 Task: Search one way flight ticket for 4 adults, 2 children, 2 infants in seat and 1 infant on lap in premium economy from Wrangell: Wrangell Airport (also See Wrangell Seaplane Base) to Jackson: Jackson Hole Airport on 5-2-2023. Choice of flights is JetBlue. Number of bags: 9 checked bags. Price is upto 84000. Outbound departure time preference is 16:00.
Action: Mouse moved to (318, 191)
Screenshot: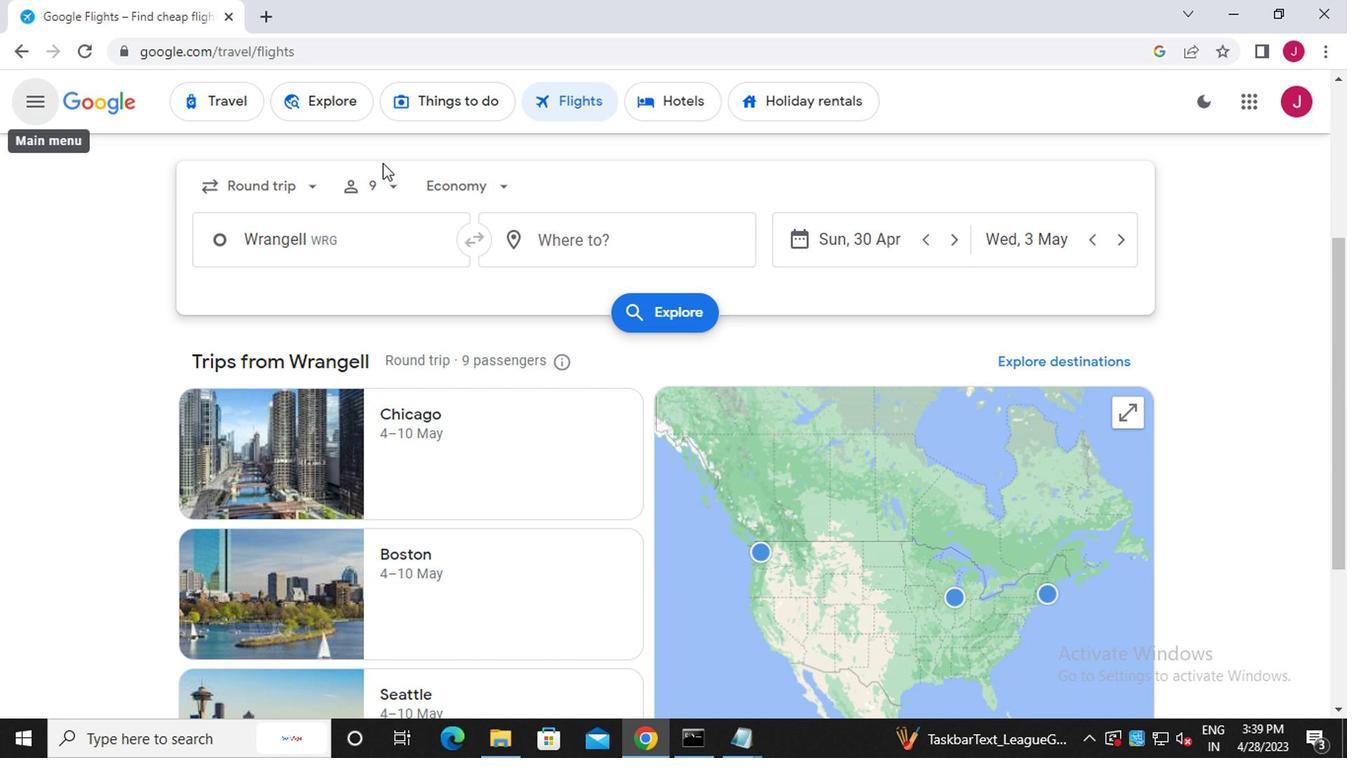 
Action: Mouse pressed left at (318, 191)
Screenshot: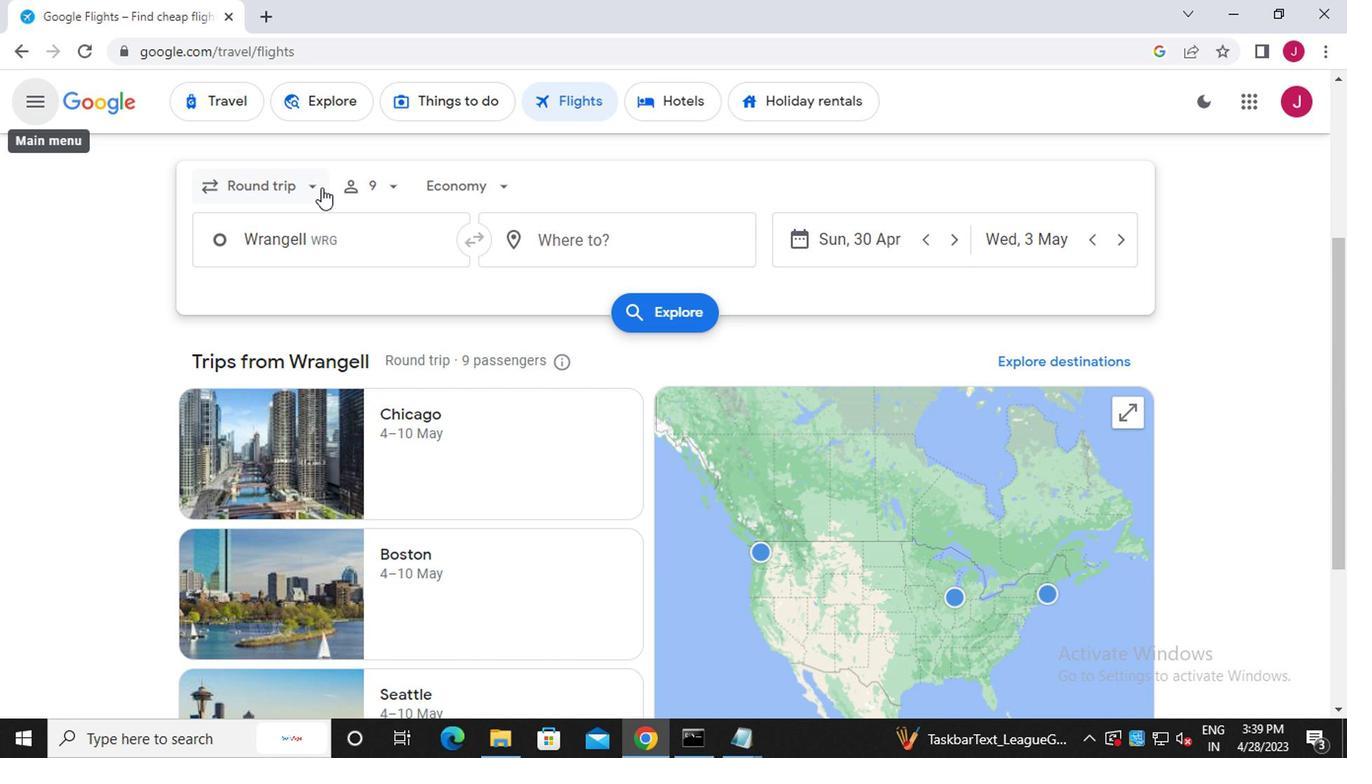
Action: Mouse moved to (294, 274)
Screenshot: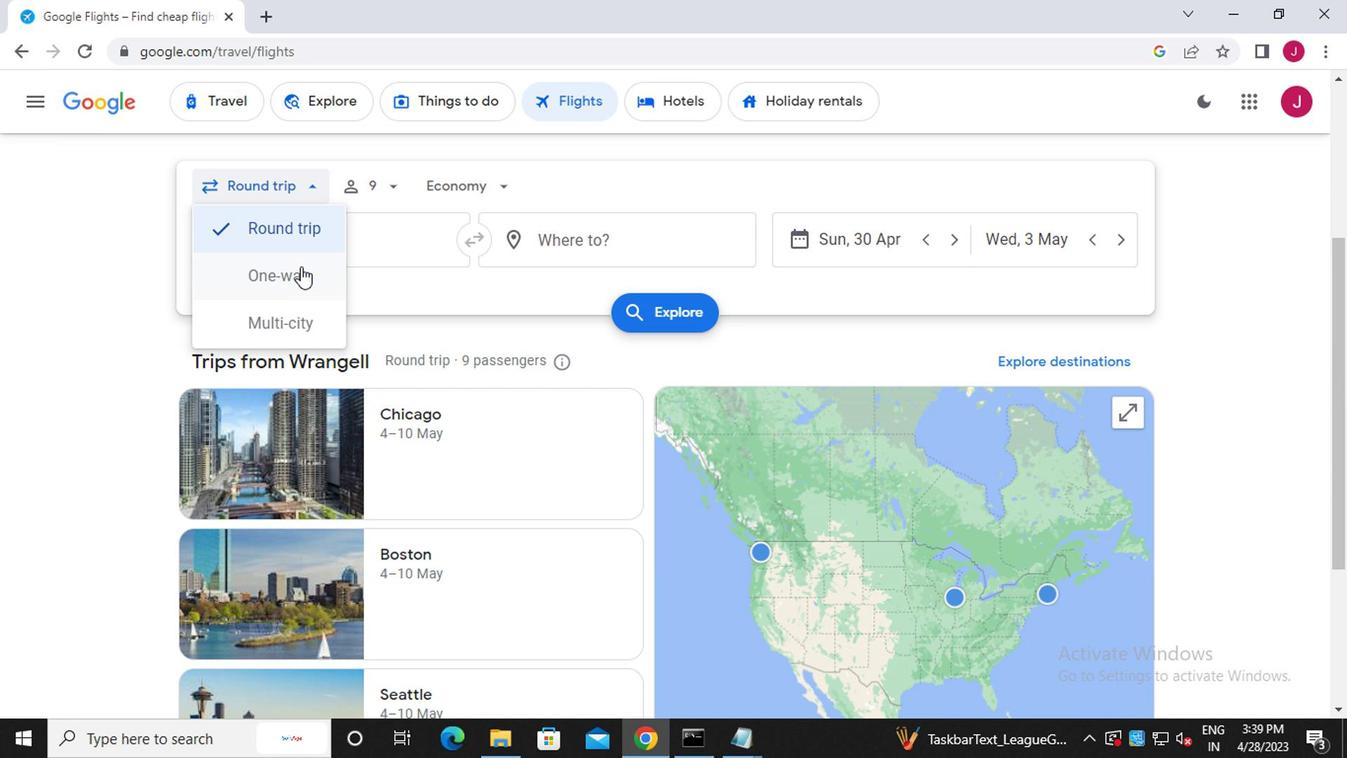 
Action: Mouse pressed left at (294, 274)
Screenshot: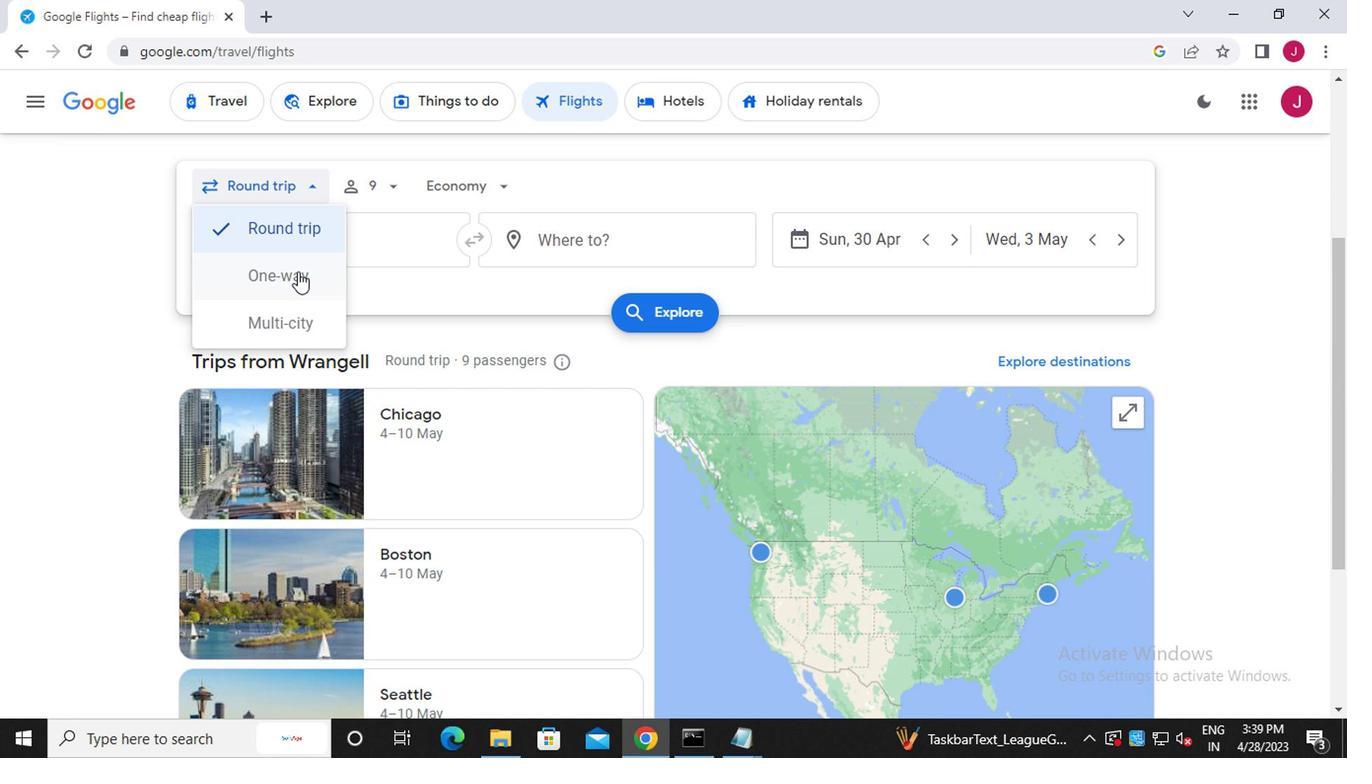 
Action: Mouse moved to (375, 195)
Screenshot: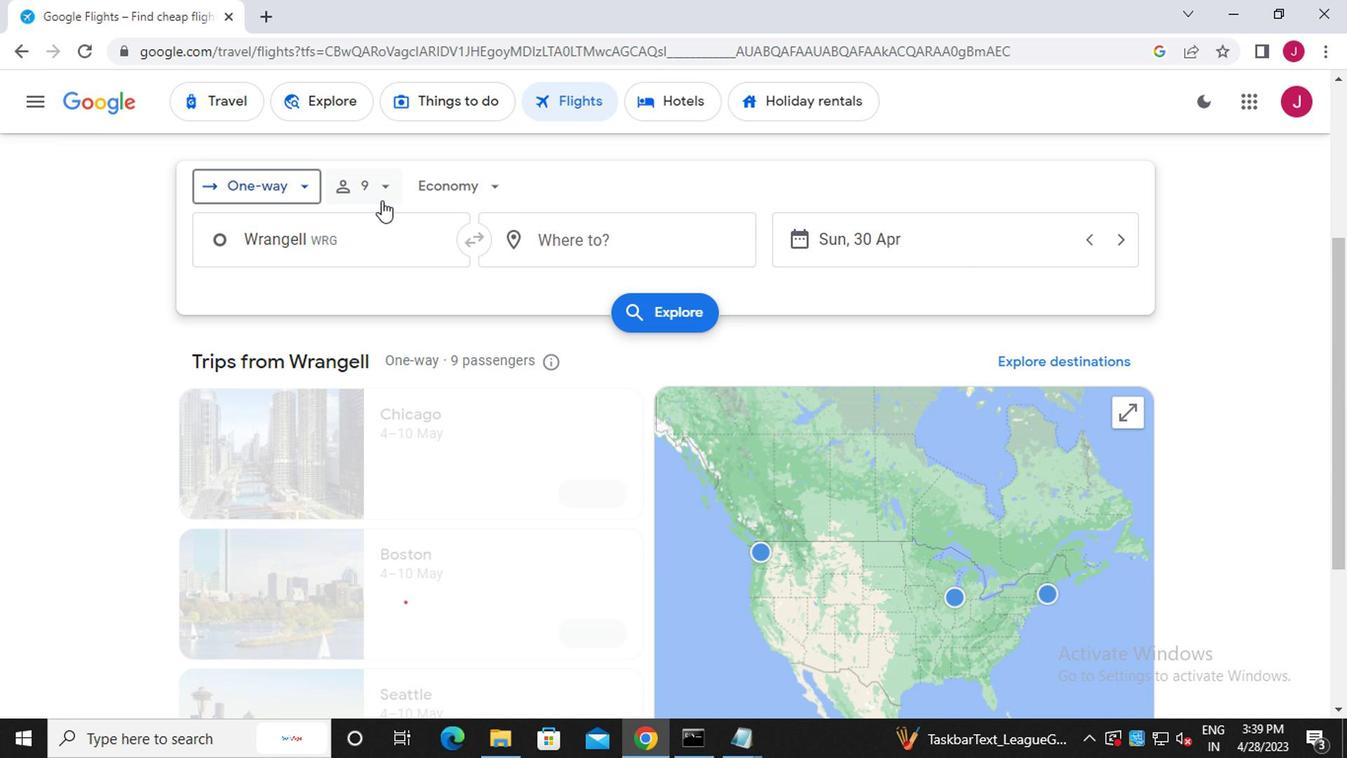 
Action: Mouse pressed left at (375, 195)
Screenshot: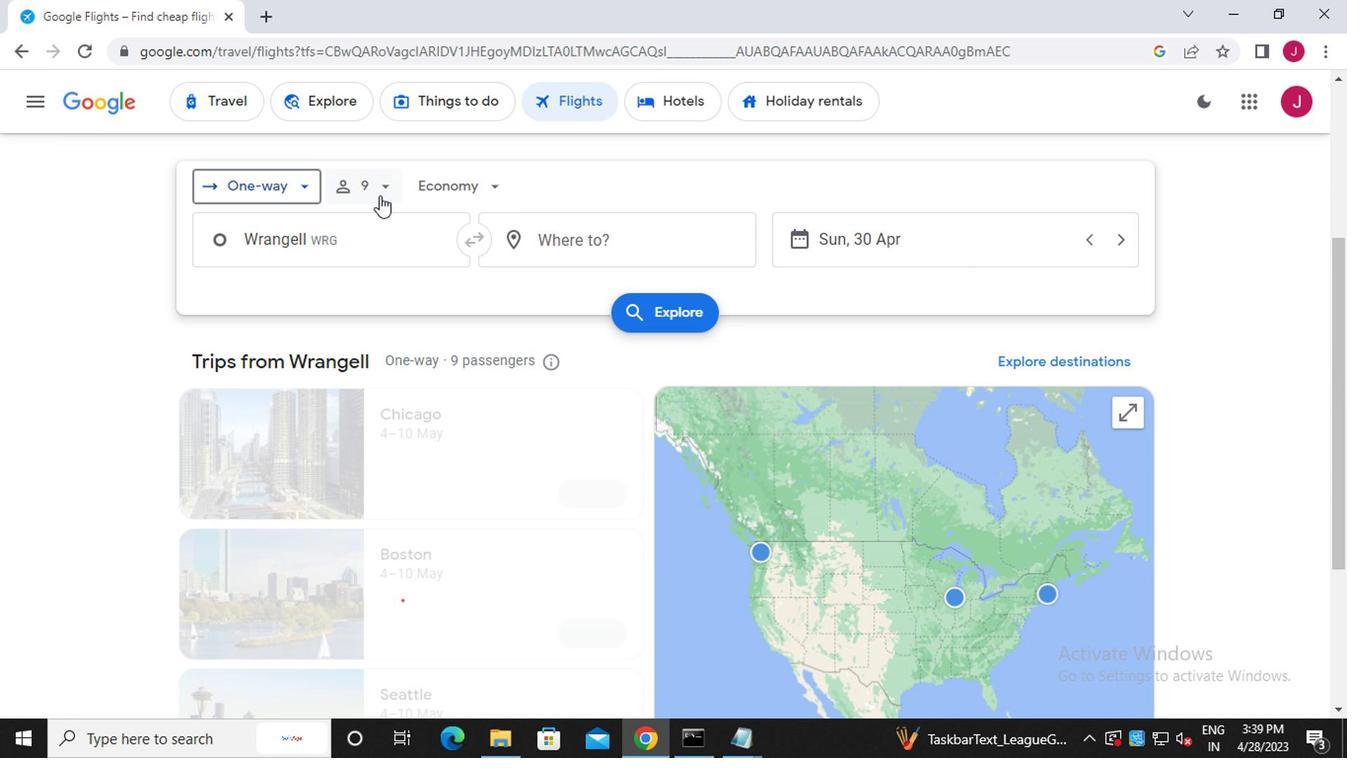 
Action: Mouse moved to (460, 244)
Screenshot: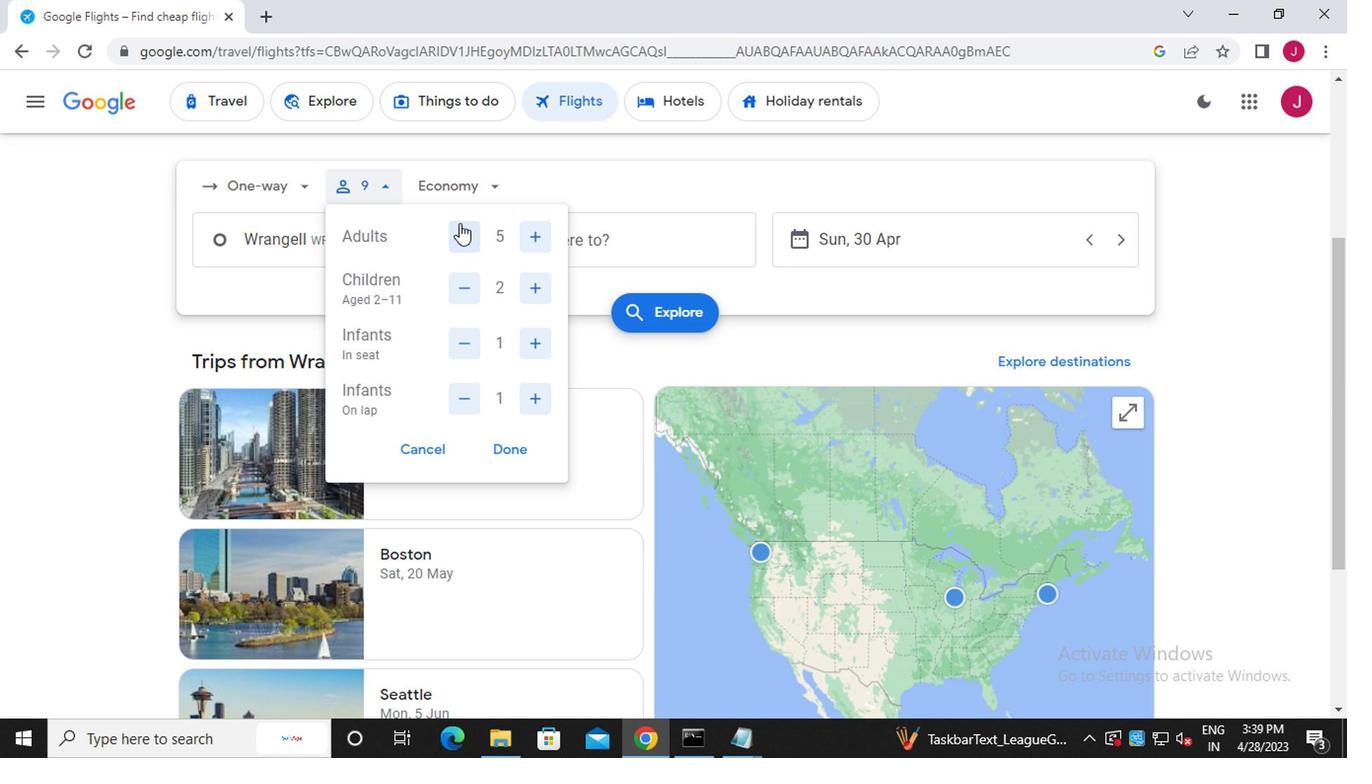 
Action: Mouse pressed left at (460, 244)
Screenshot: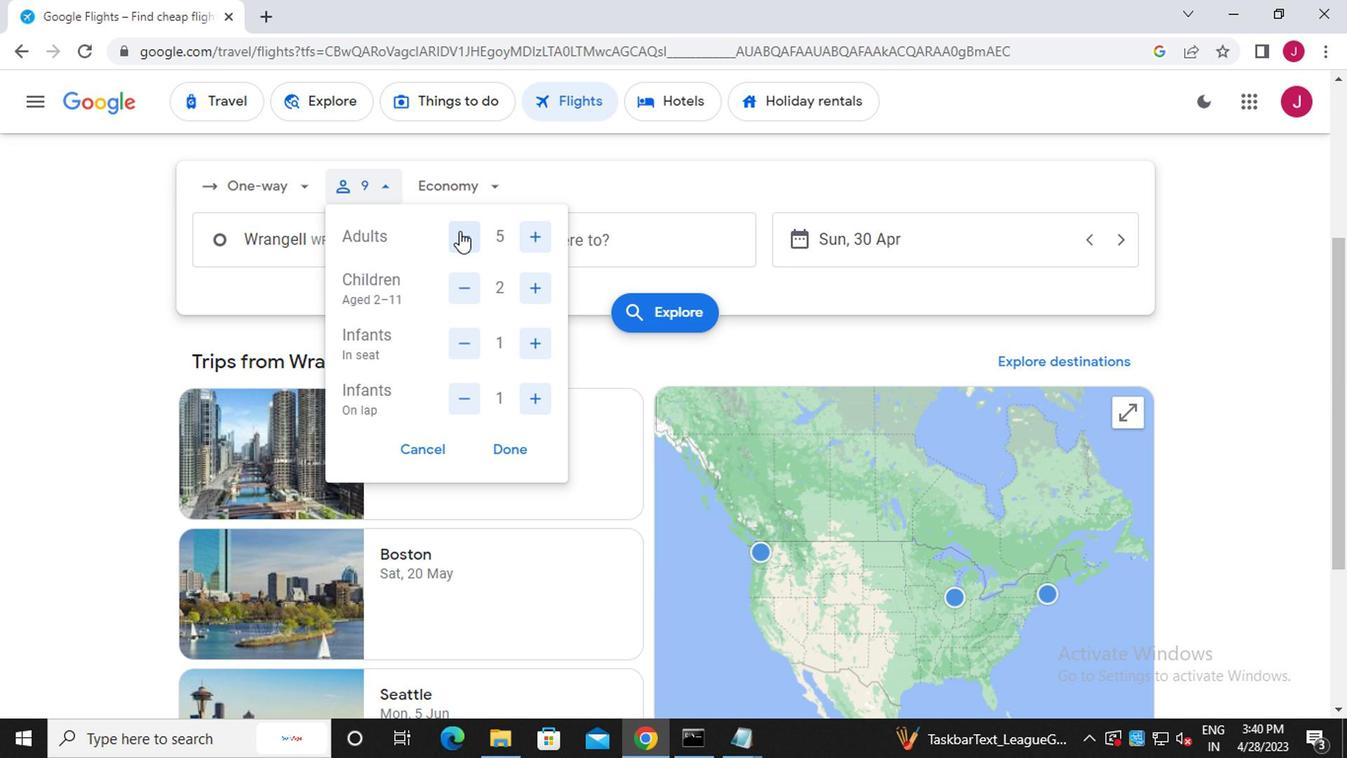 
Action: Mouse pressed left at (460, 244)
Screenshot: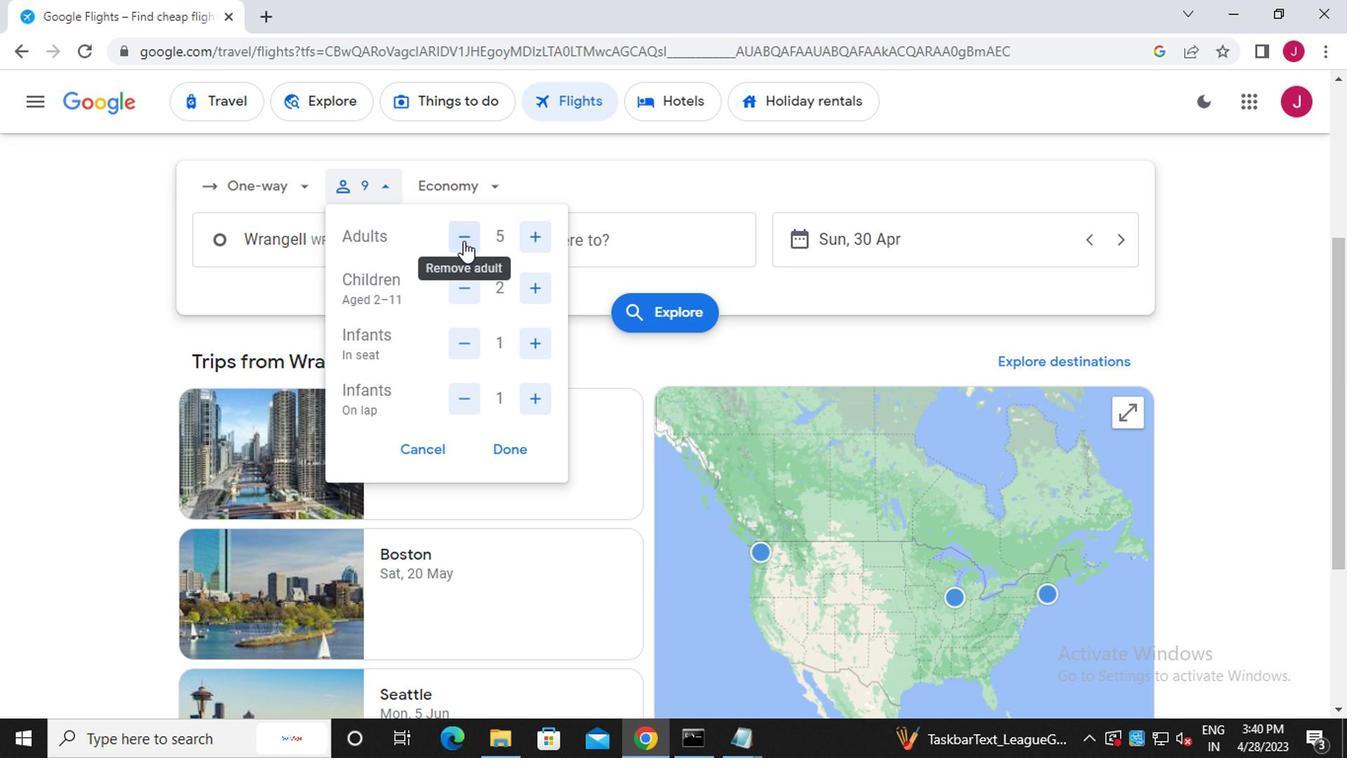 
Action: Mouse moved to (534, 241)
Screenshot: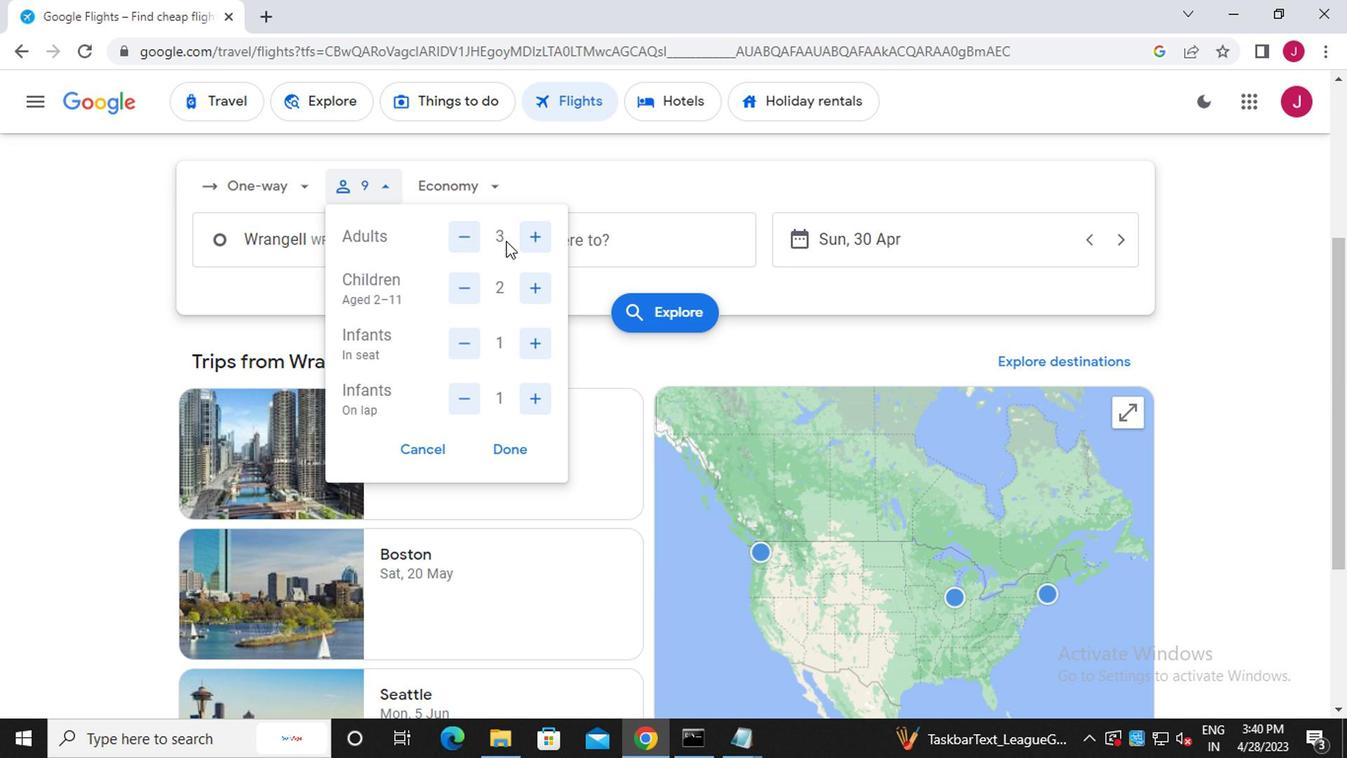 
Action: Mouse pressed left at (534, 241)
Screenshot: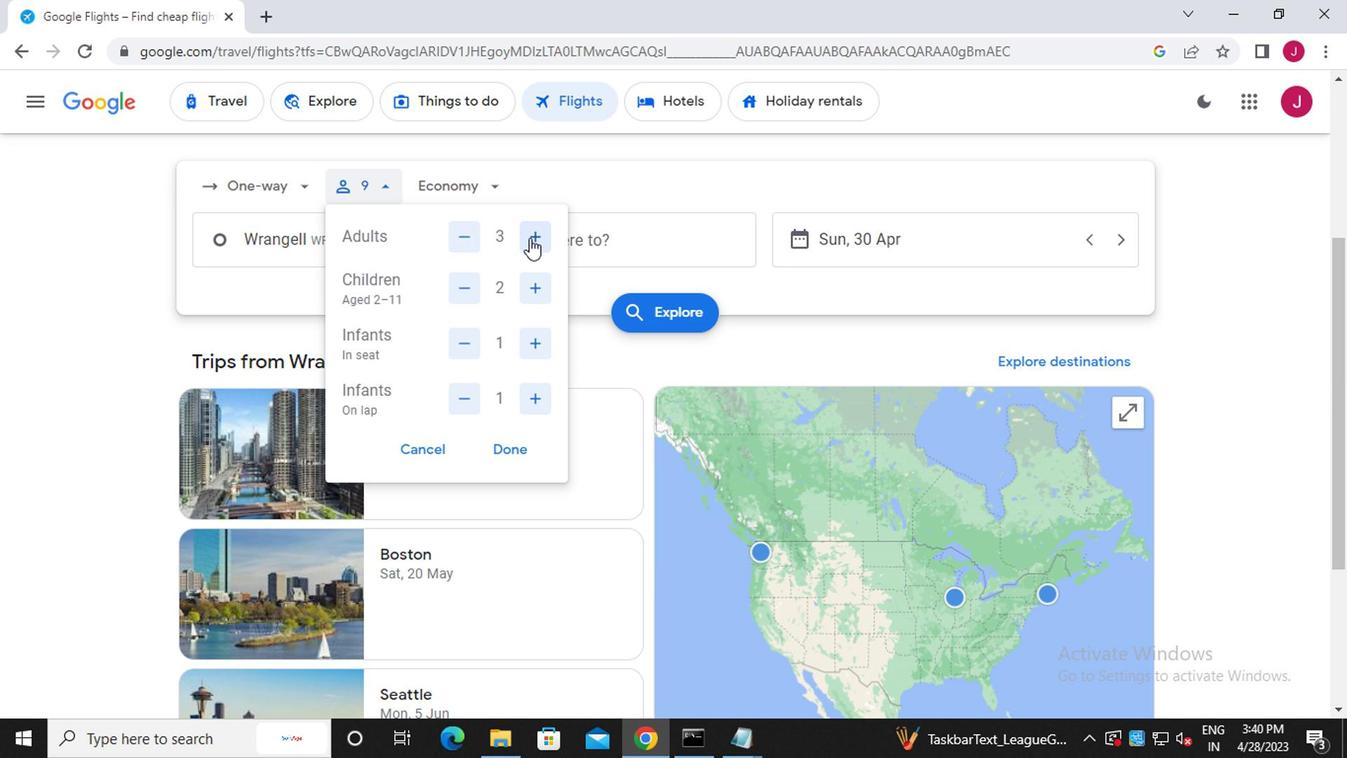 
Action: Mouse moved to (456, 292)
Screenshot: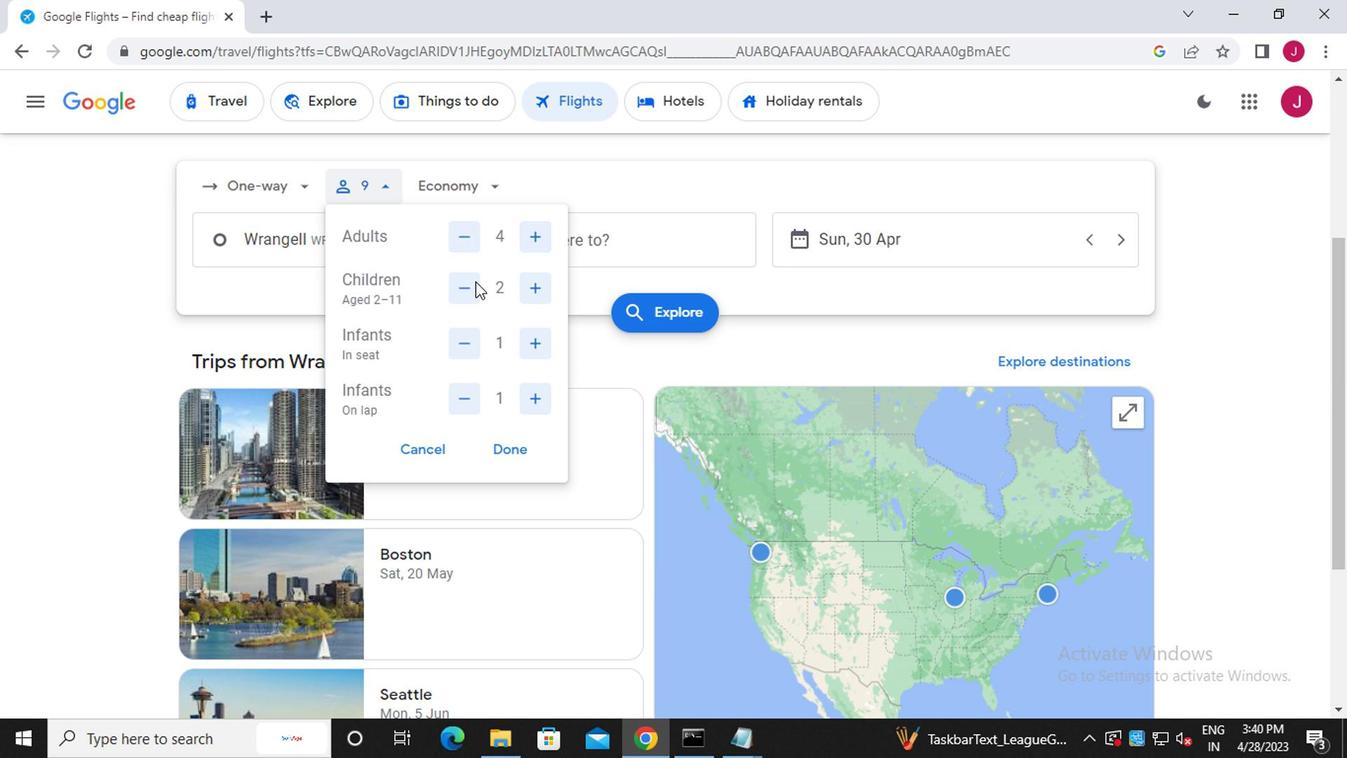
Action: Mouse pressed left at (456, 292)
Screenshot: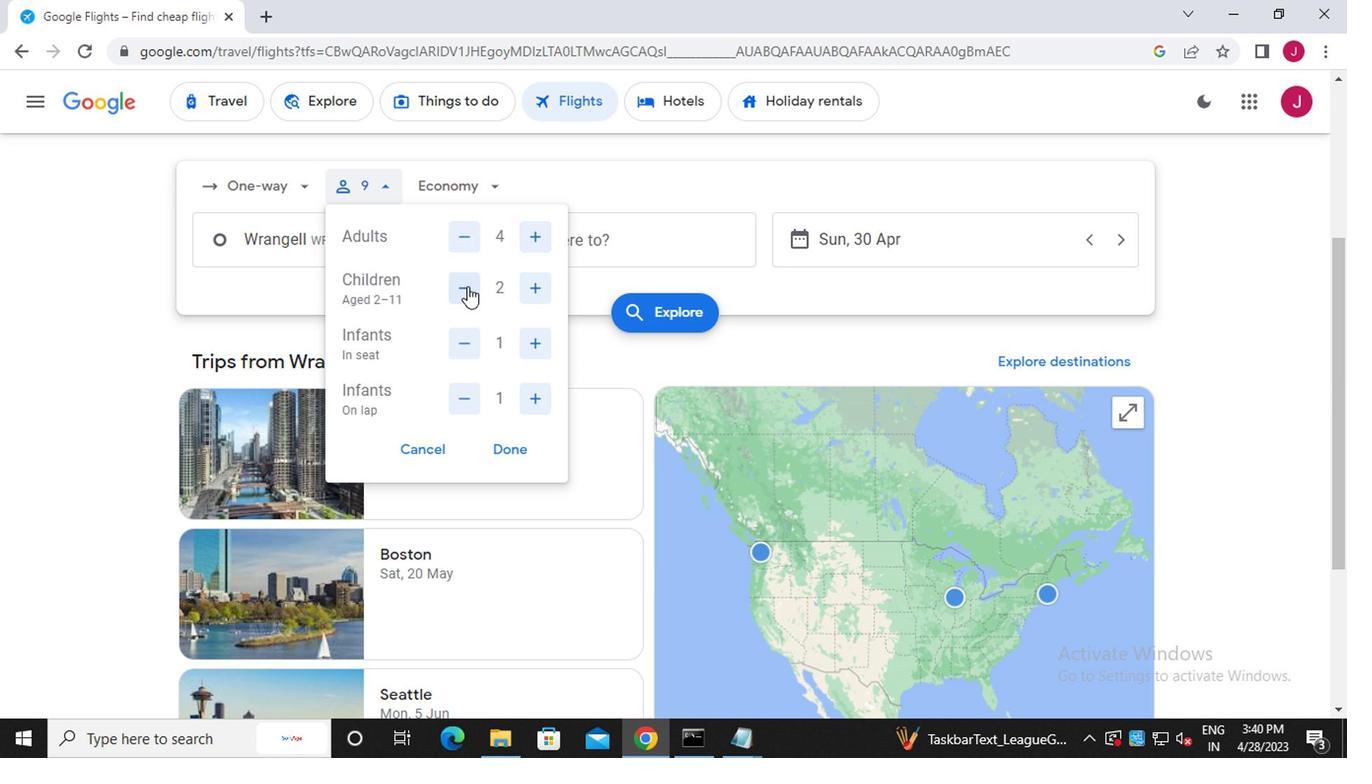 
Action: Mouse pressed left at (456, 292)
Screenshot: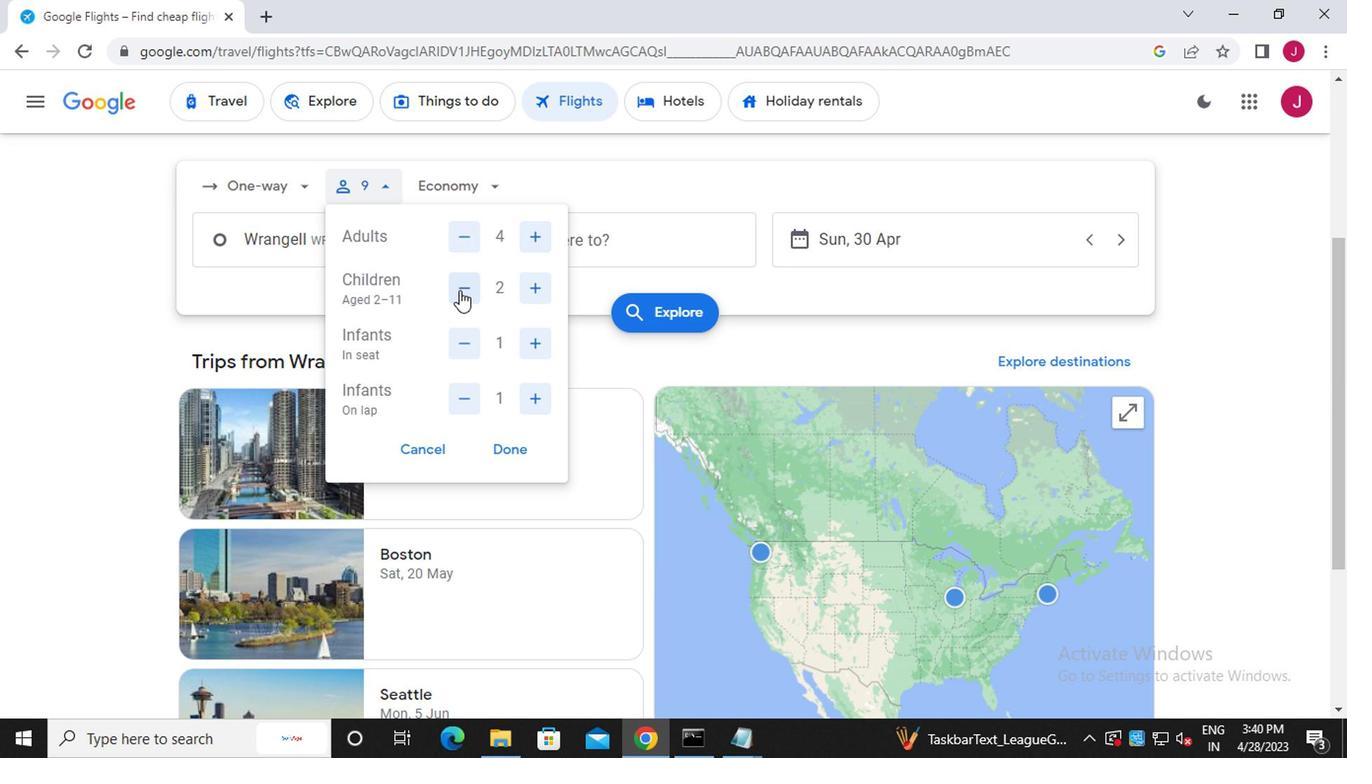 
Action: Mouse moved to (532, 292)
Screenshot: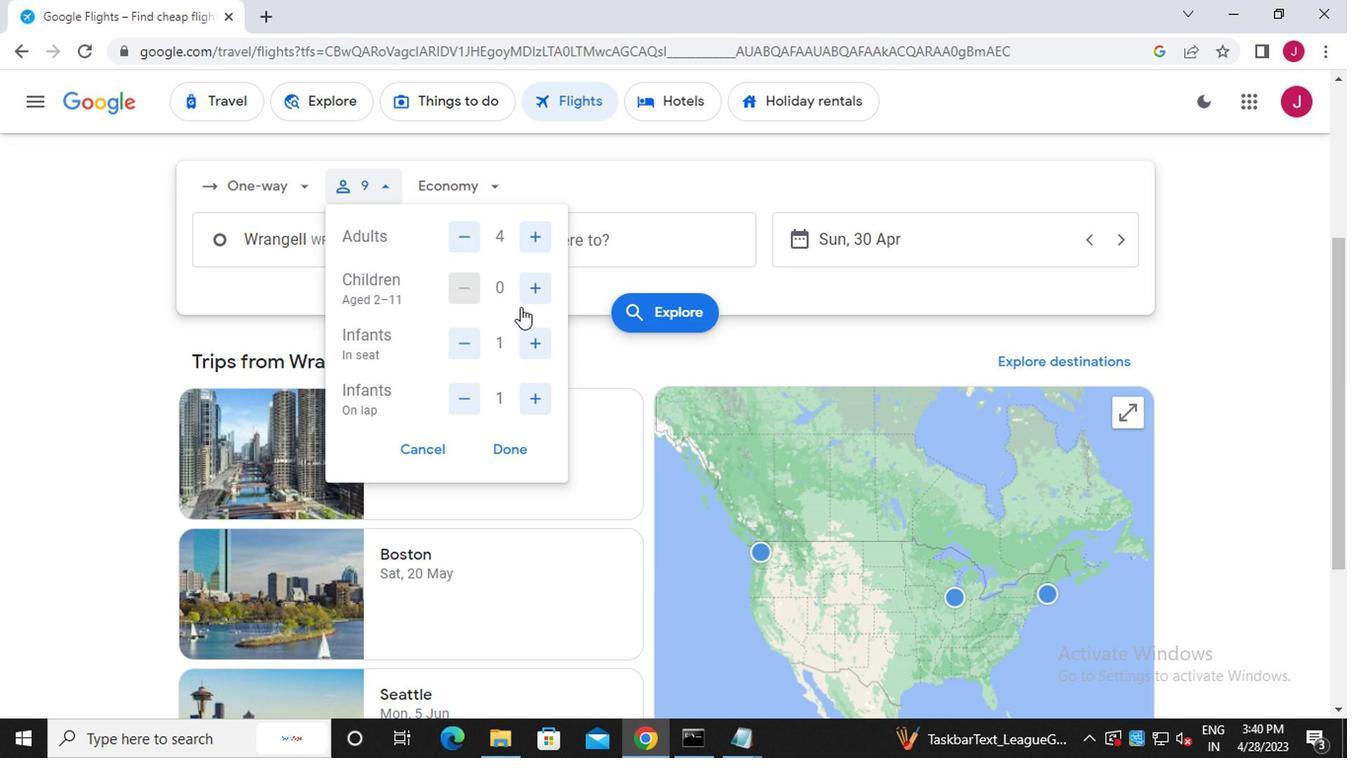 
Action: Mouse pressed left at (532, 292)
Screenshot: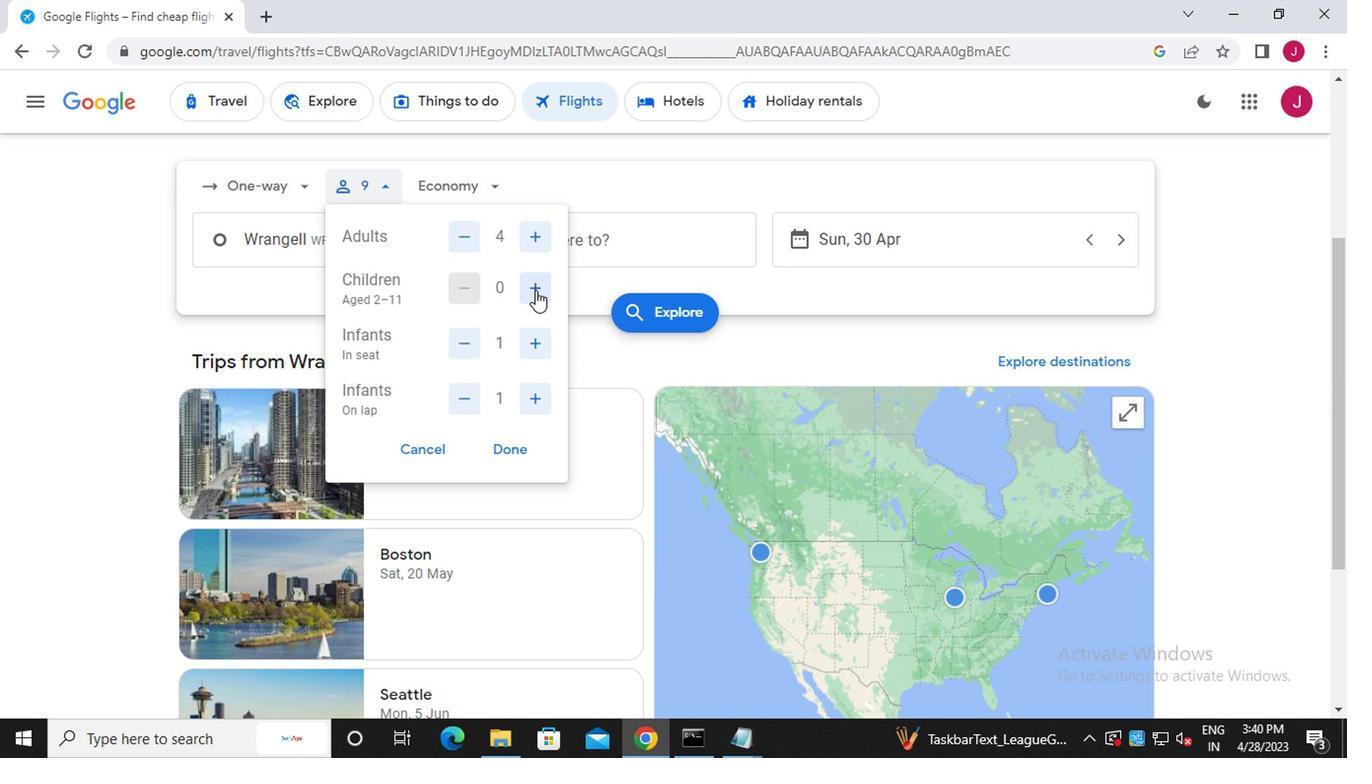
Action: Mouse pressed left at (532, 292)
Screenshot: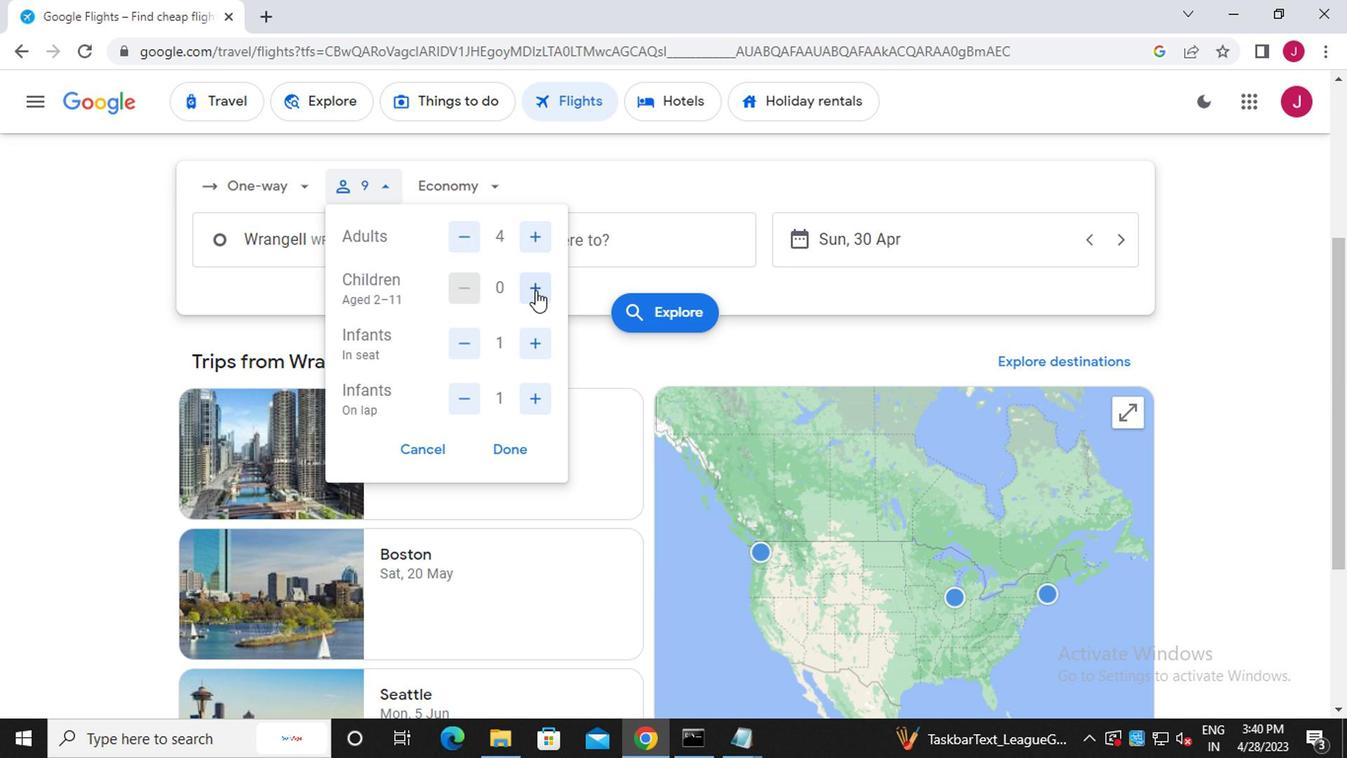 
Action: Mouse moved to (536, 344)
Screenshot: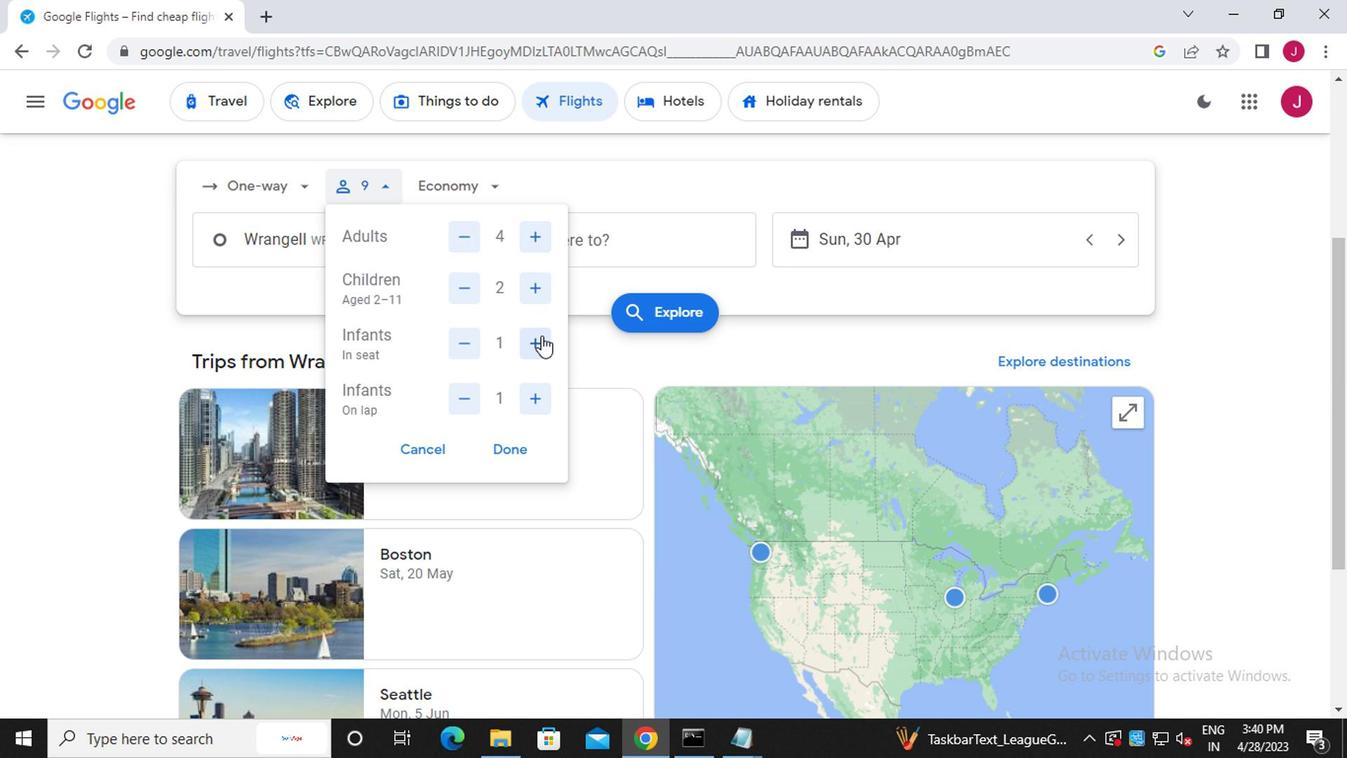 
Action: Mouse pressed left at (536, 344)
Screenshot: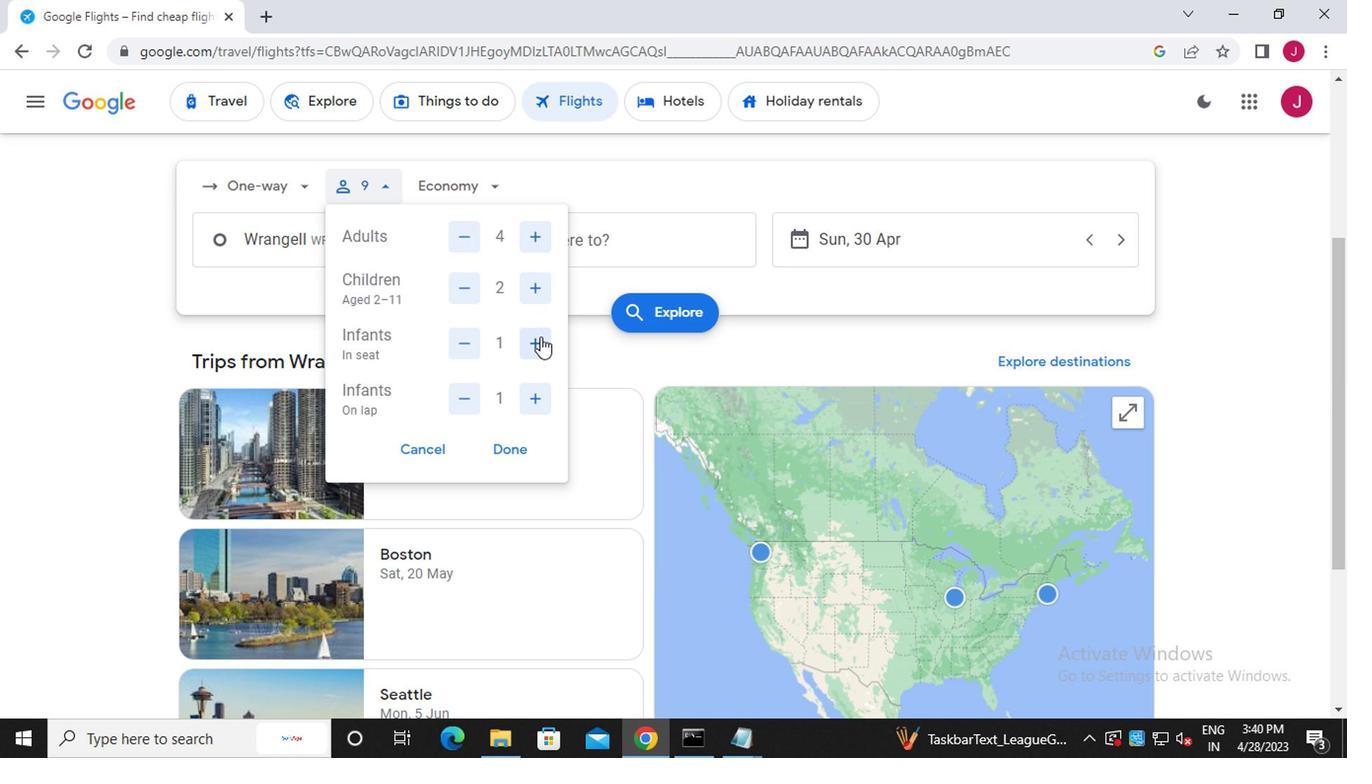 
Action: Mouse moved to (500, 448)
Screenshot: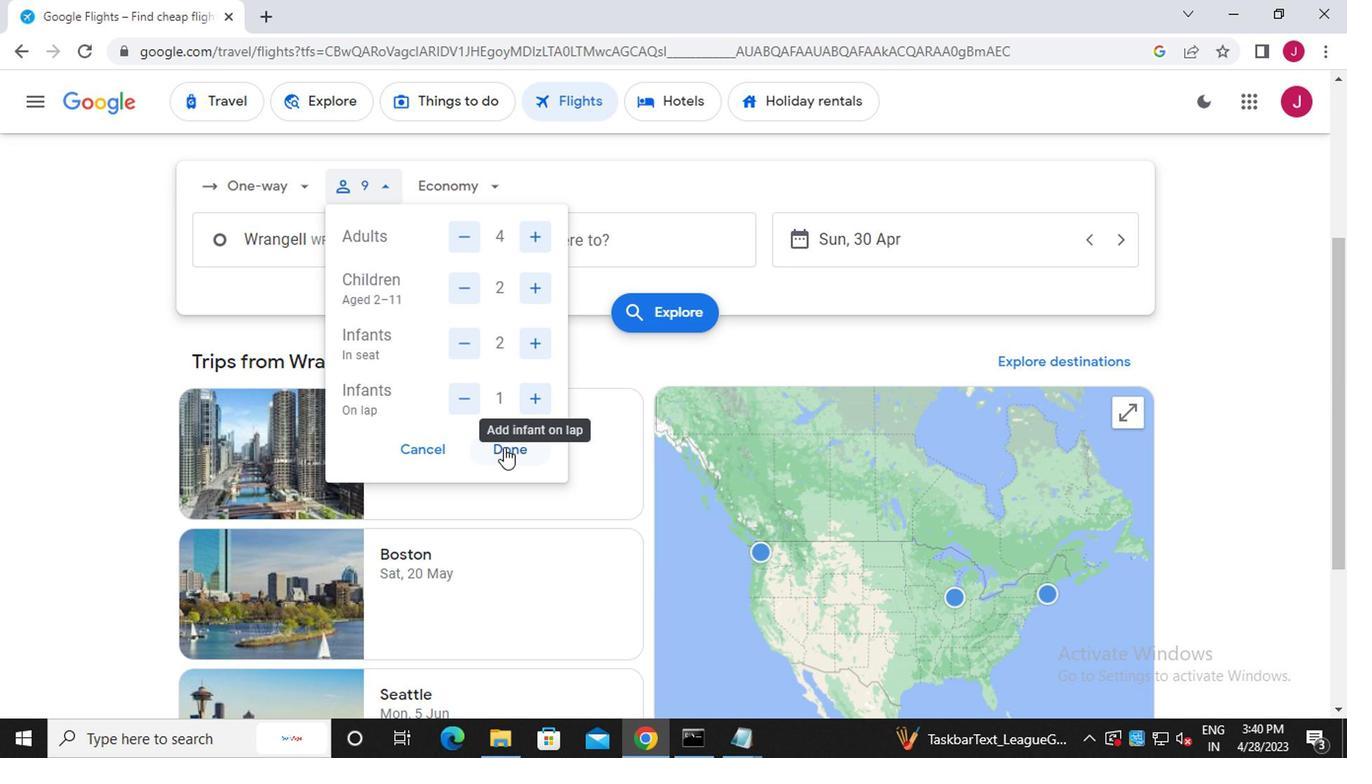 
Action: Mouse pressed left at (500, 448)
Screenshot: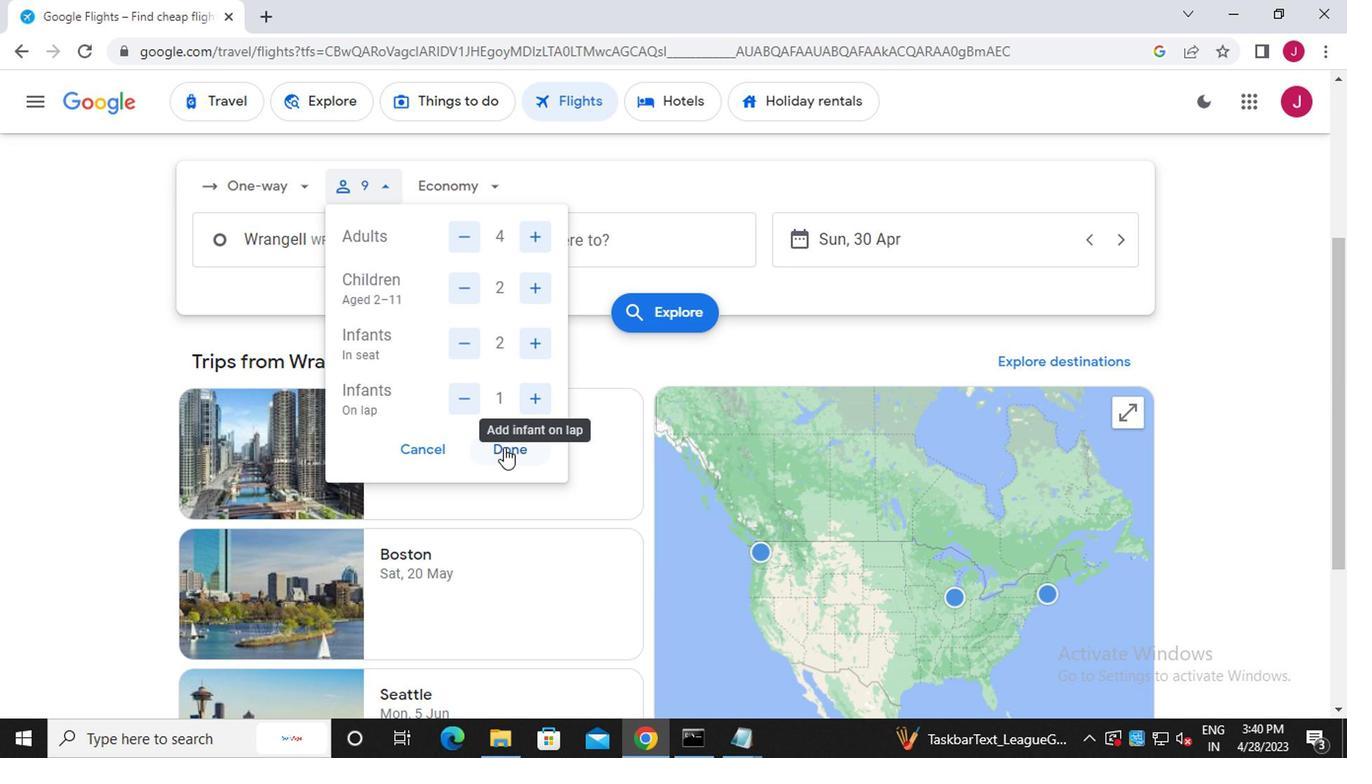 
Action: Mouse moved to (483, 193)
Screenshot: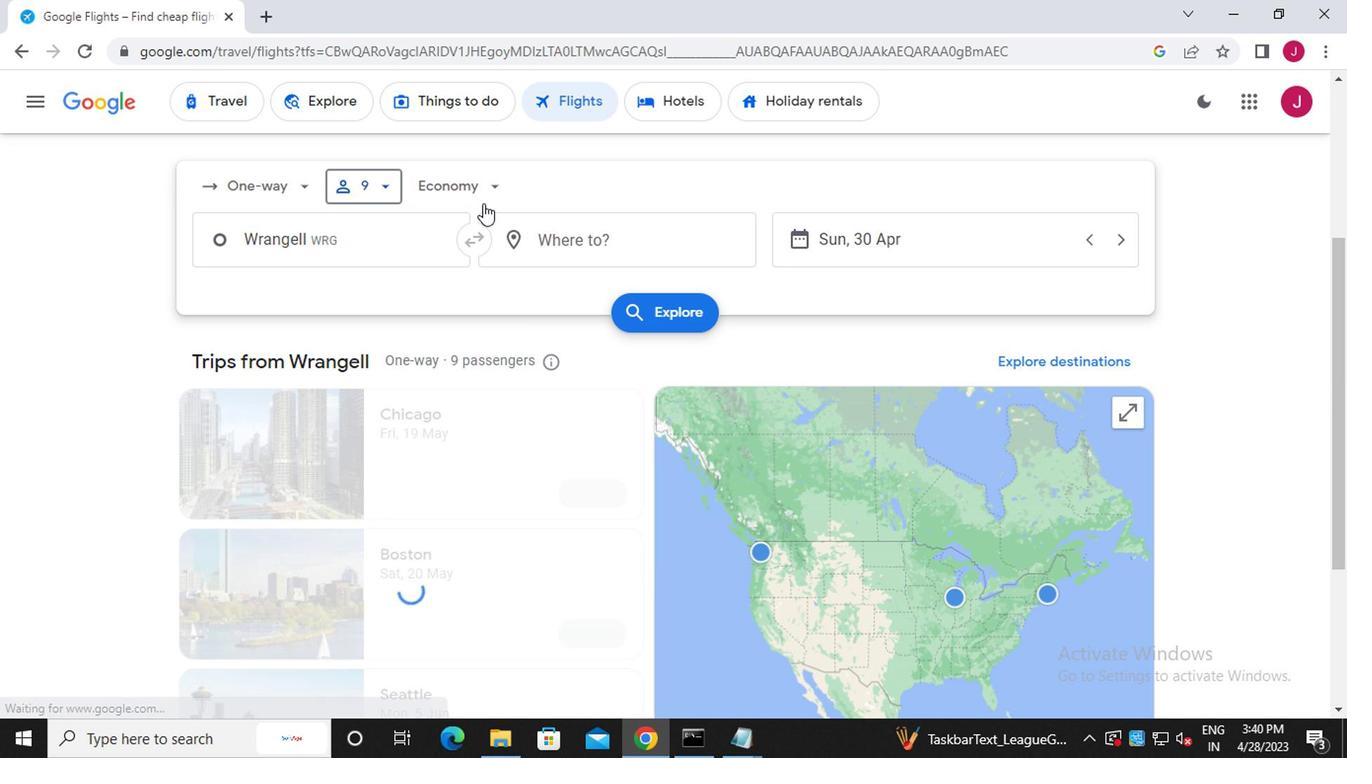 
Action: Mouse pressed left at (483, 193)
Screenshot: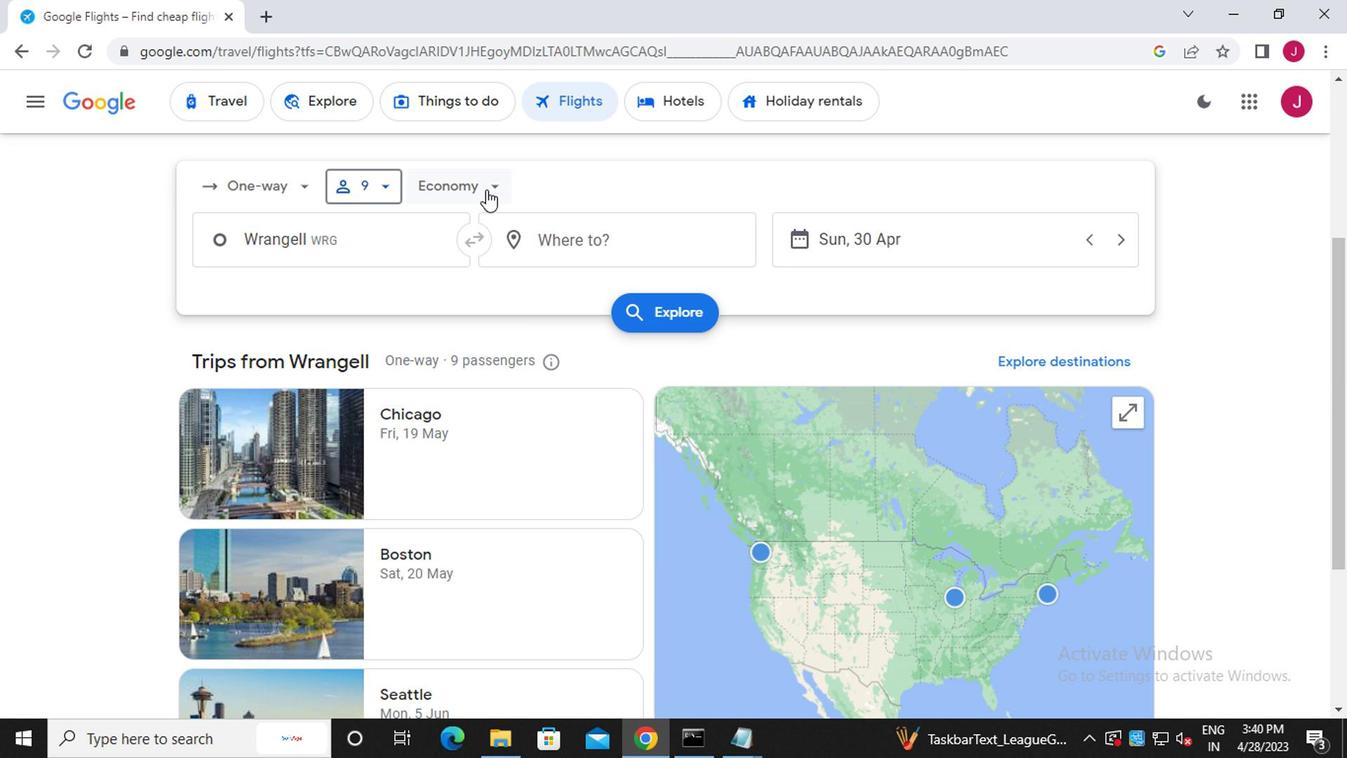 
Action: Mouse moved to (519, 275)
Screenshot: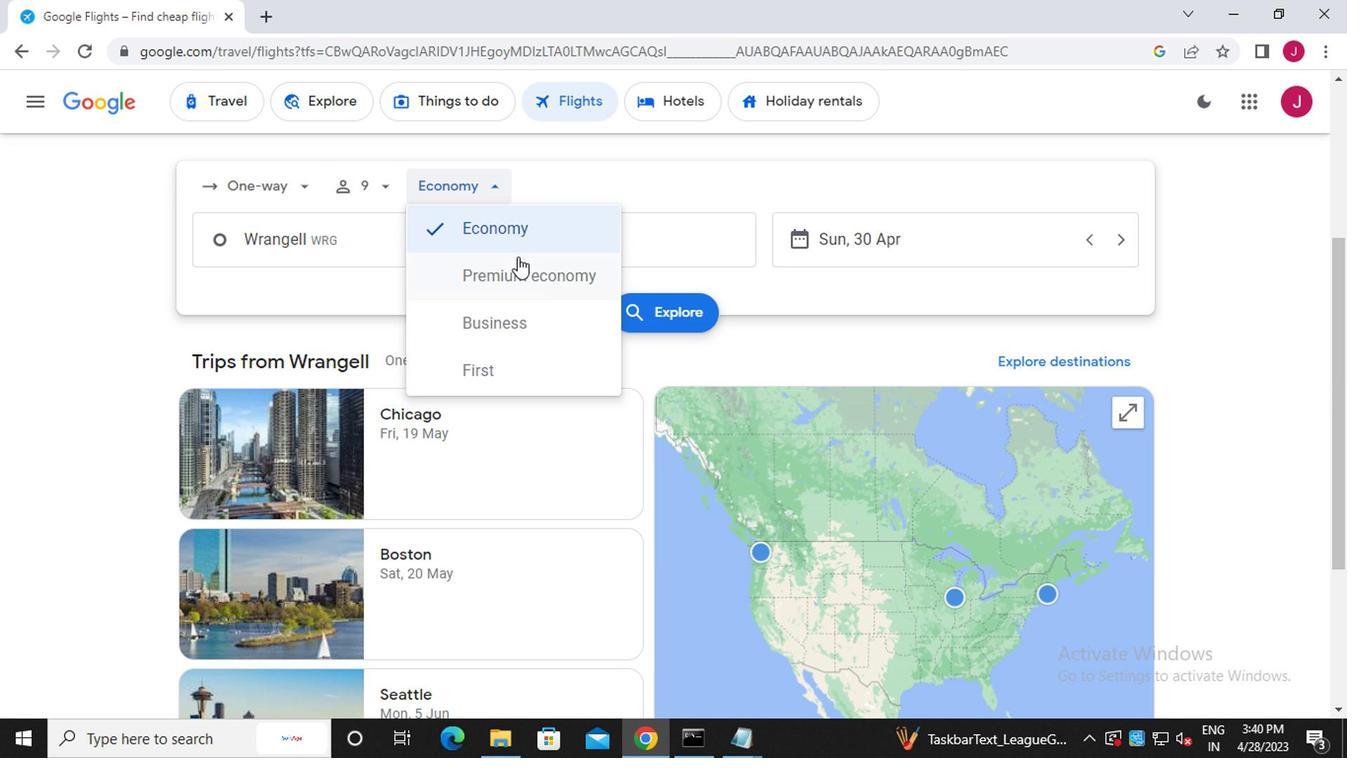 
Action: Mouse pressed left at (519, 275)
Screenshot: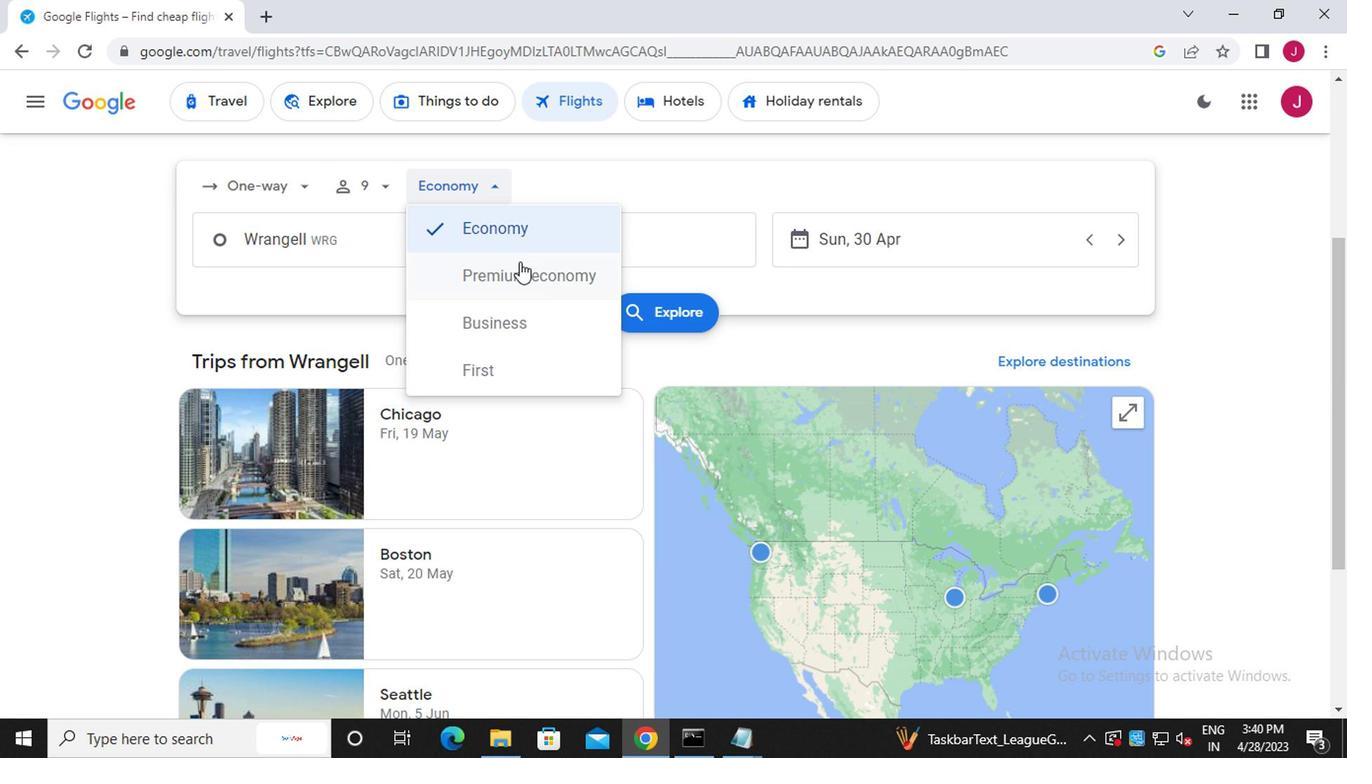 
Action: Mouse moved to (395, 246)
Screenshot: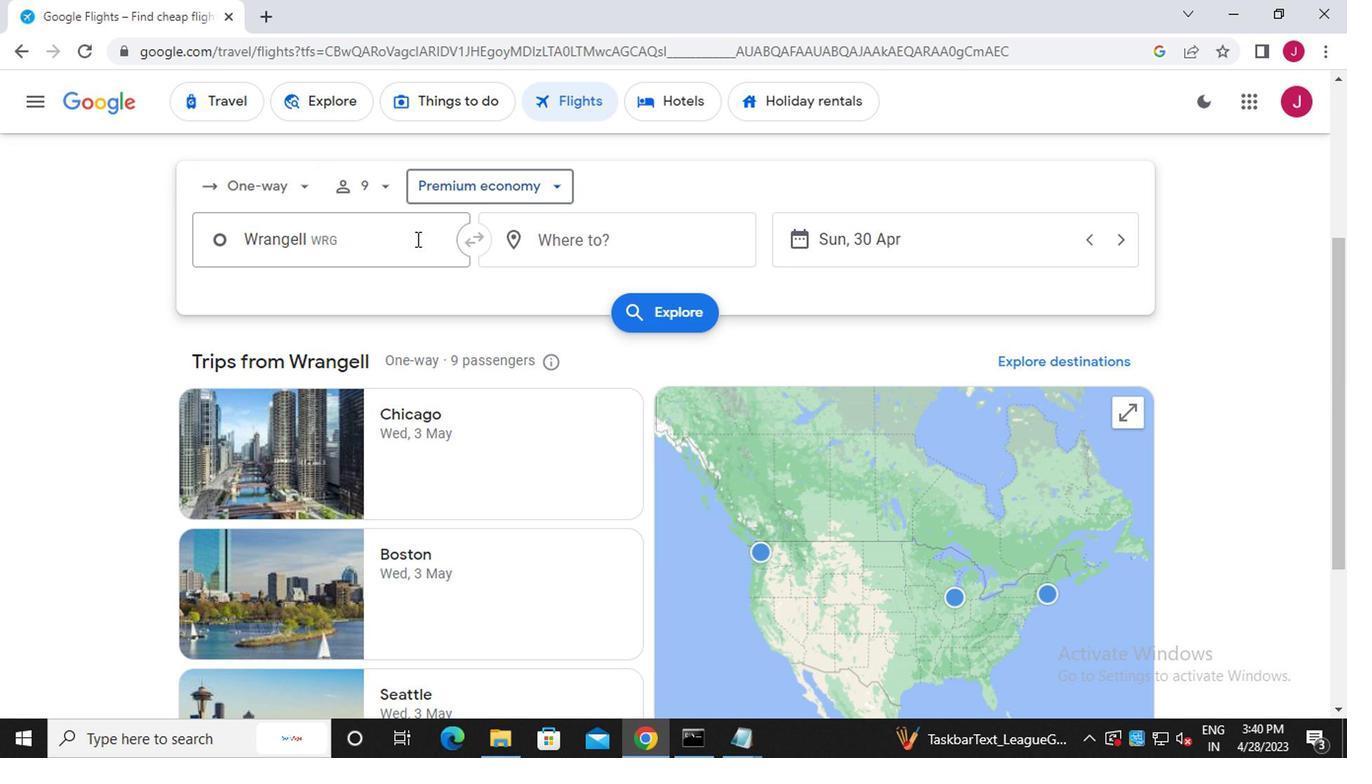 
Action: Mouse pressed left at (395, 246)
Screenshot: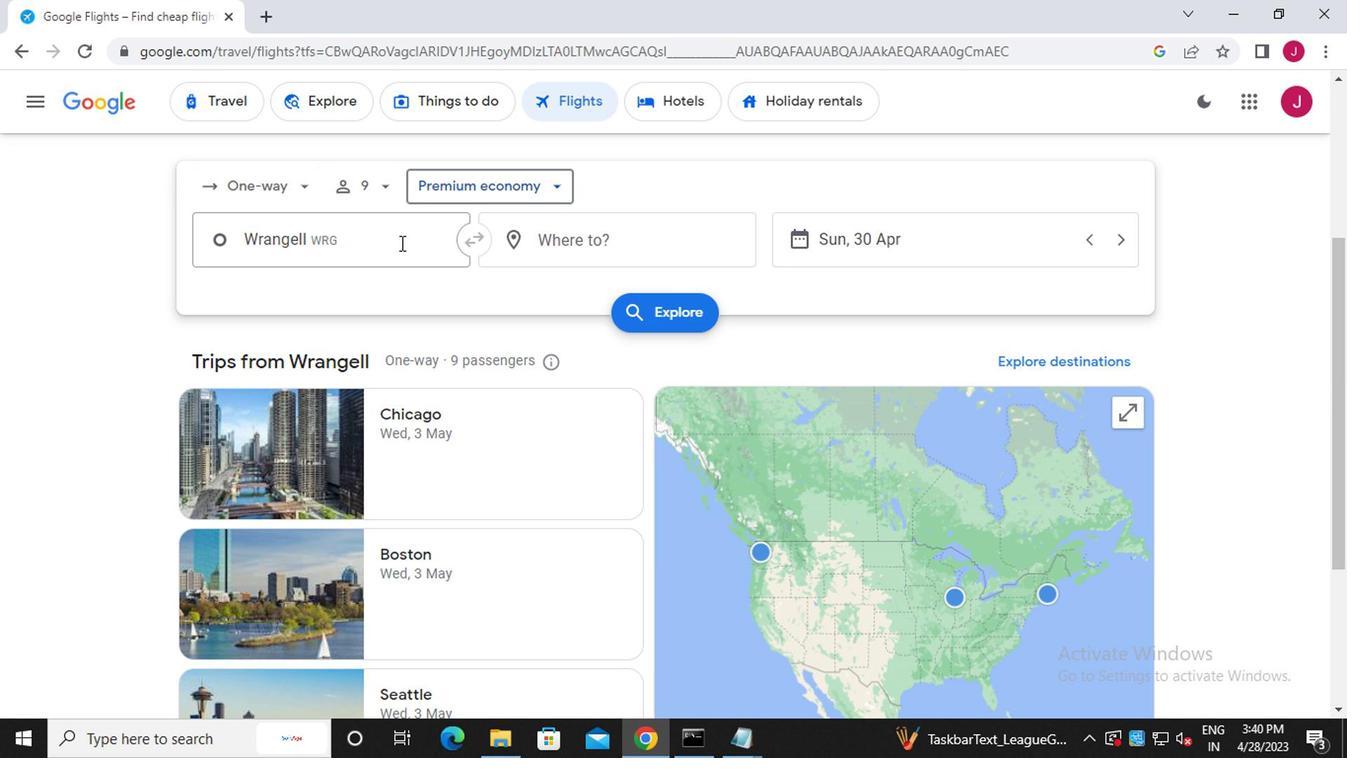 
Action: Mouse moved to (395, 247)
Screenshot: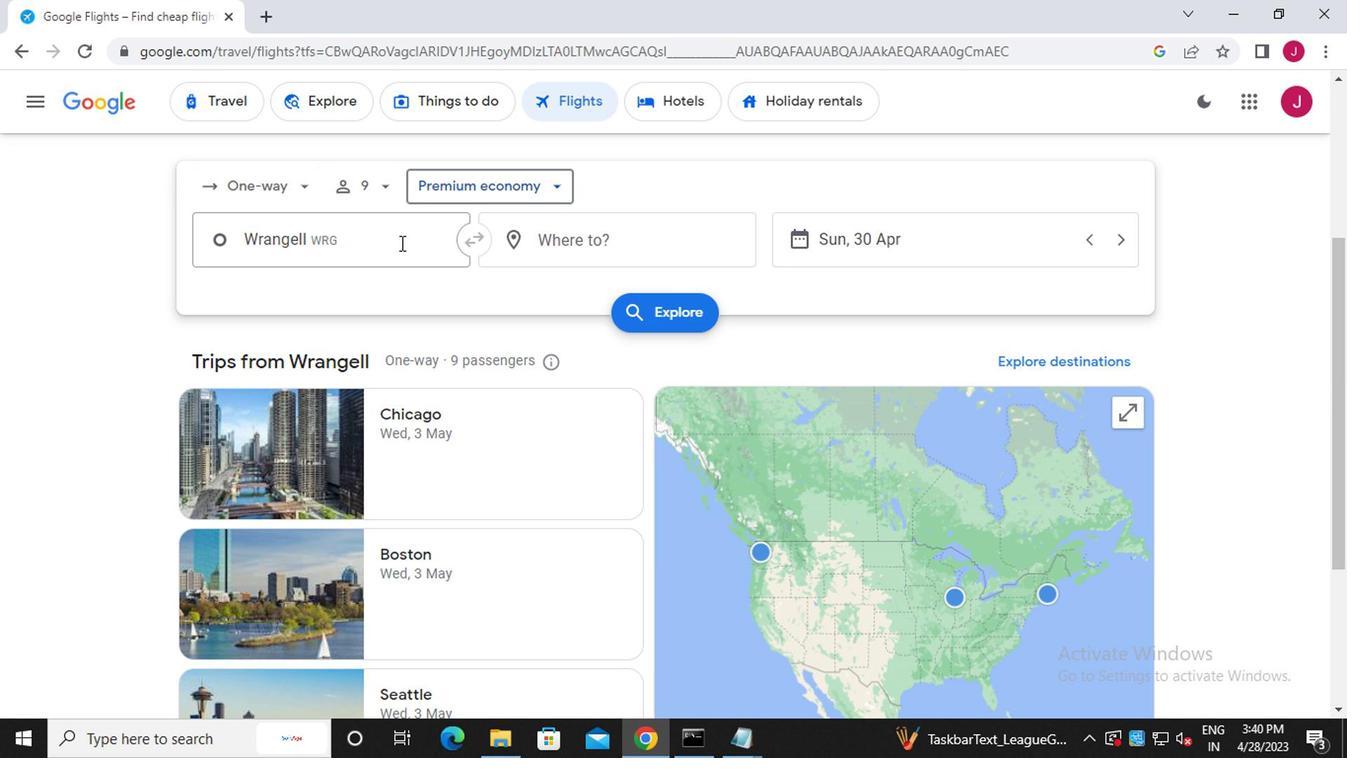 
Action: Key pressed wrangell<Key.space>airpot
Screenshot: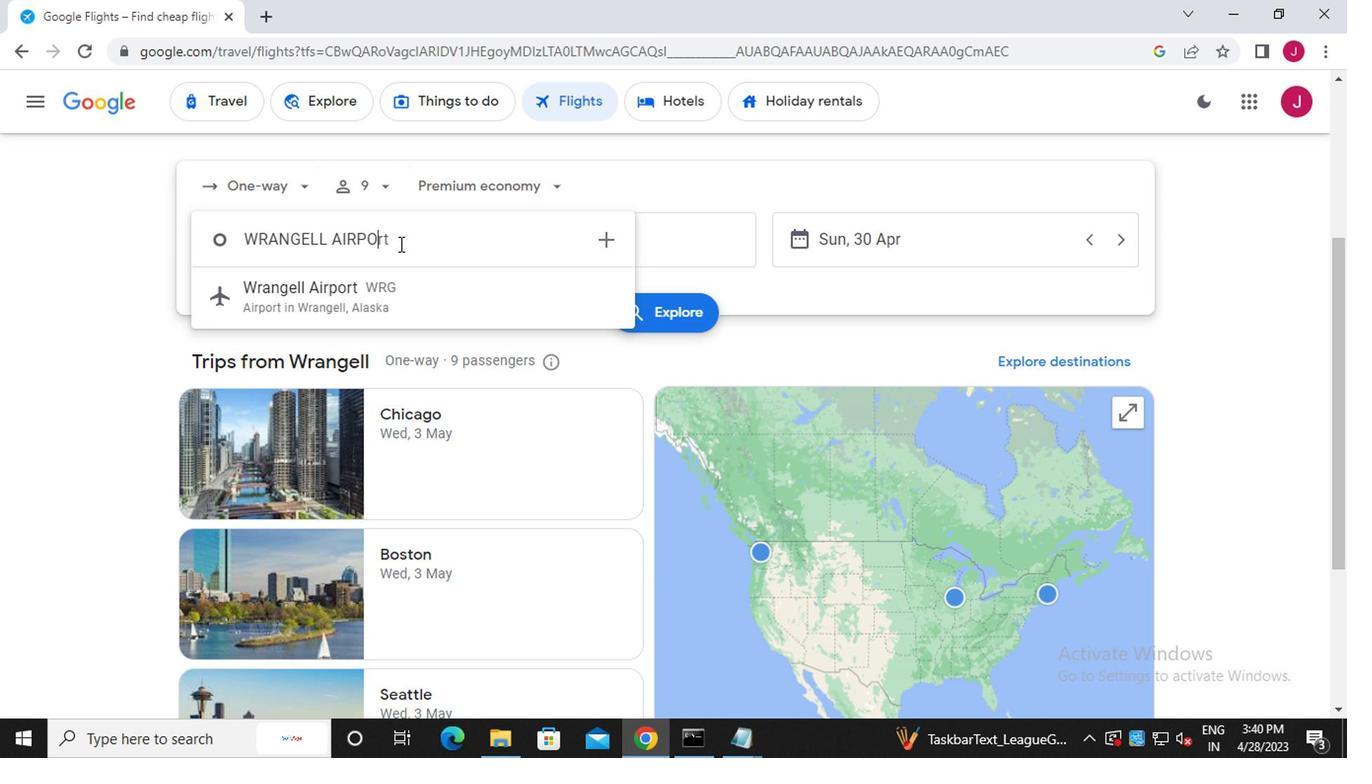 
Action: Mouse moved to (346, 299)
Screenshot: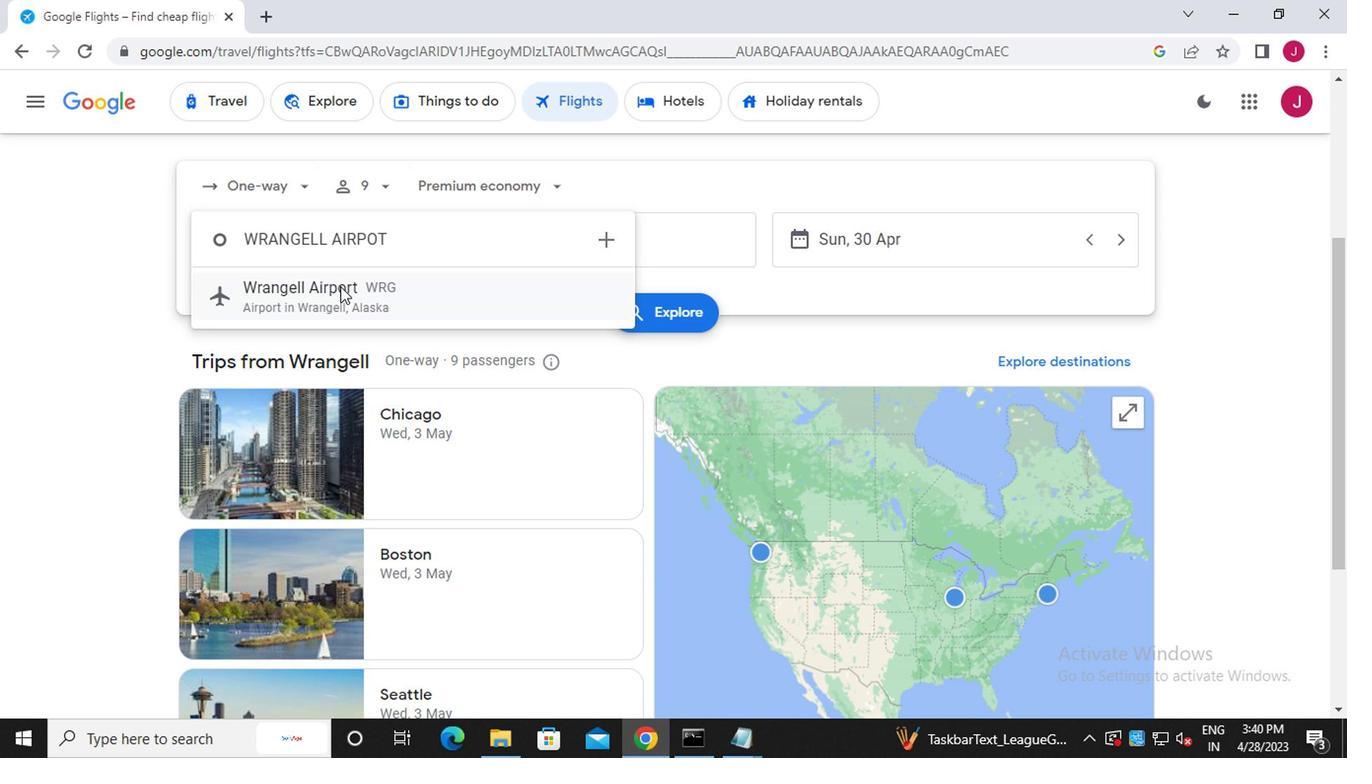 
Action: Mouse pressed left at (346, 299)
Screenshot: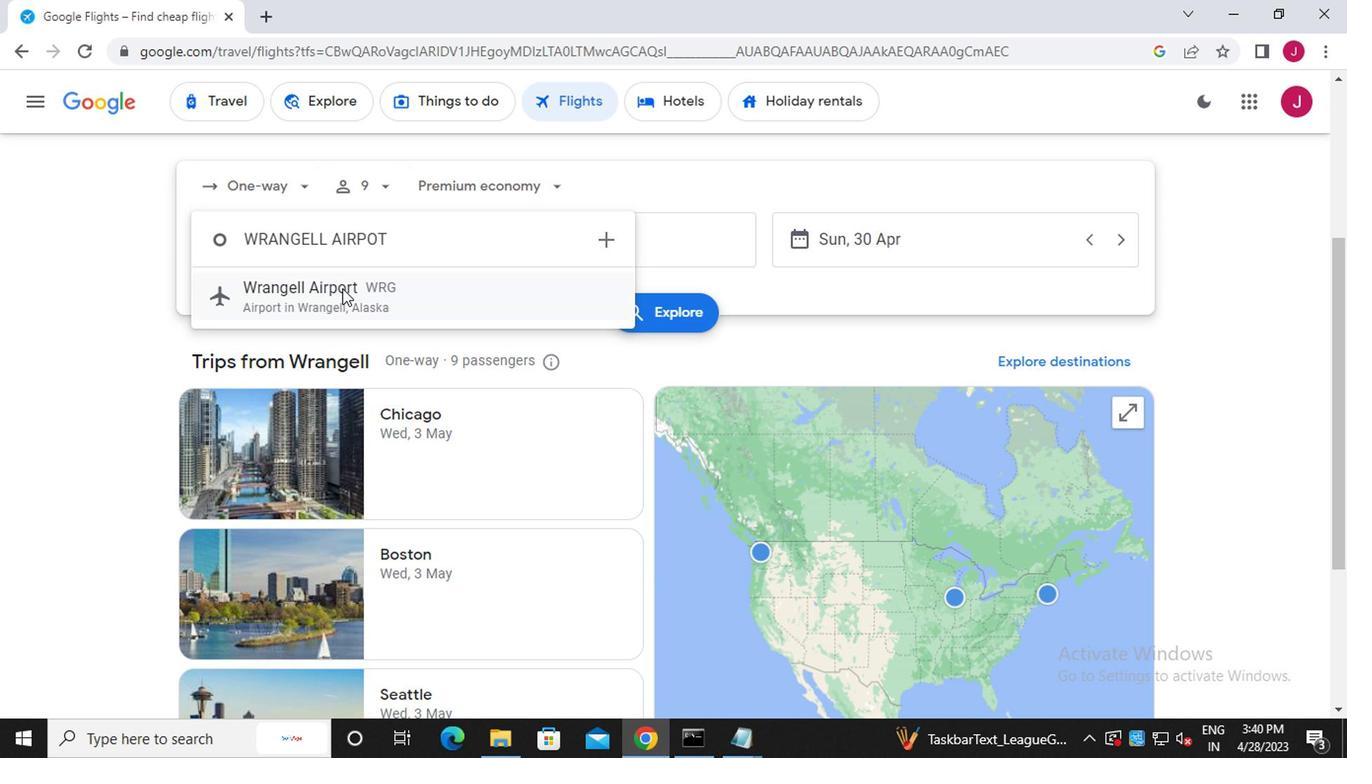 
Action: Mouse moved to (573, 247)
Screenshot: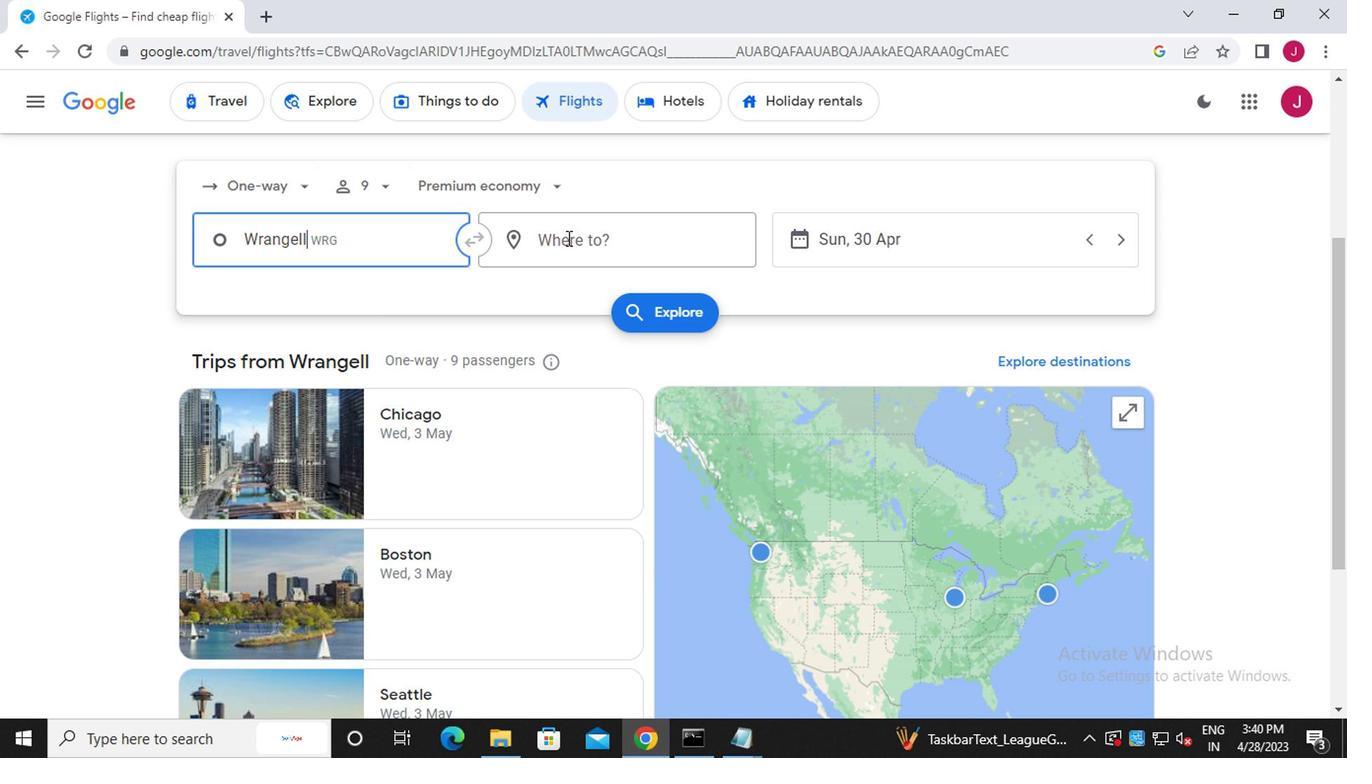 
Action: Mouse pressed left at (573, 247)
Screenshot: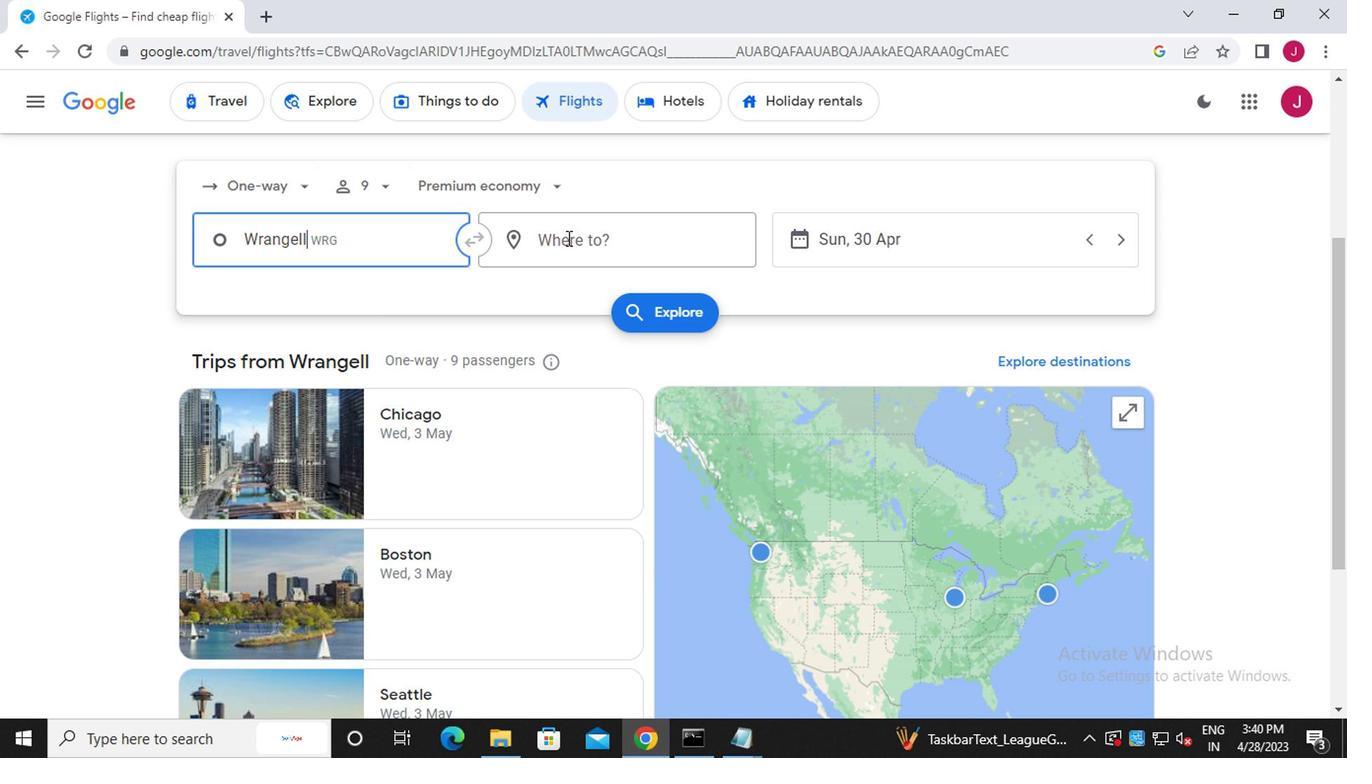 
Action: Mouse moved to (578, 247)
Screenshot: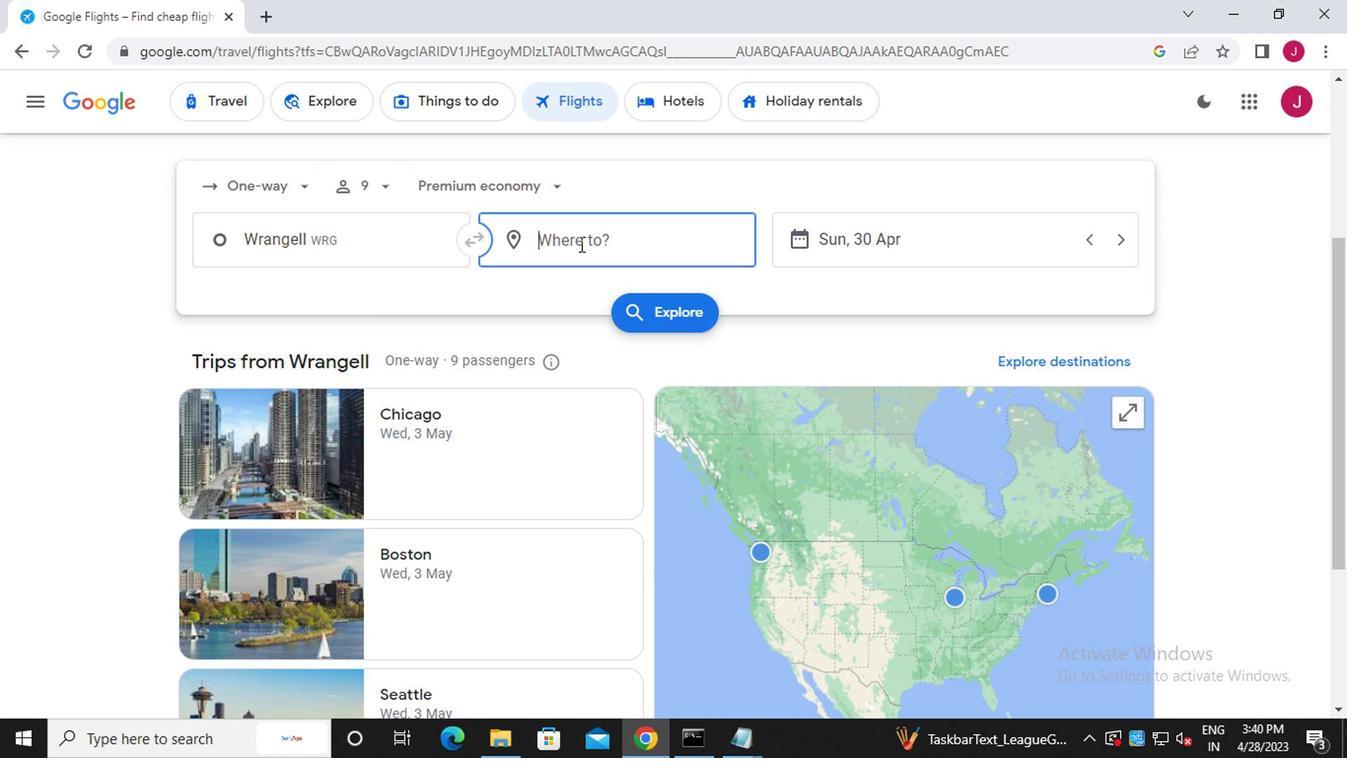 
Action: Key pressed jackson<Key.space>h
Screenshot: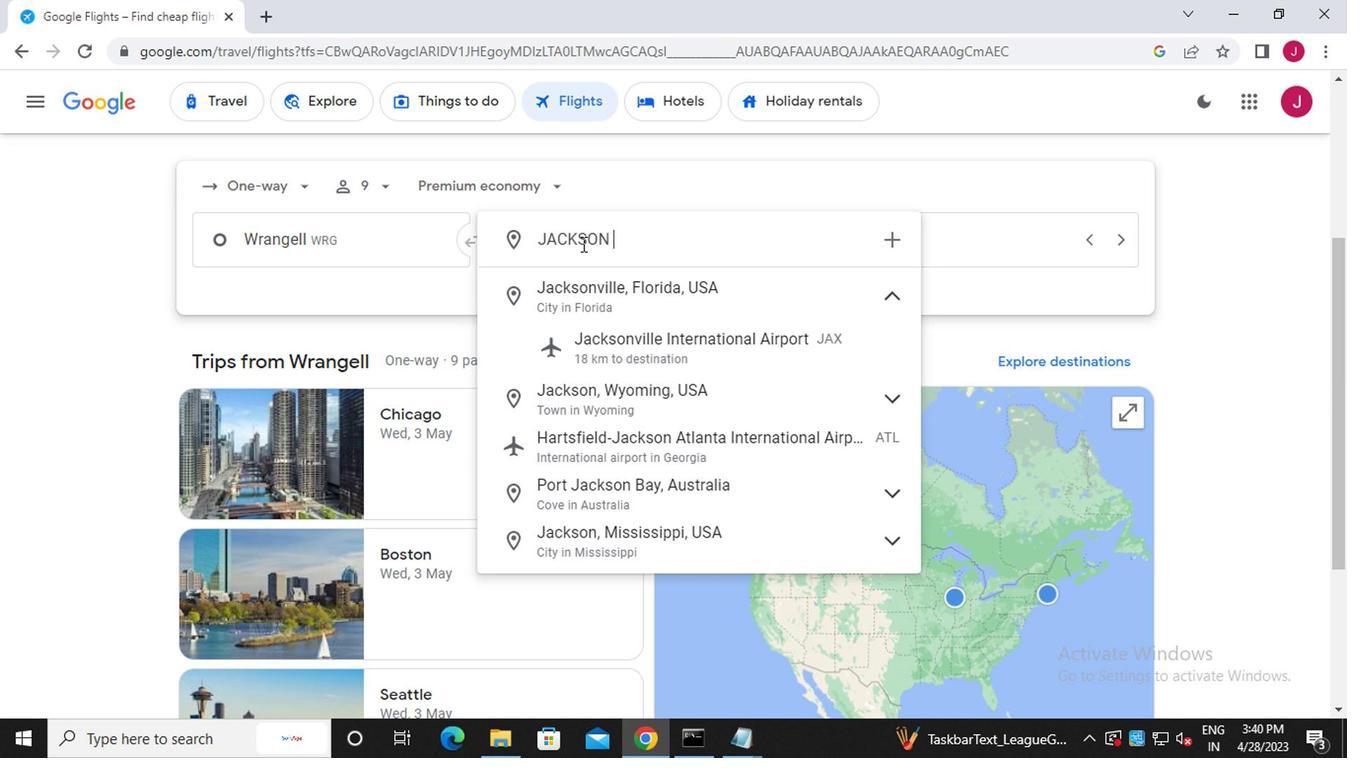 
Action: Mouse moved to (612, 344)
Screenshot: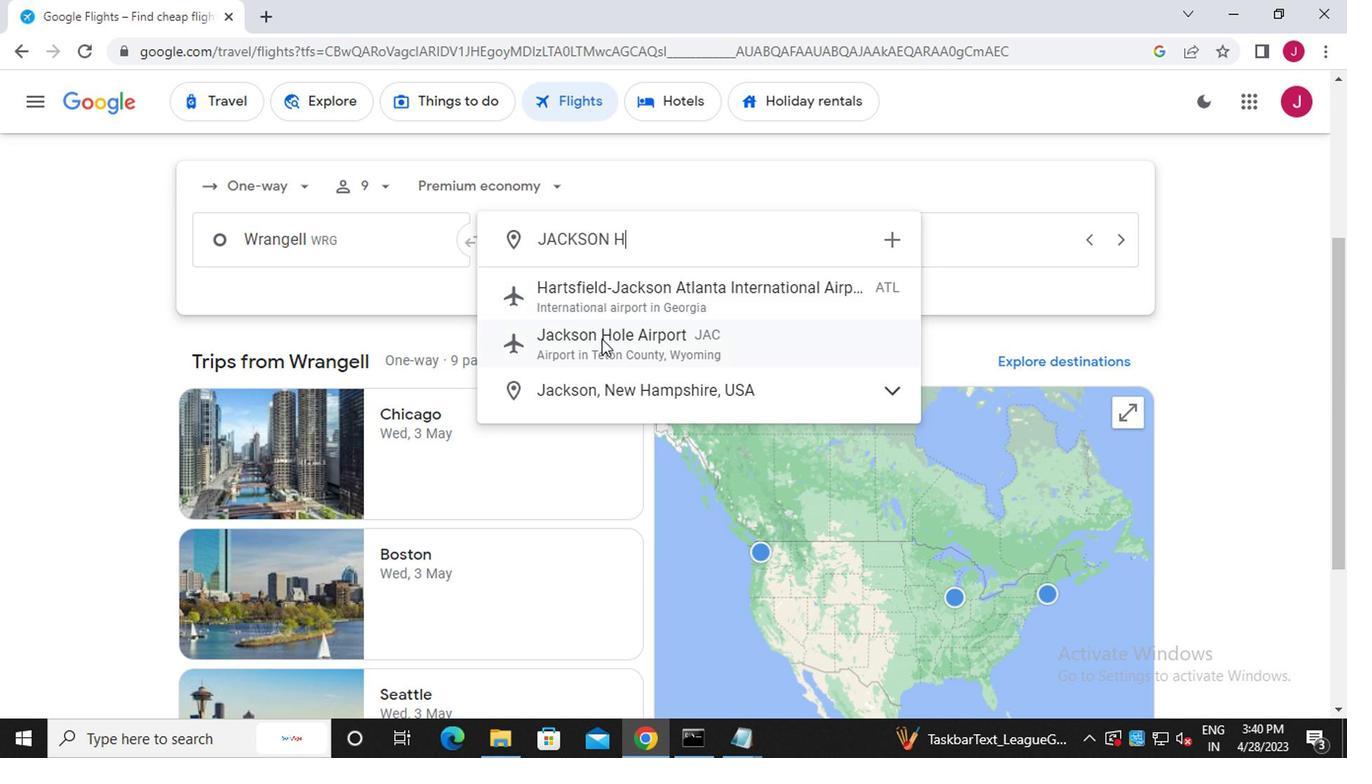 
Action: Mouse pressed left at (612, 344)
Screenshot: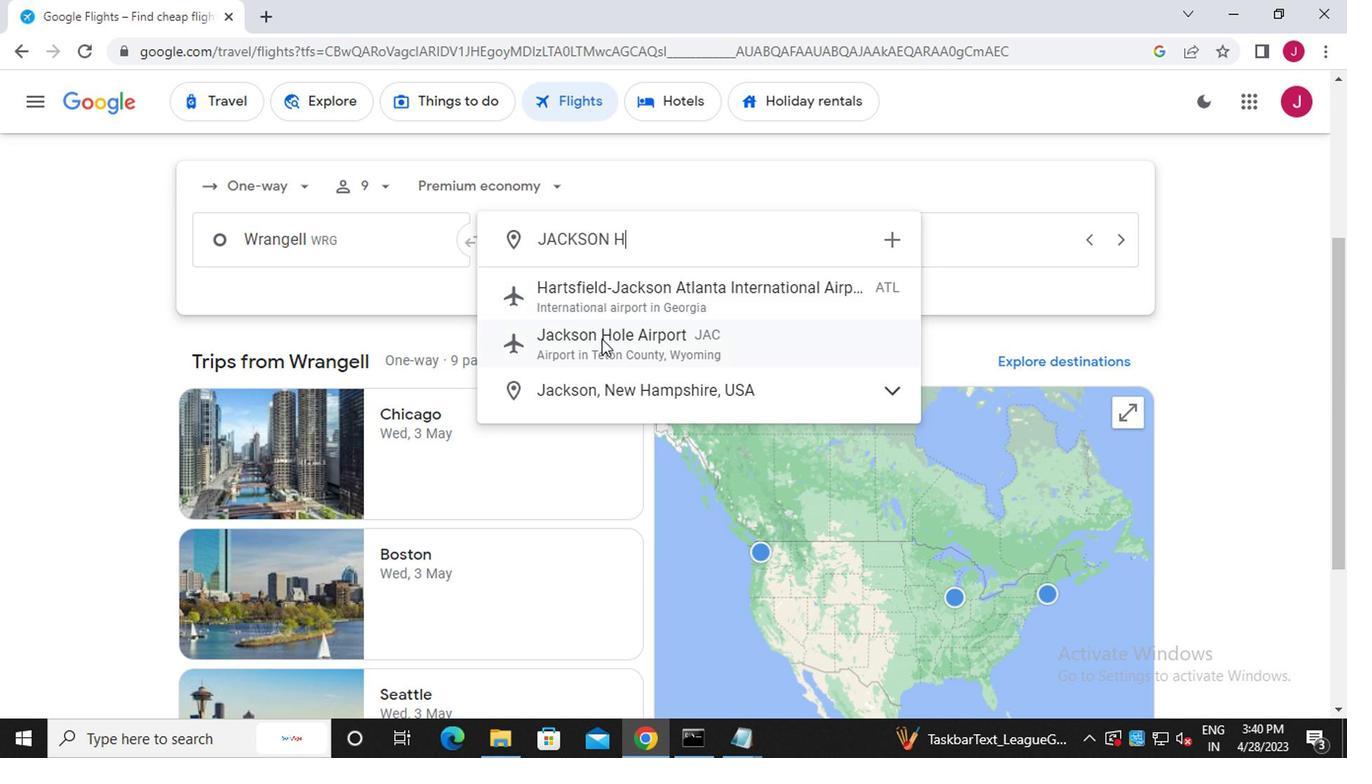 
Action: Mouse moved to (880, 249)
Screenshot: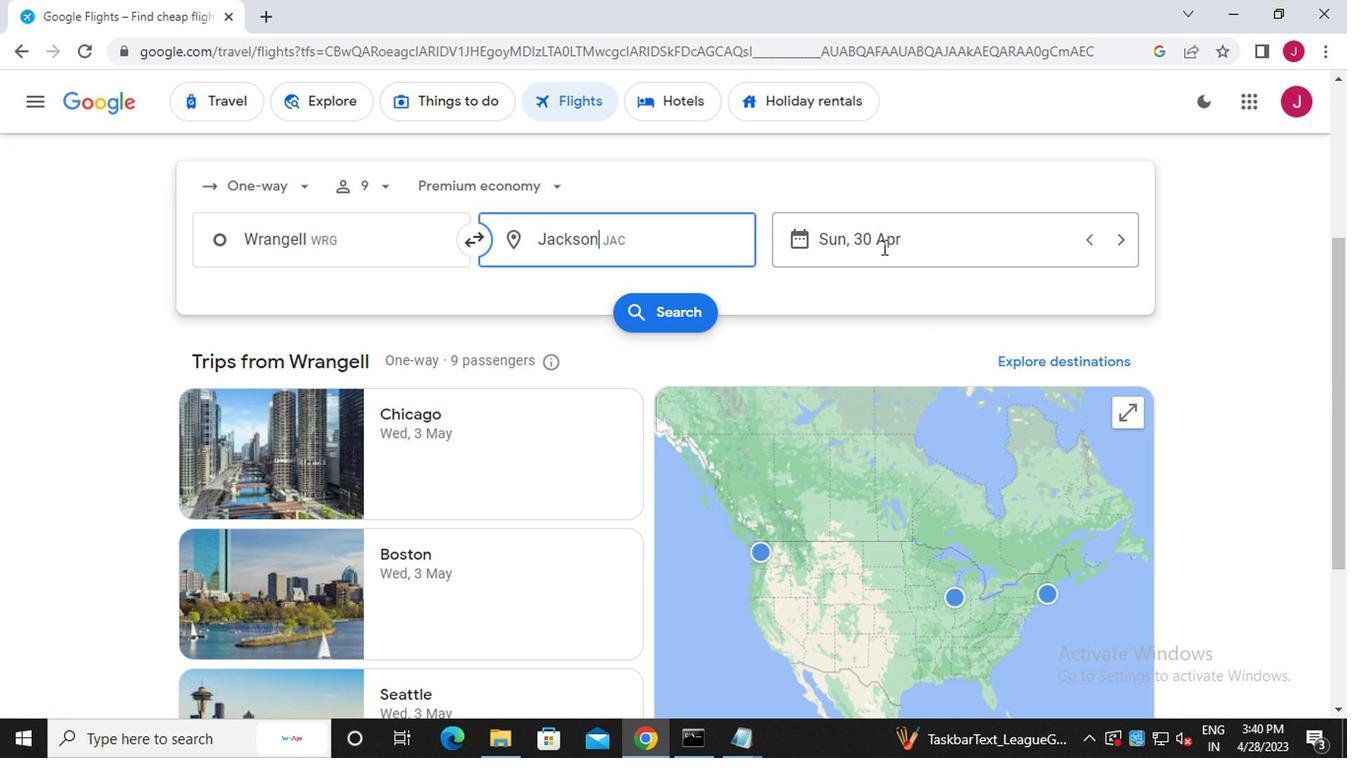 
Action: Mouse pressed left at (880, 249)
Screenshot: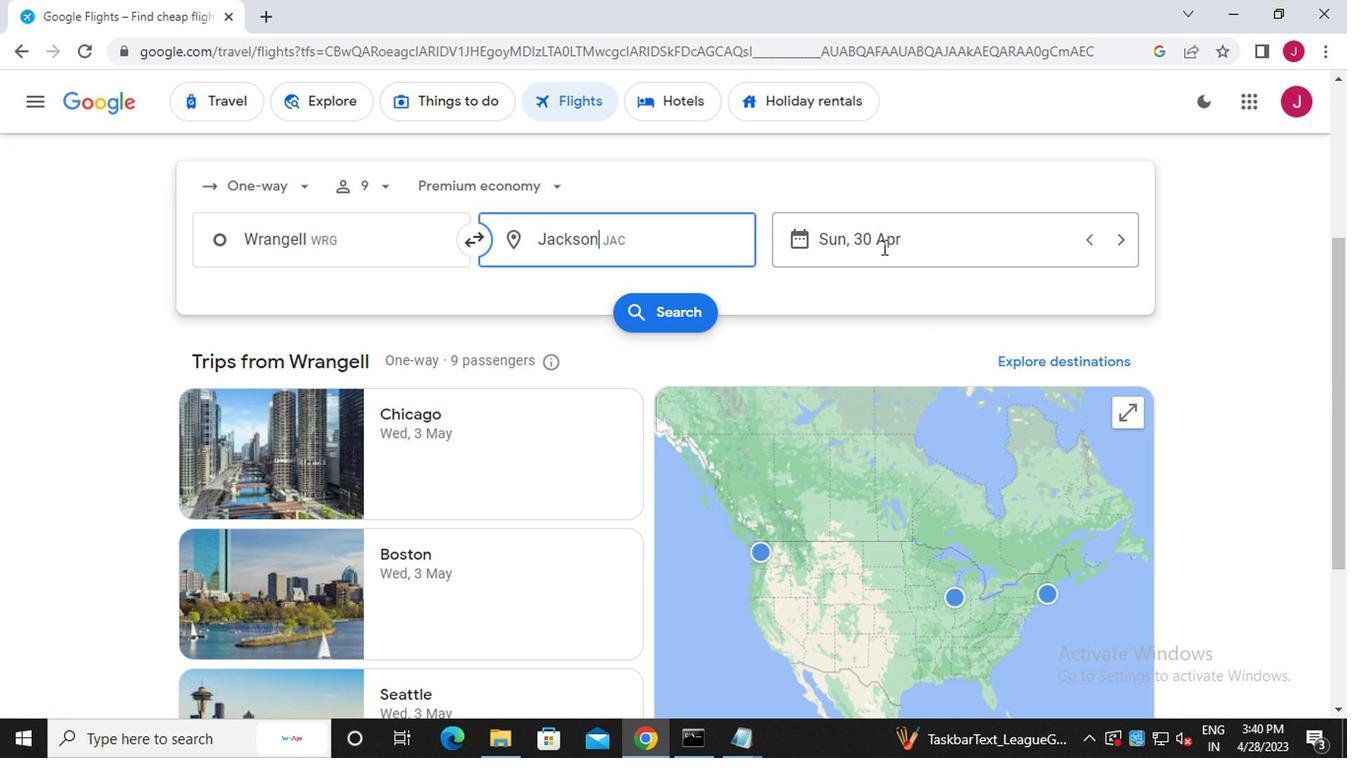 
Action: Mouse moved to (907, 344)
Screenshot: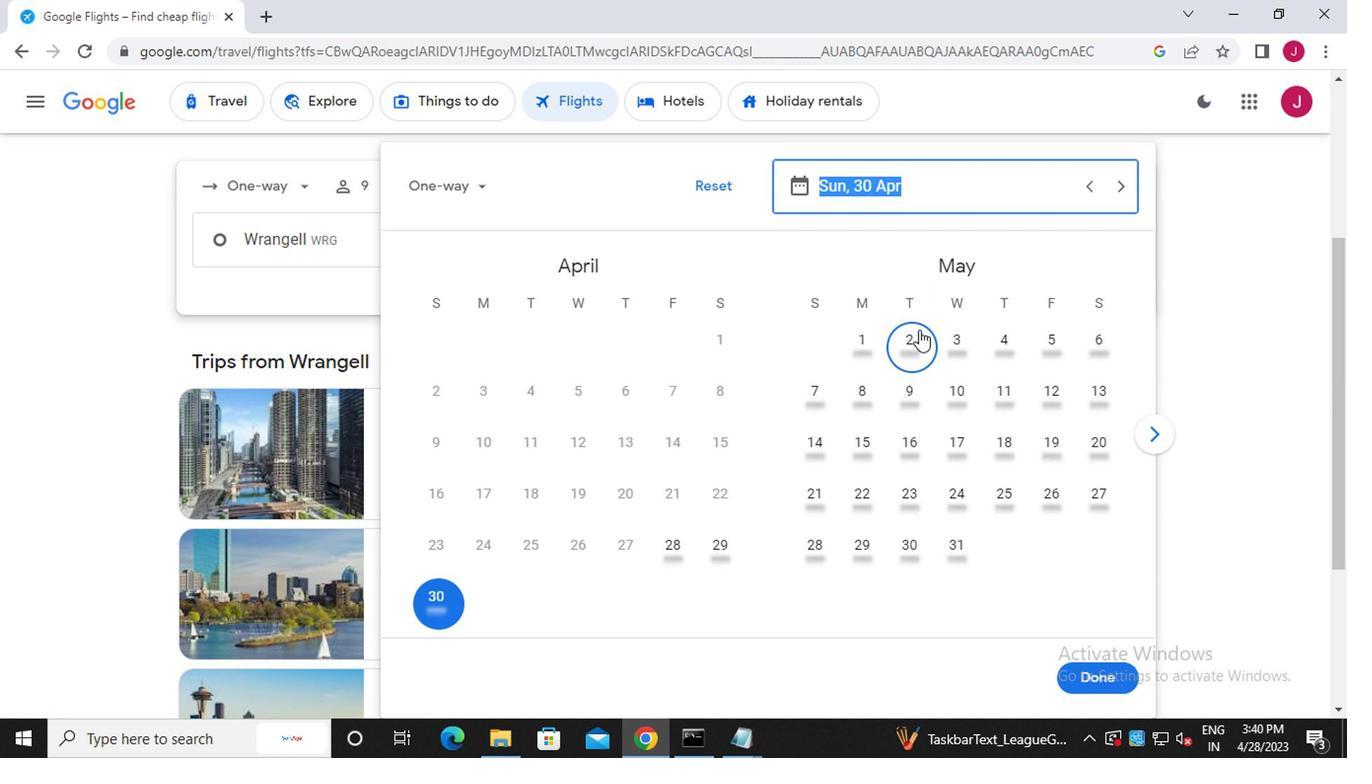 
Action: Mouse pressed left at (907, 344)
Screenshot: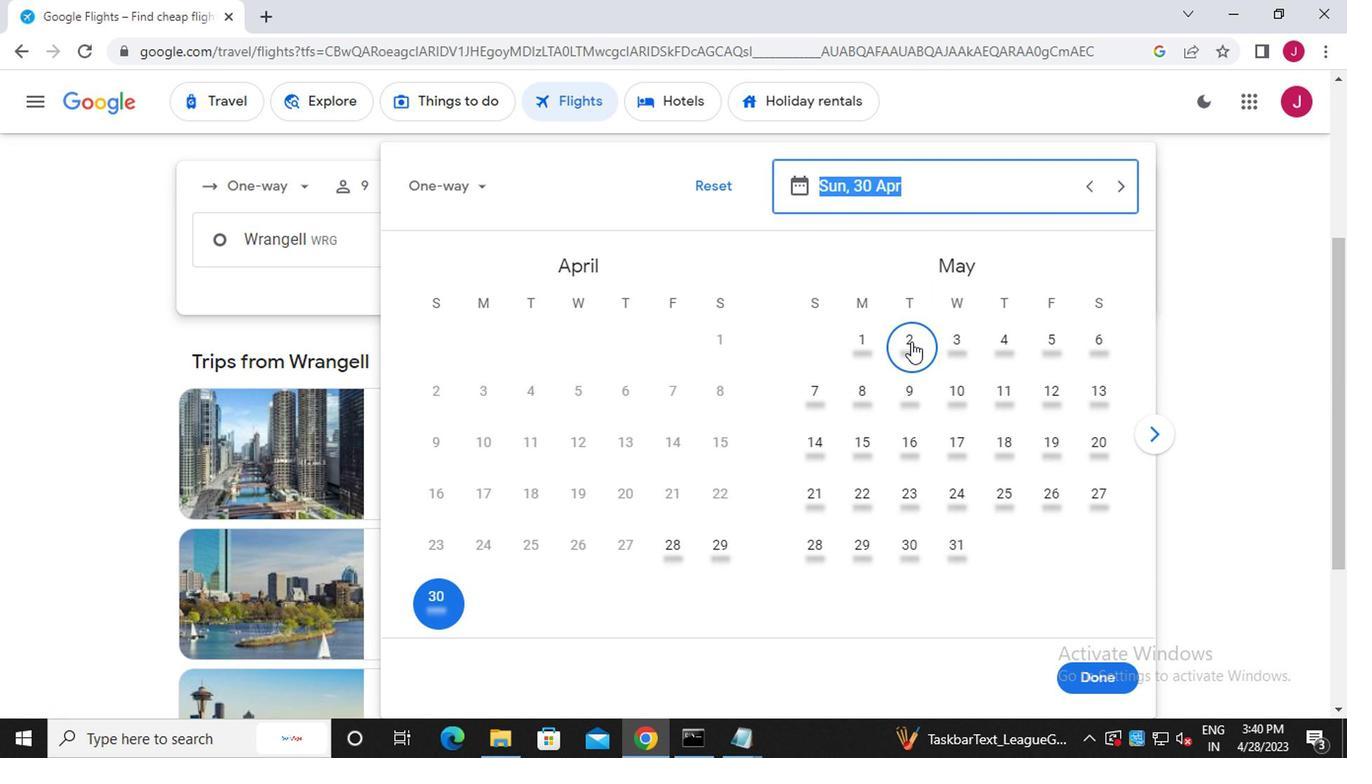 
Action: Mouse moved to (1083, 677)
Screenshot: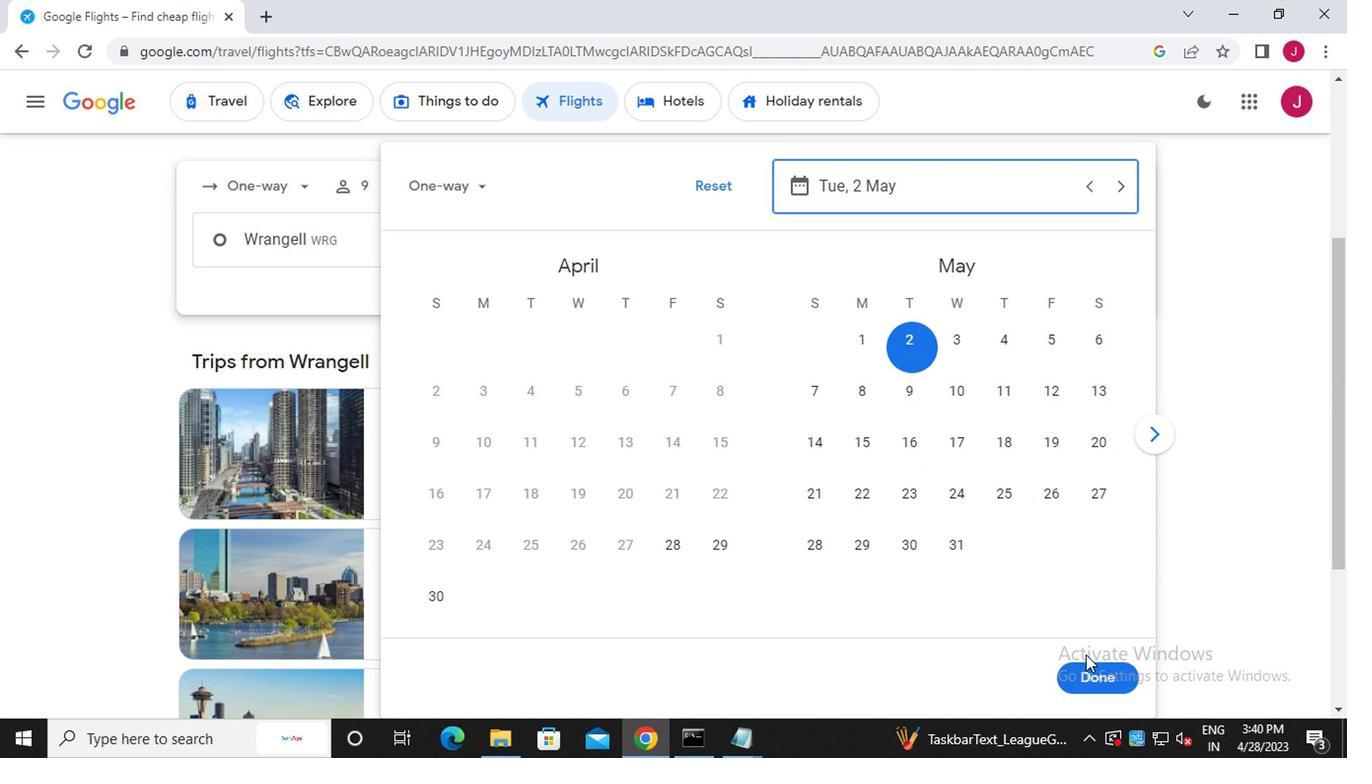 
Action: Mouse pressed left at (1083, 677)
Screenshot: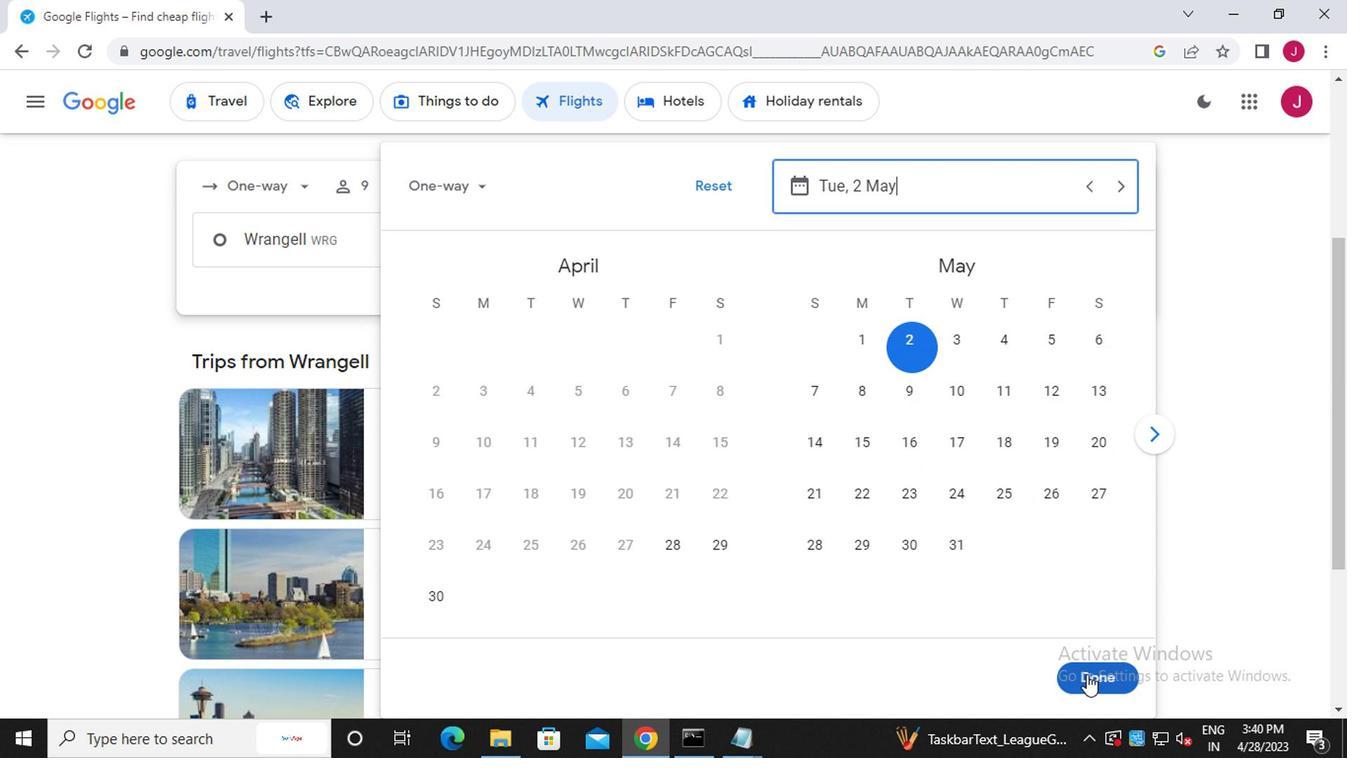 
Action: Mouse moved to (687, 313)
Screenshot: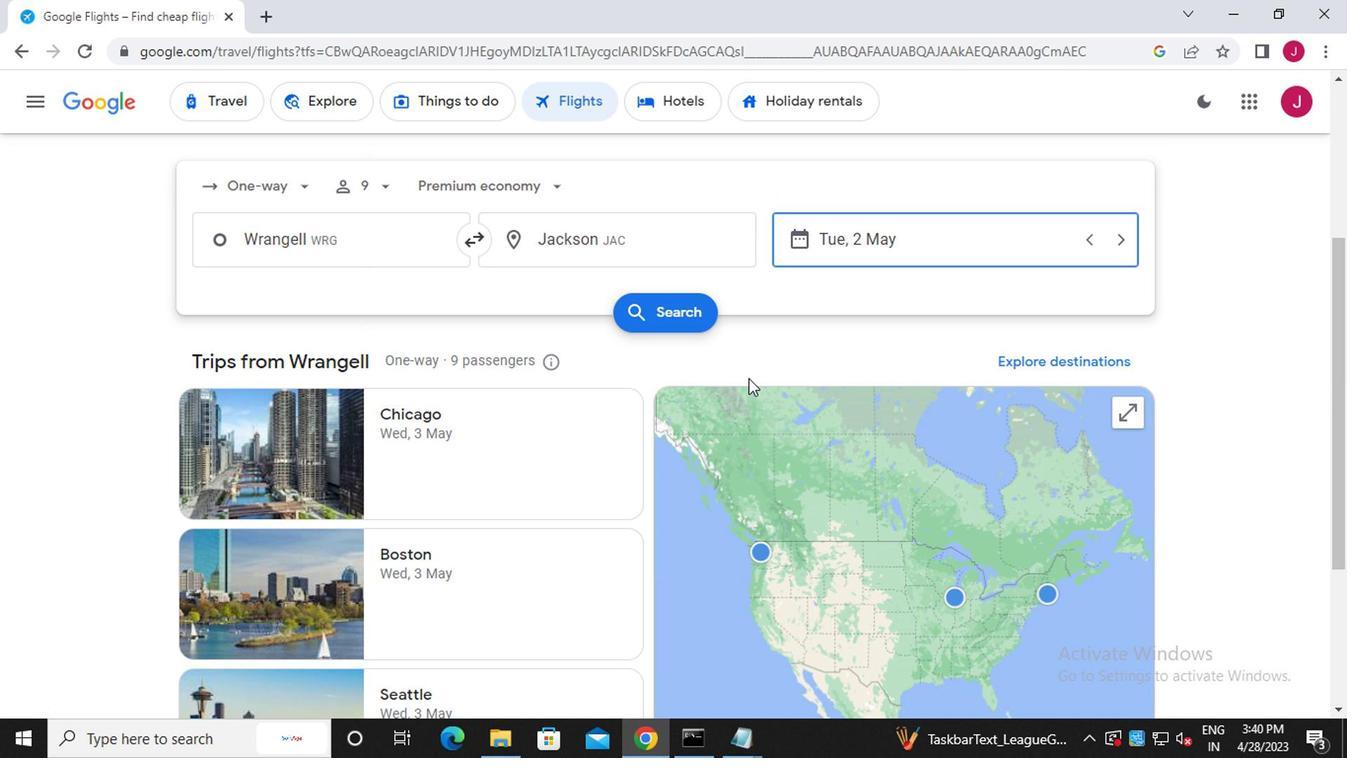 
Action: Mouse pressed left at (687, 313)
Screenshot: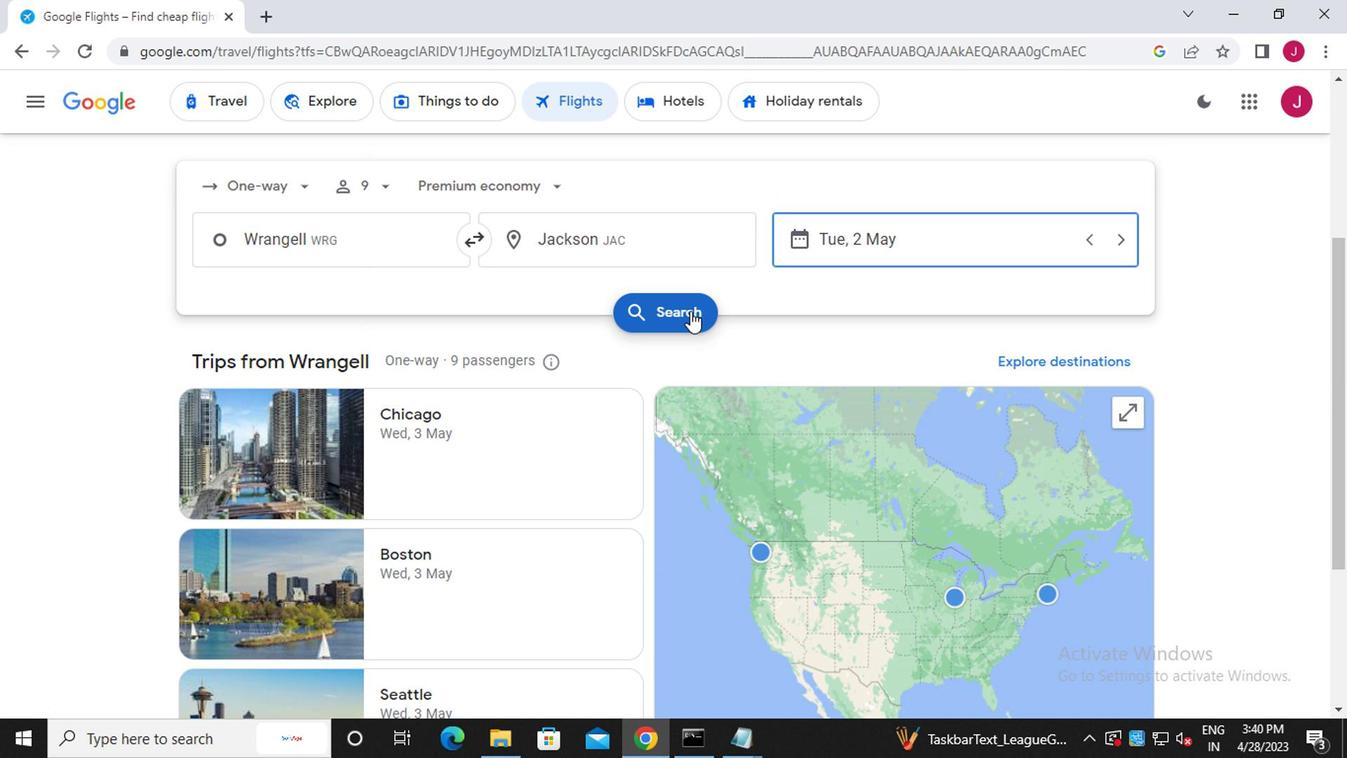 
Action: Mouse moved to (242, 282)
Screenshot: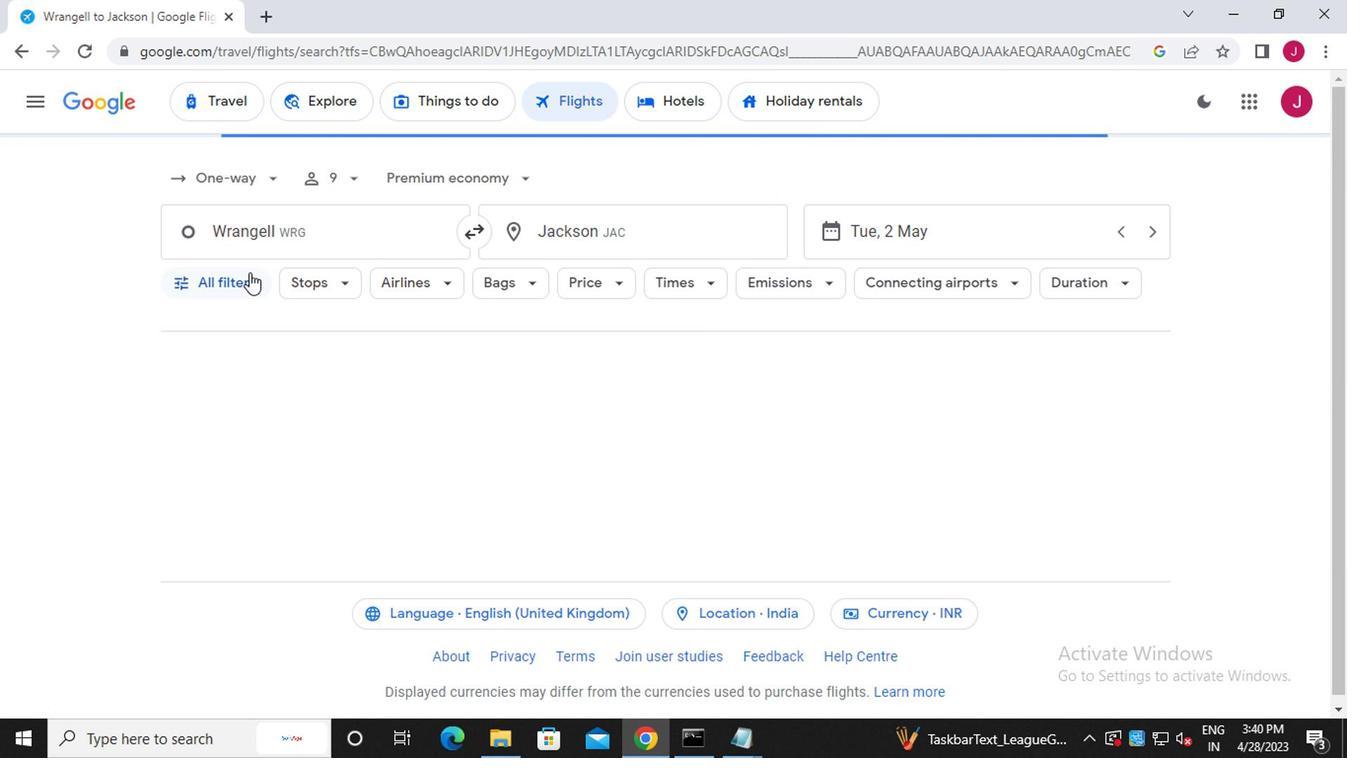 
Action: Mouse pressed left at (242, 282)
Screenshot: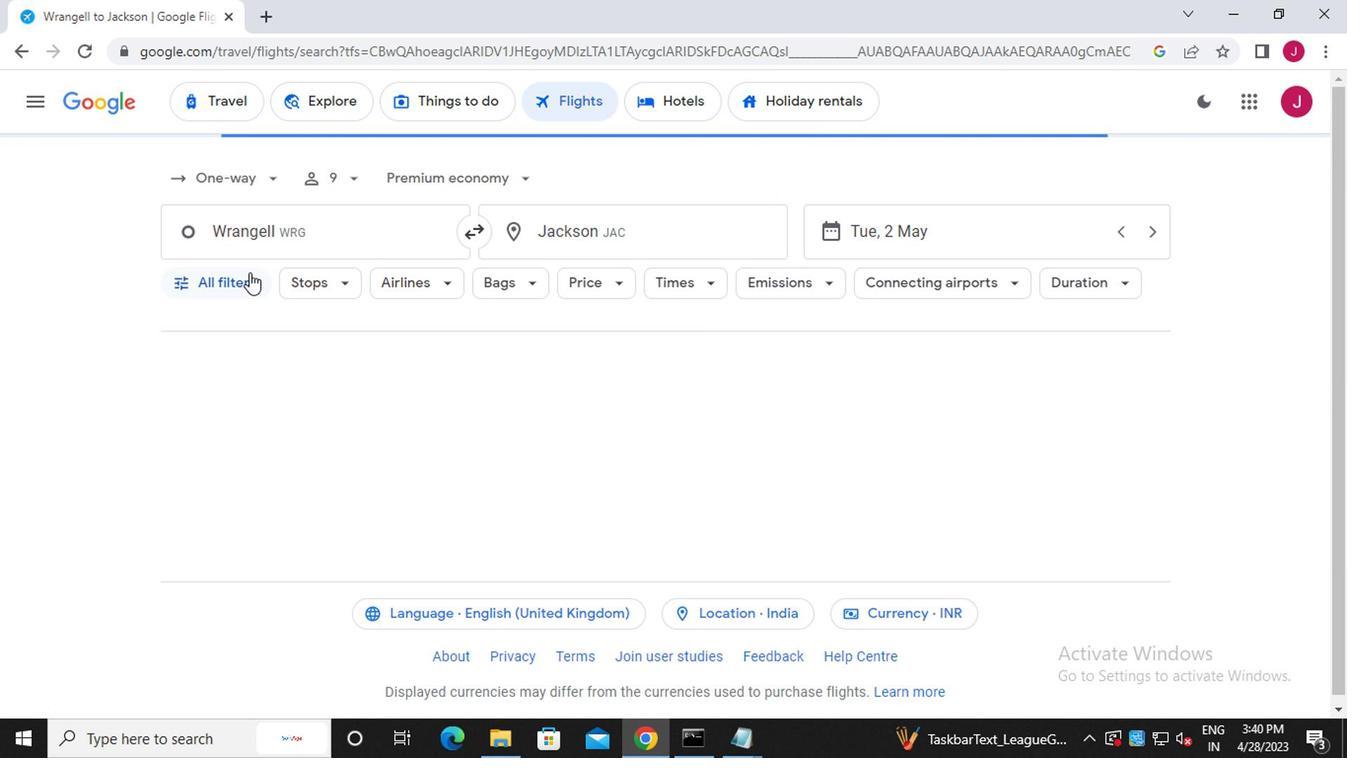 
Action: Mouse moved to (301, 461)
Screenshot: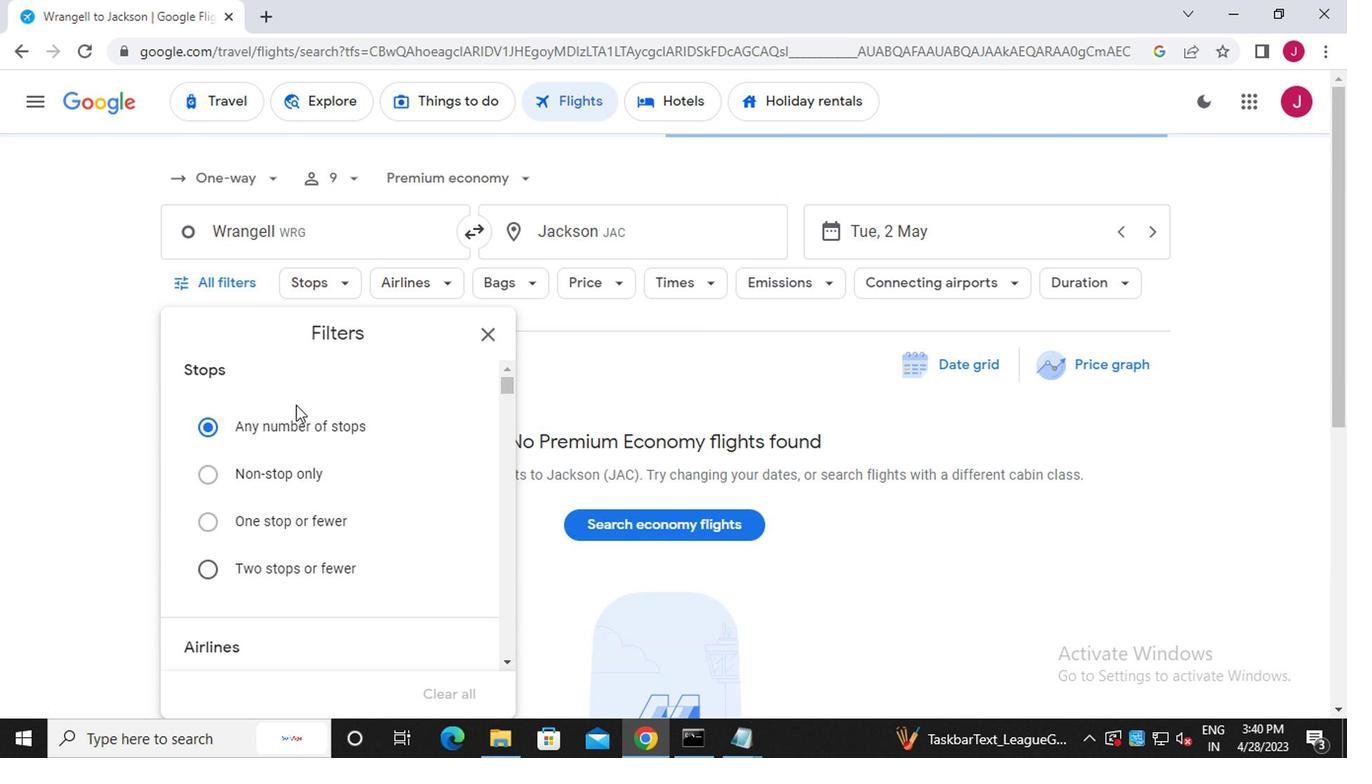 
Action: Mouse scrolled (301, 461) with delta (0, 0)
Screenshot: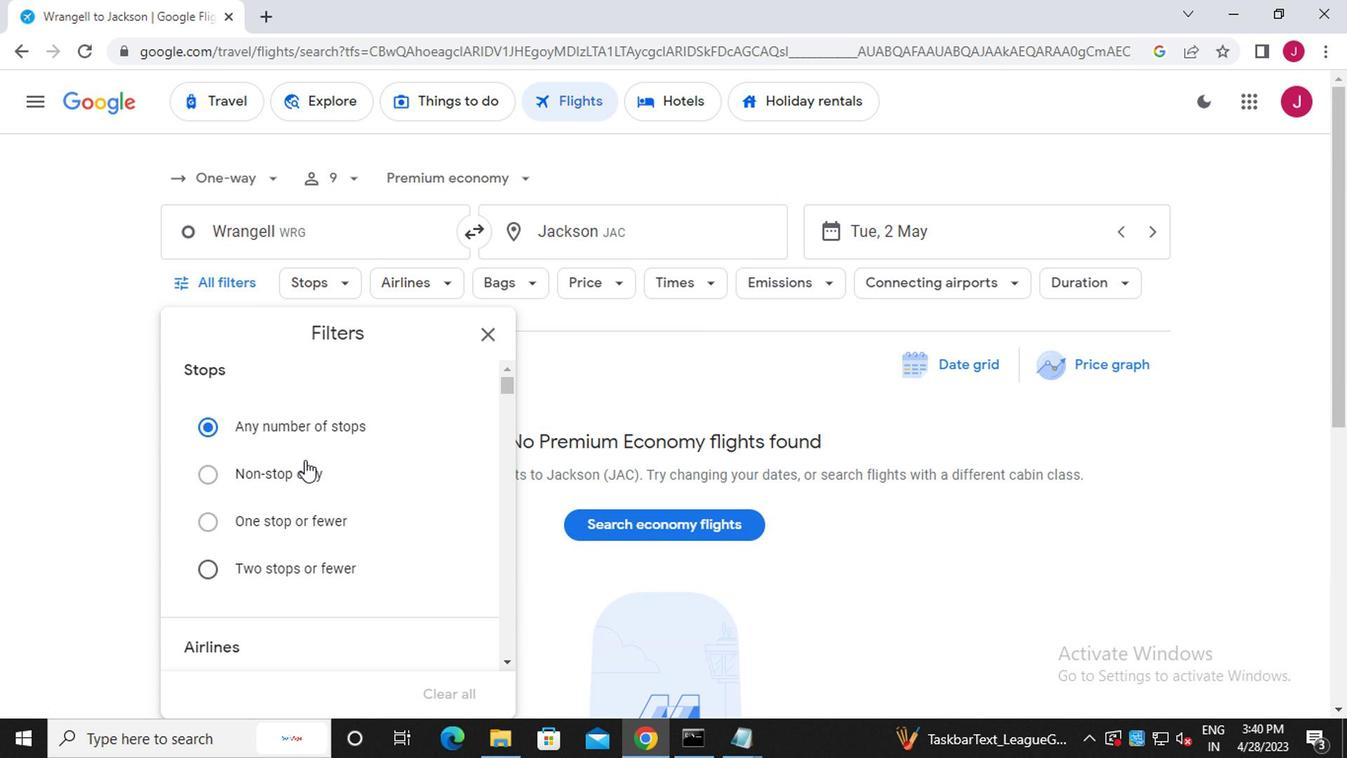 
Action: Mouse scrolled (301, 461) with delta (0, 0)
Screenshot: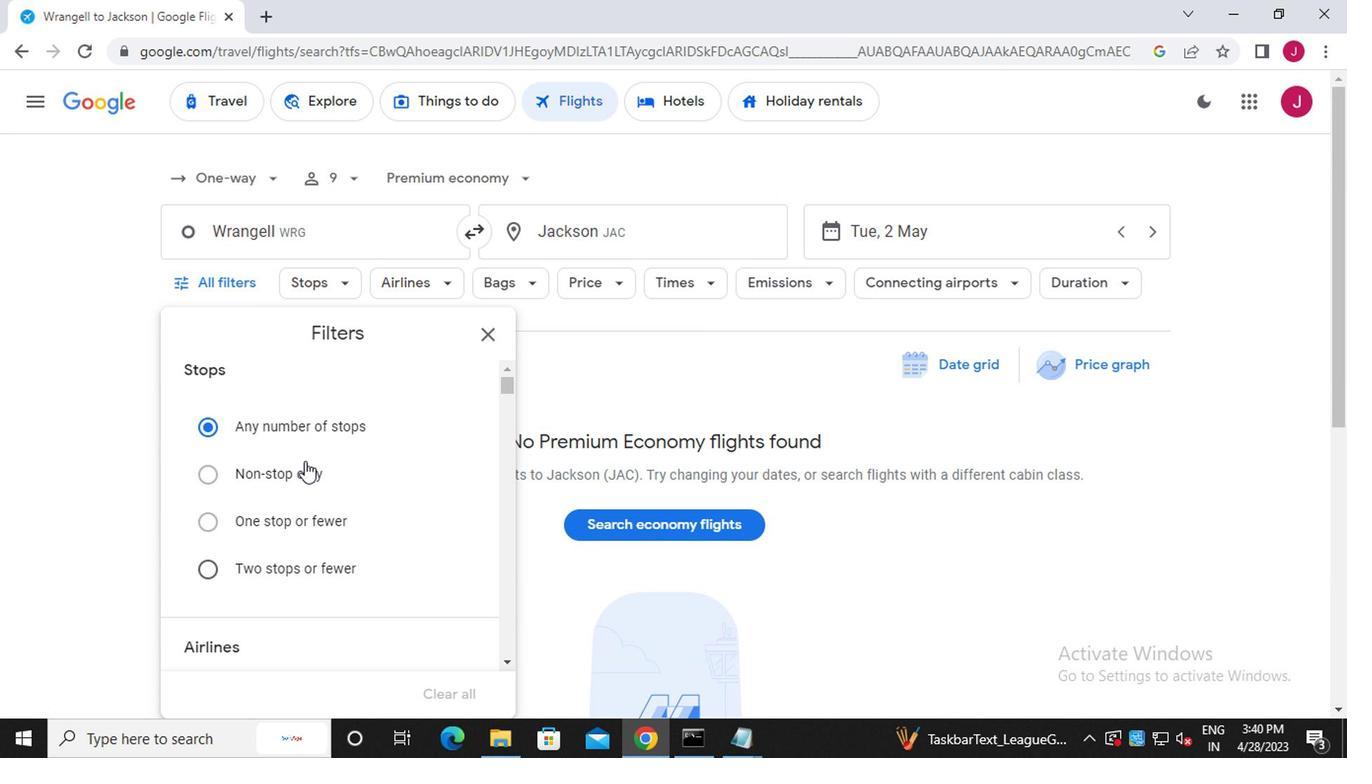 
Action: Mouse moved to (440, 508)
Screenshot: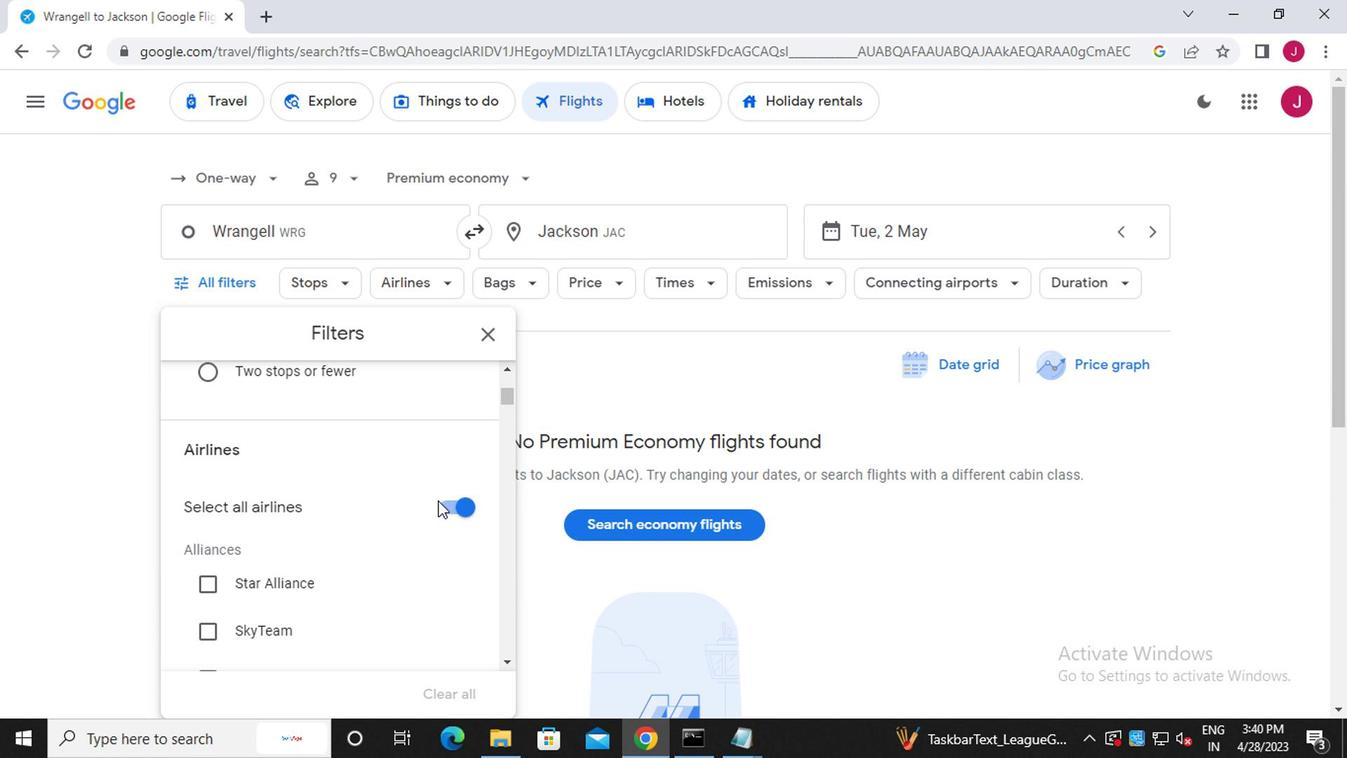 
Action: Mouse pressed left at (440, 508)
Screenshot: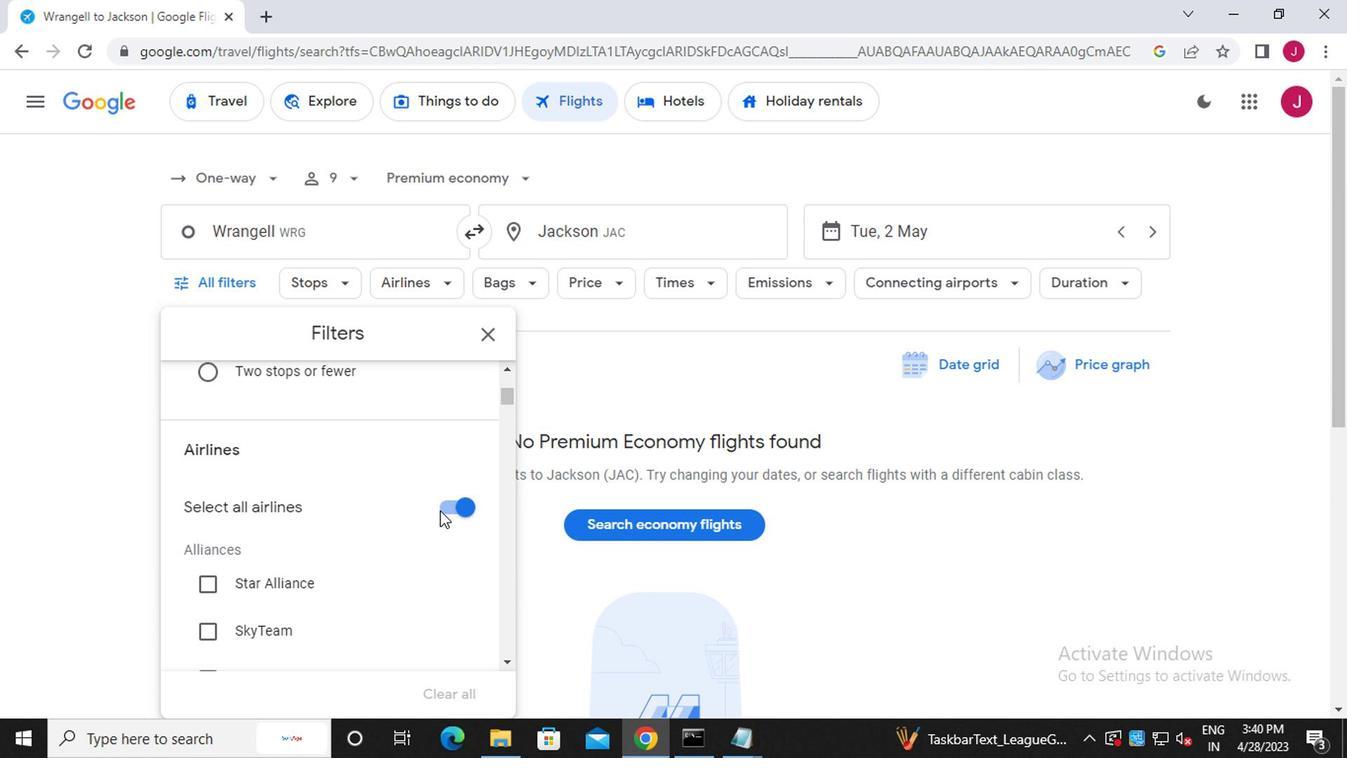 
Action: Mouse moved to (379, 508)
Screenshot: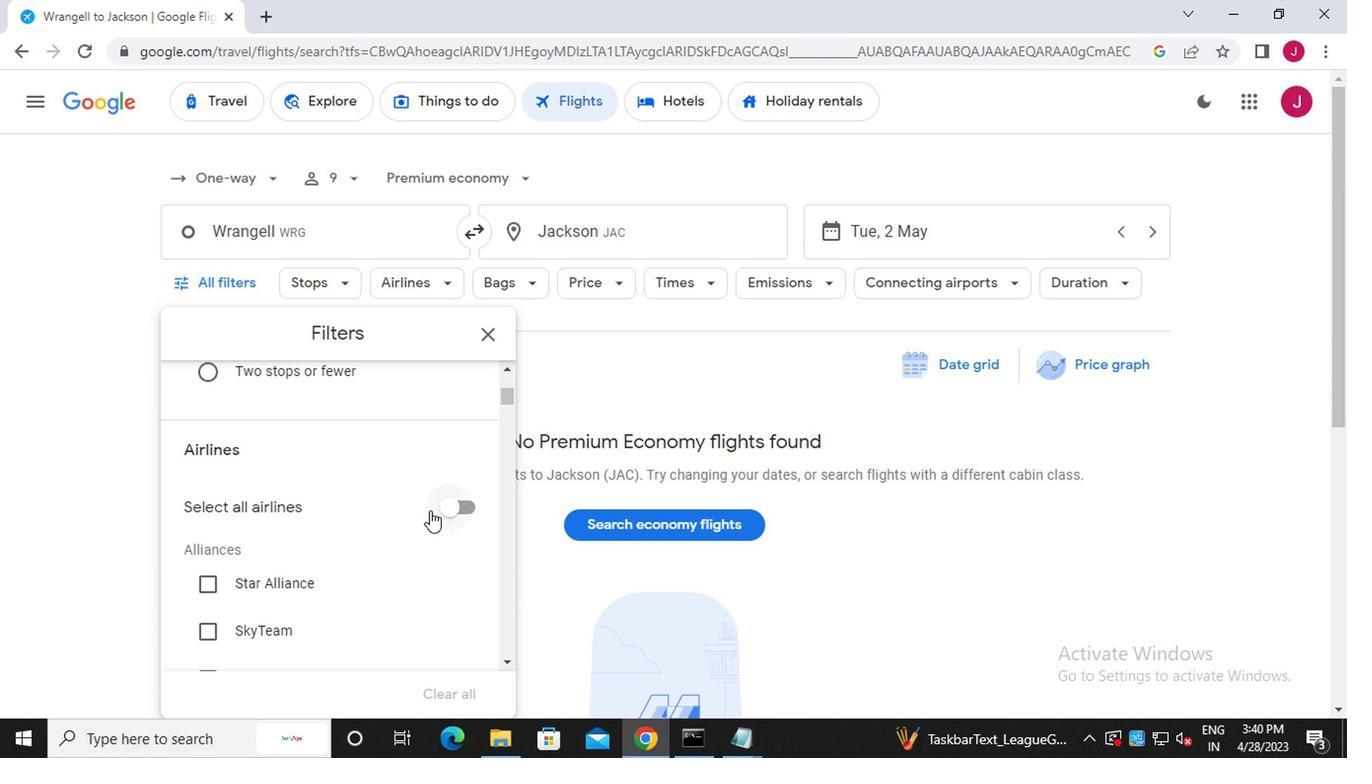 
Action: Mouse scrolled (379, 508) with delta (0, 0)
Screenshot: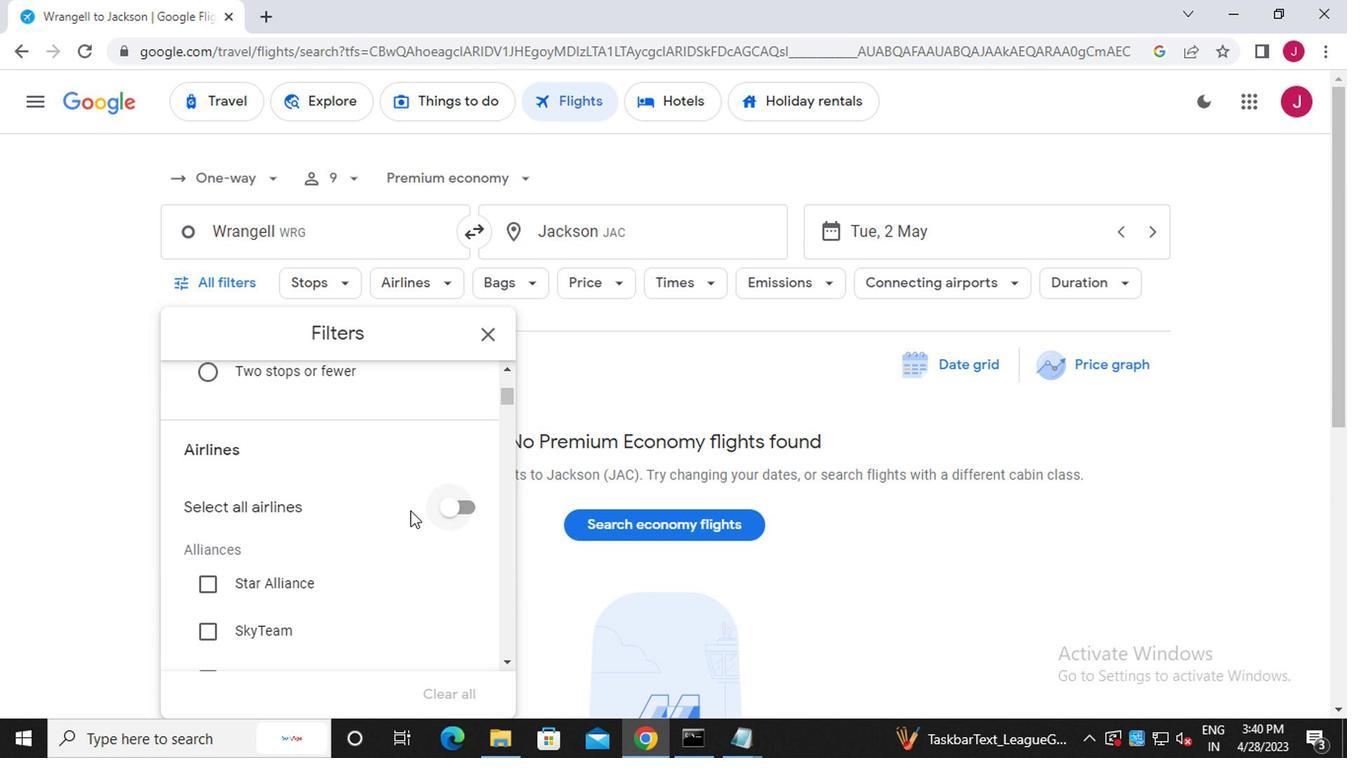 
Action: Mouse moved to (379, 508)
Screenshot: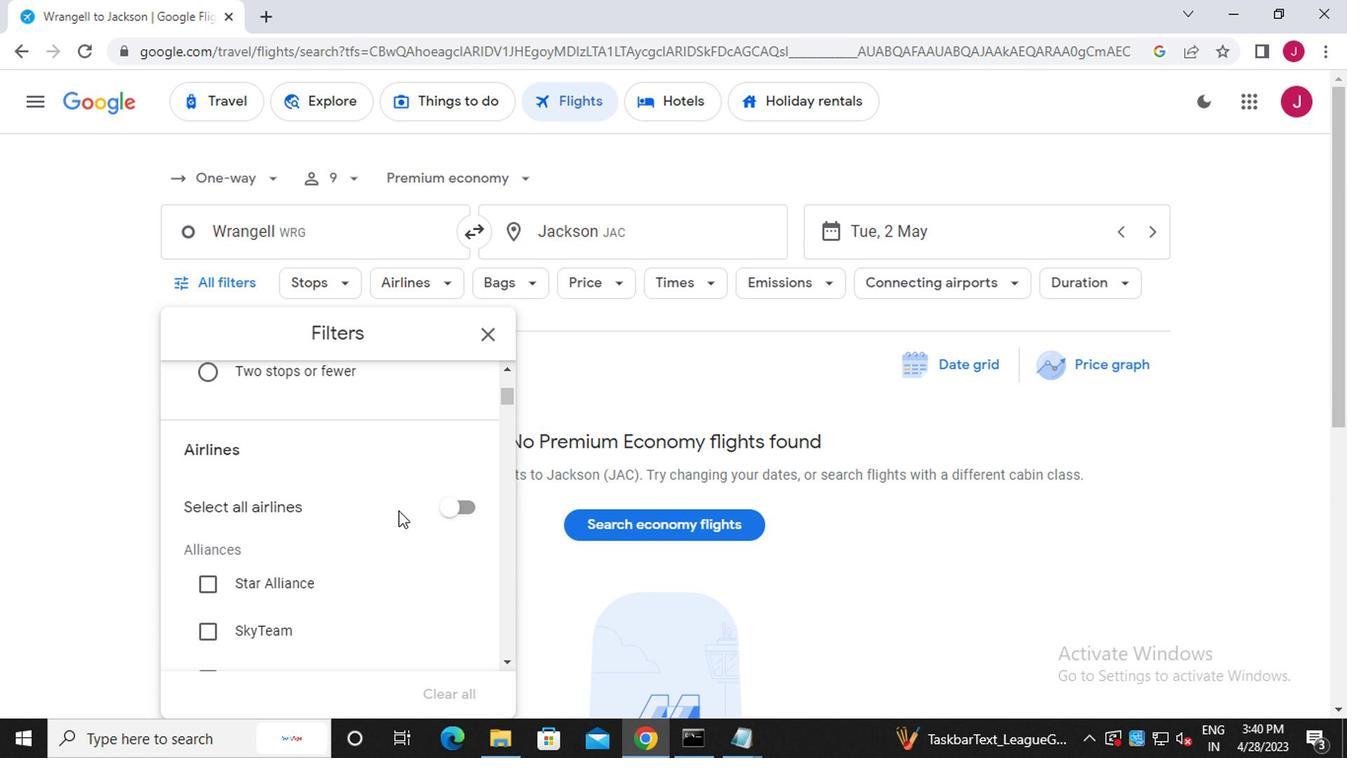 
Action: Mouse scrolled (379, 508) with delta (0, 0)
Screenshot: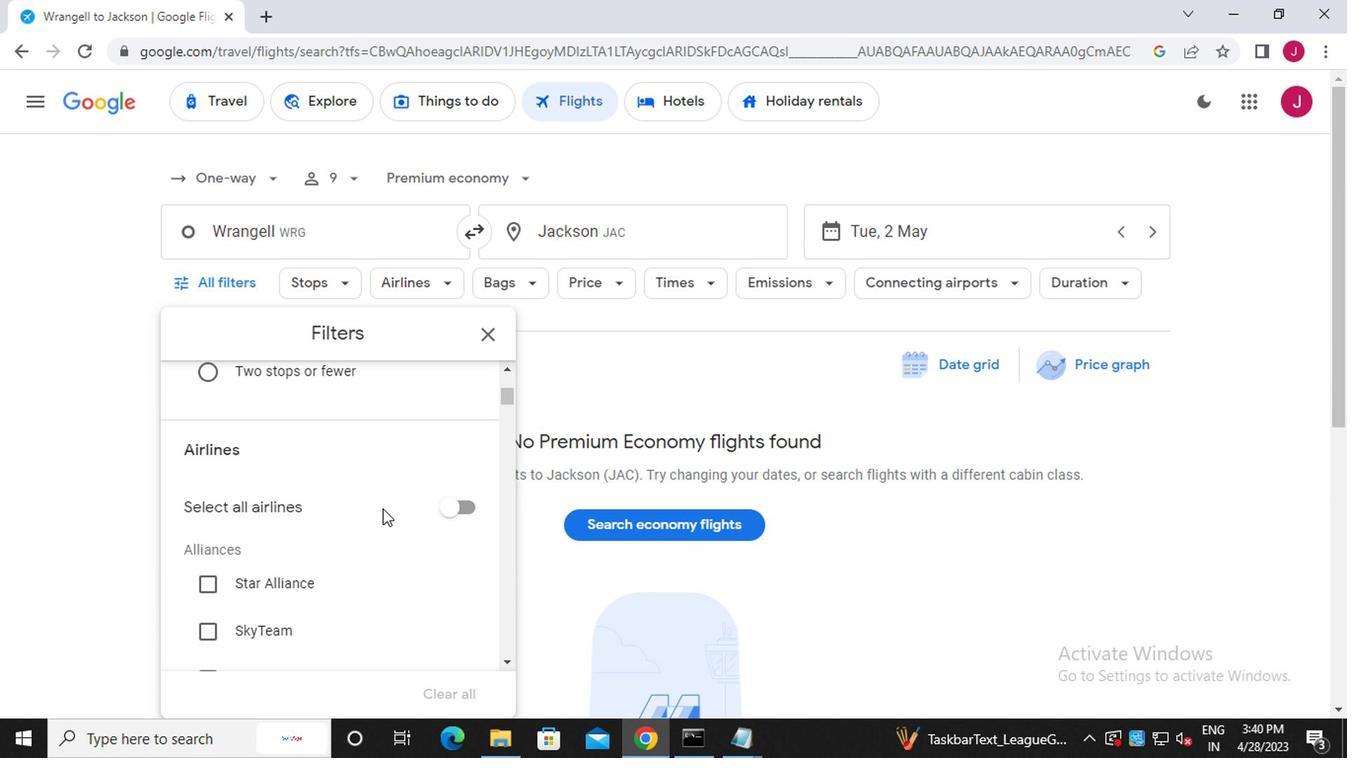
Action: Mouse moved to (376, 506)
Screenshot: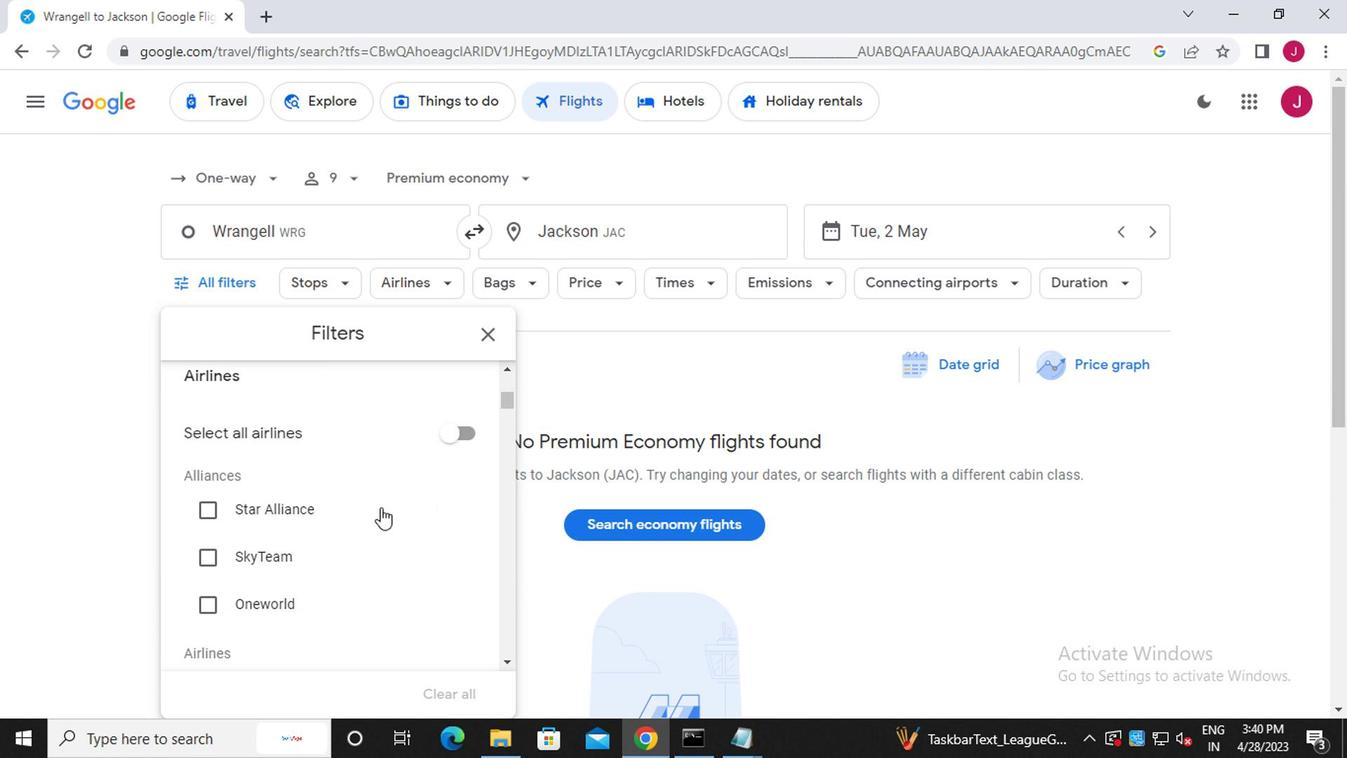 
Action: Mouse scrolled (376, 505) with delta (0, 0)
Screenshot: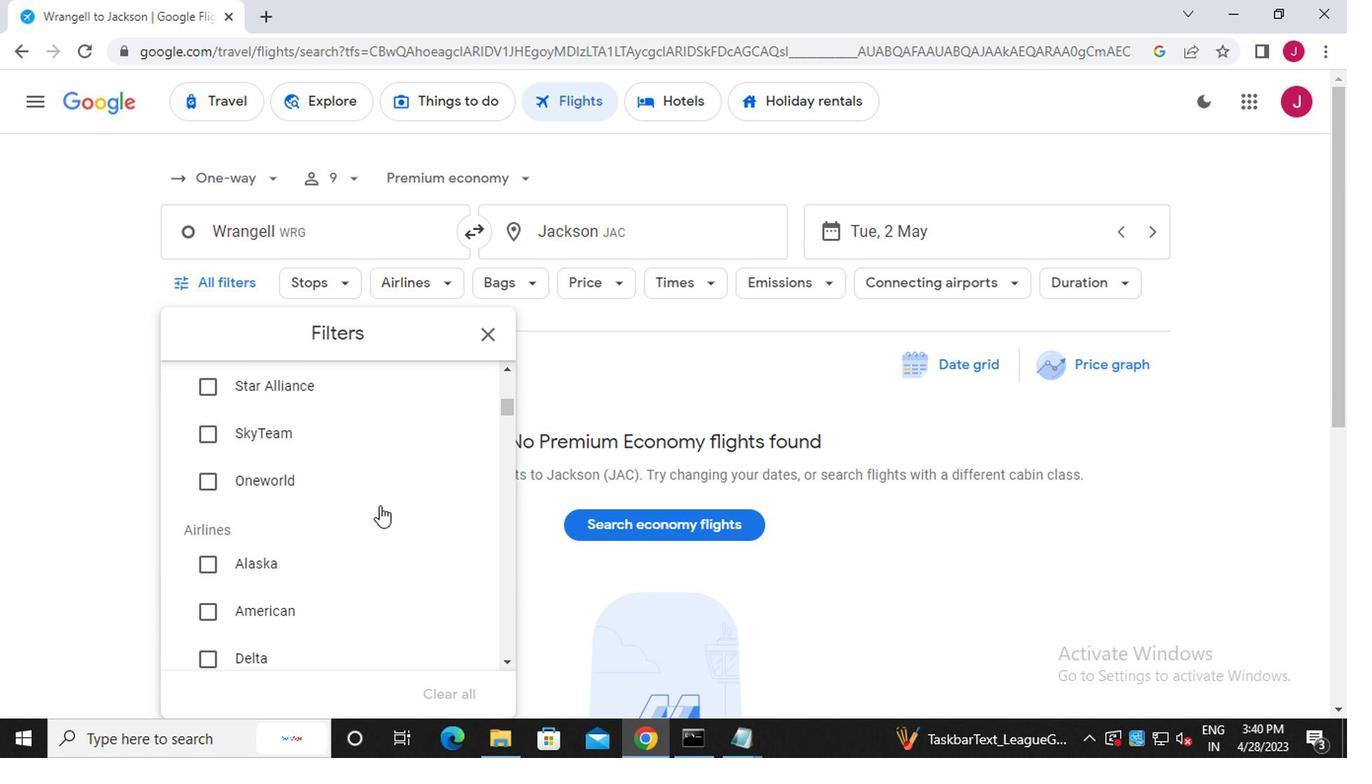 
Action: Mouse scrolled (376, 505) with delta (0, 0)
Screenshot: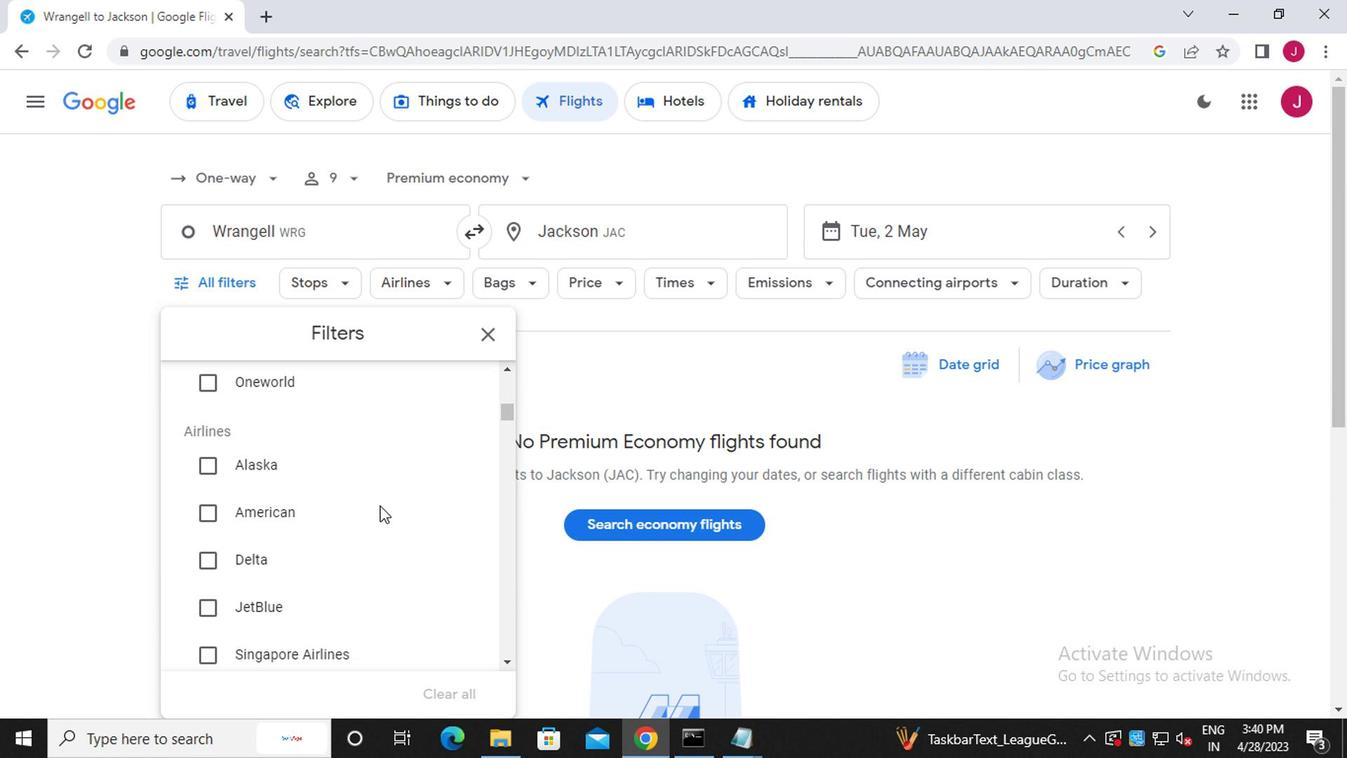 
Action: Mouse moved to (205, 506)
Screenshot: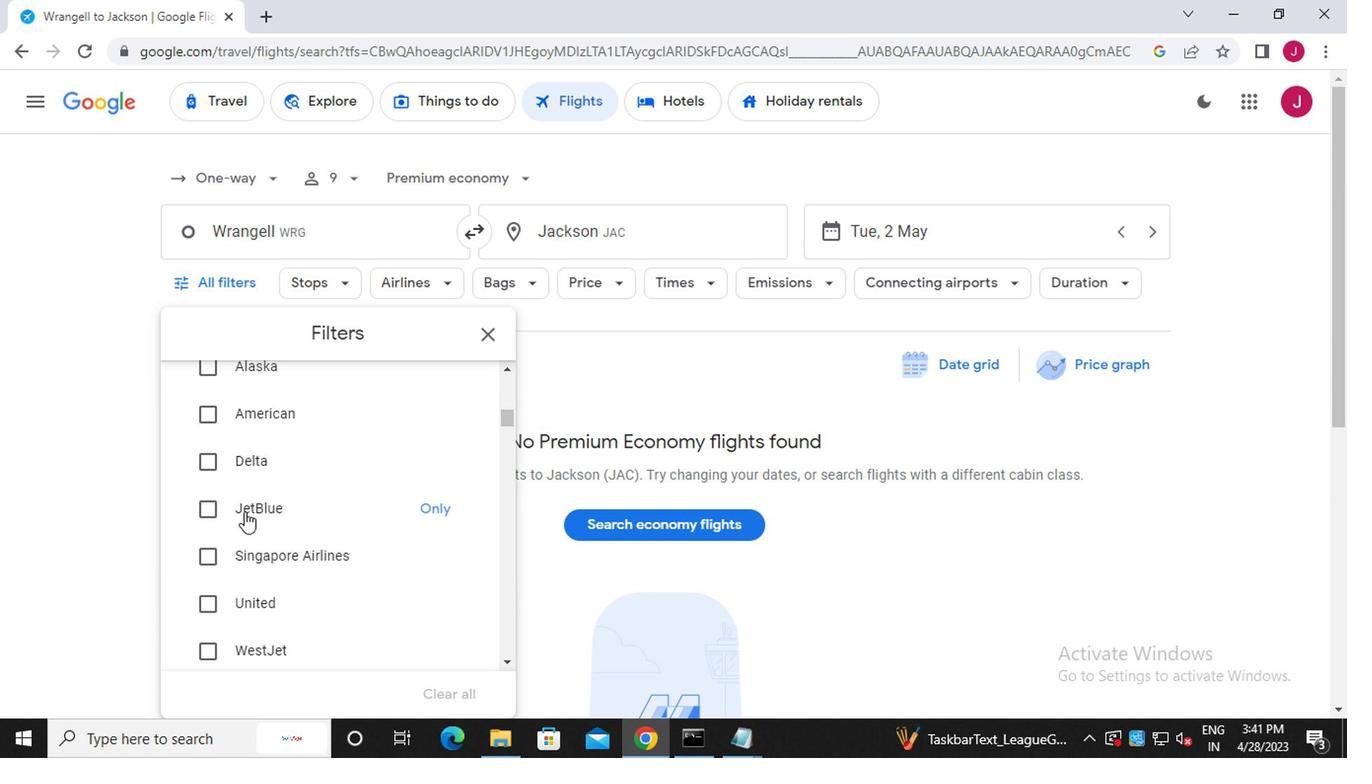 
Action: Mouse pressed left at (205, 506)
Screenshot: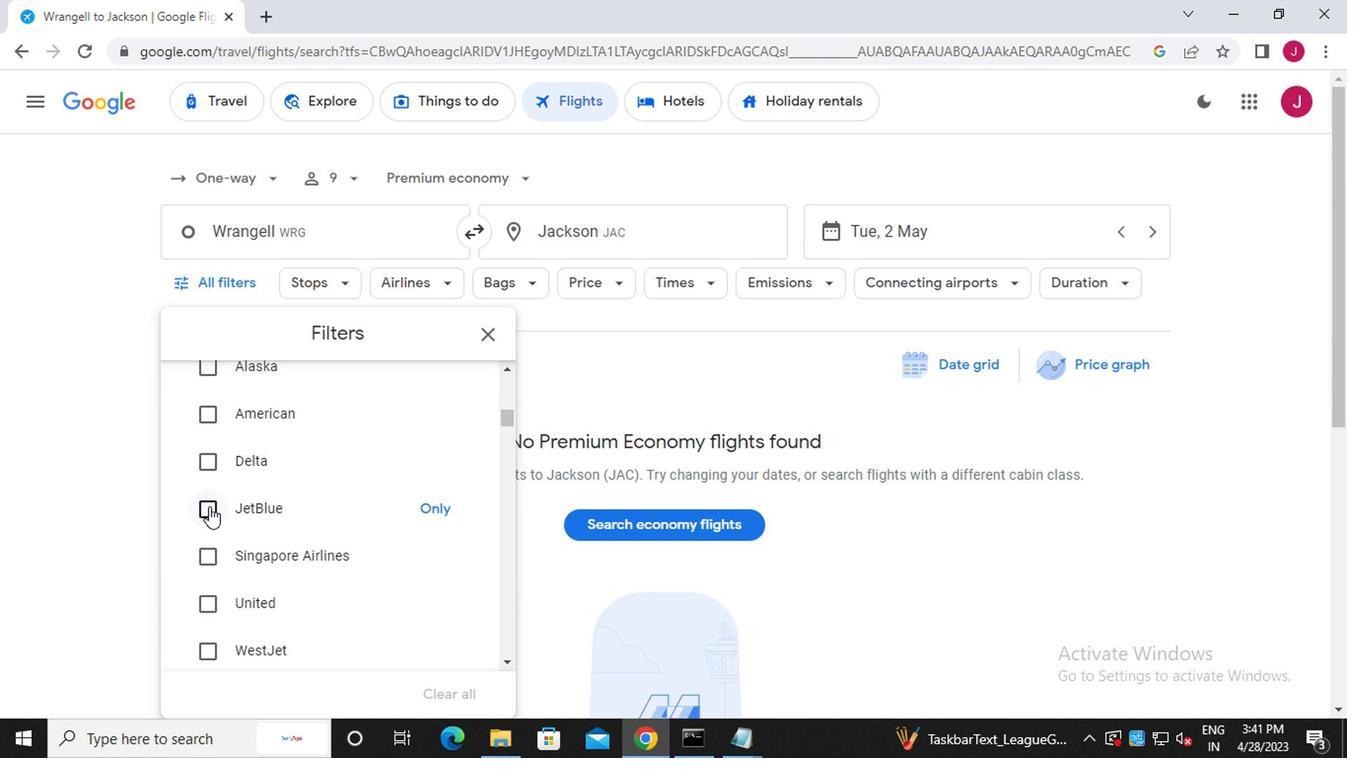 
Action: Mouse moved to (334, 518)
Screenshot: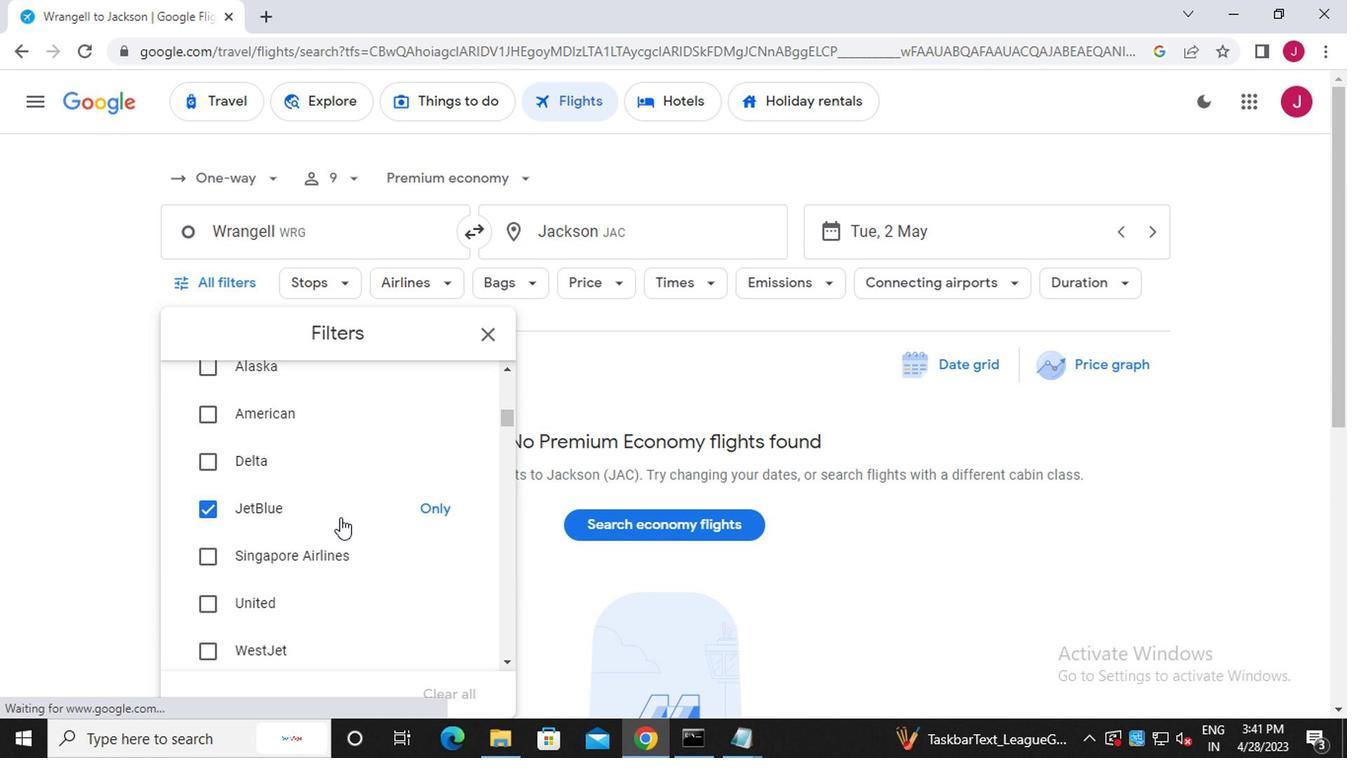 
Action: Mouse scrolled (334, 516) with delta (0, -1)
Screenshot: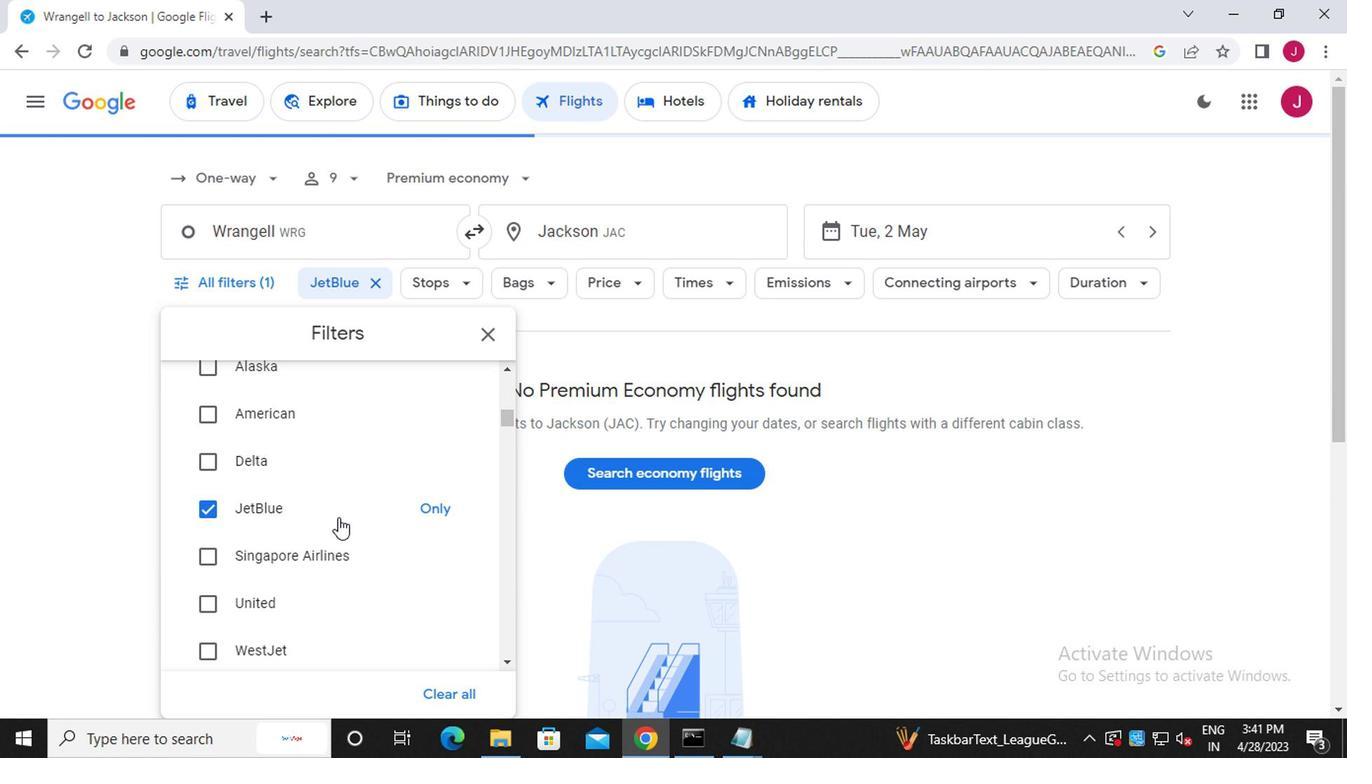 
Action: Mouse scrolled (334, 516) with delta (0, -1)
Screenshot: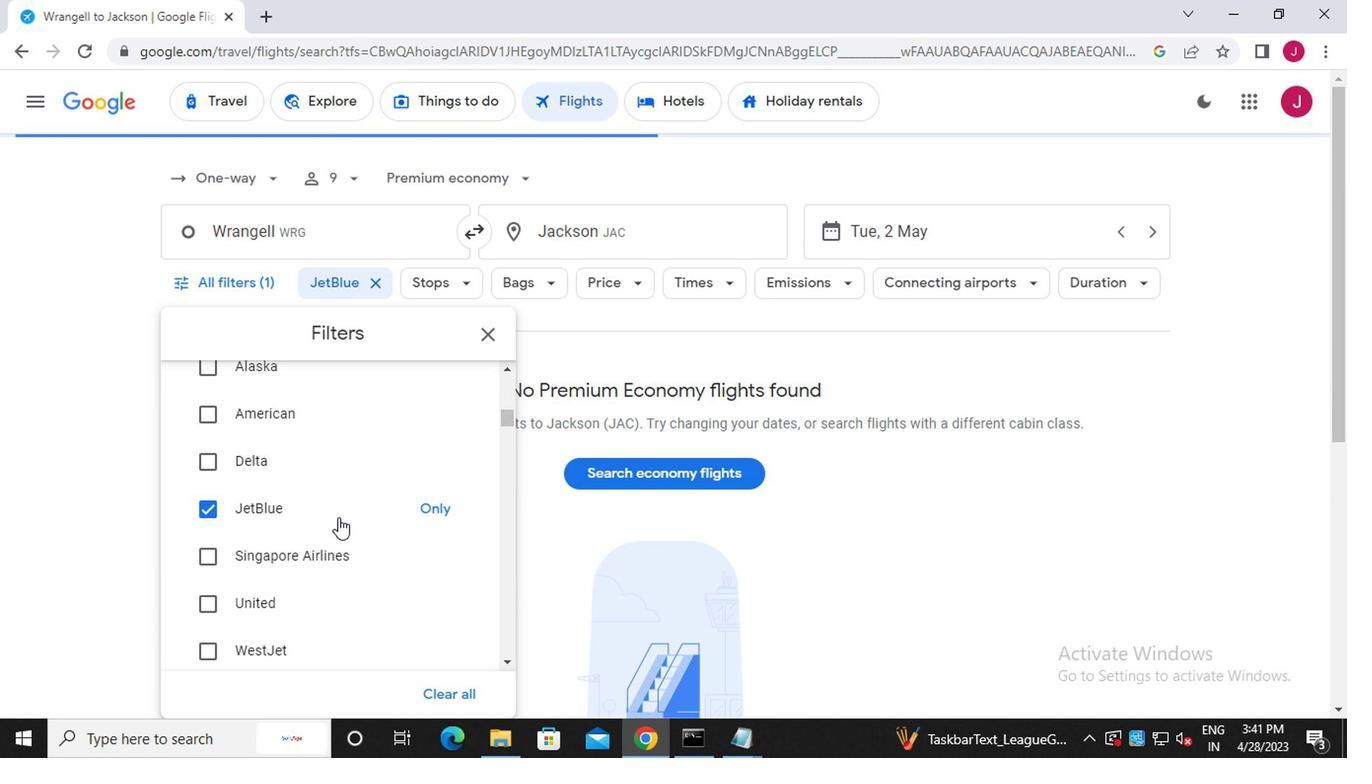 
Action: Mouse moved to (327, 518)
Screenshot: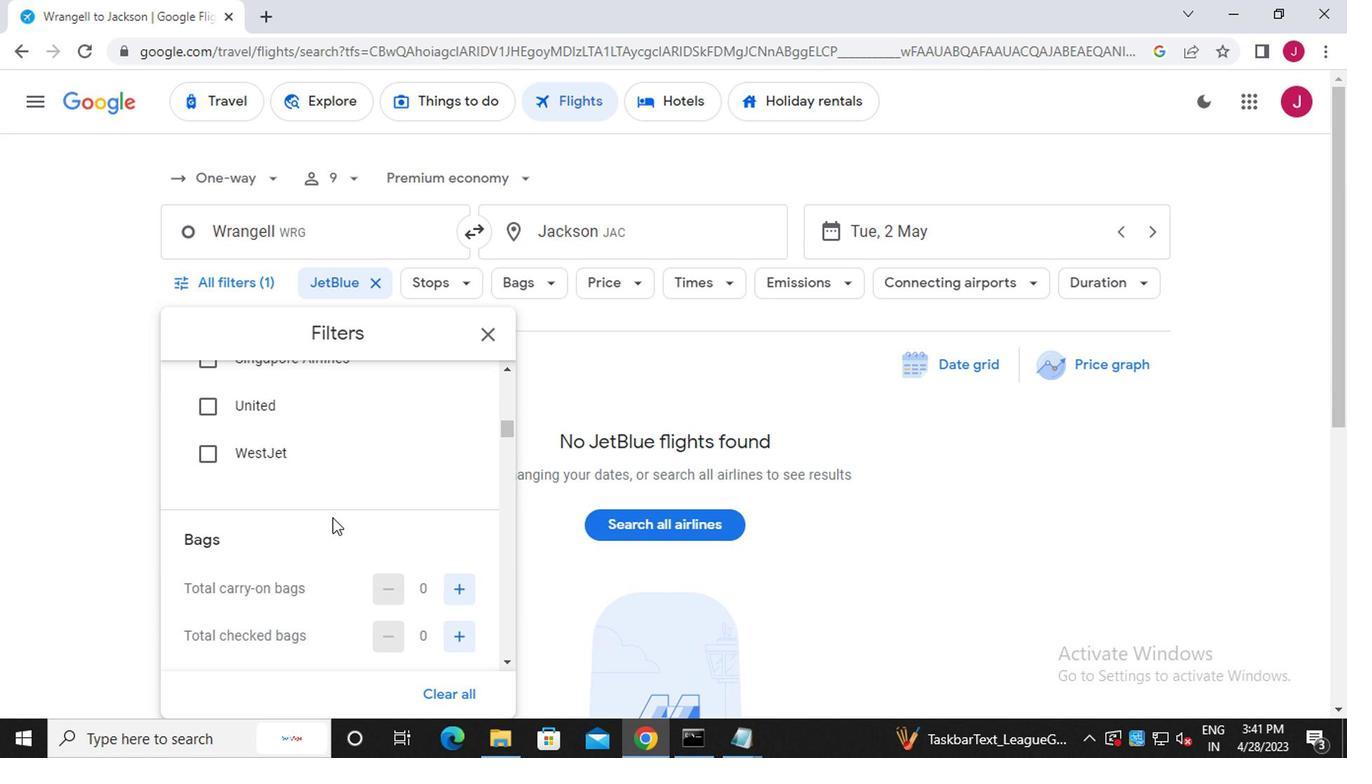 
Action: Mouse scrolled (327, 516) with delta (0, -1)
Screenshot: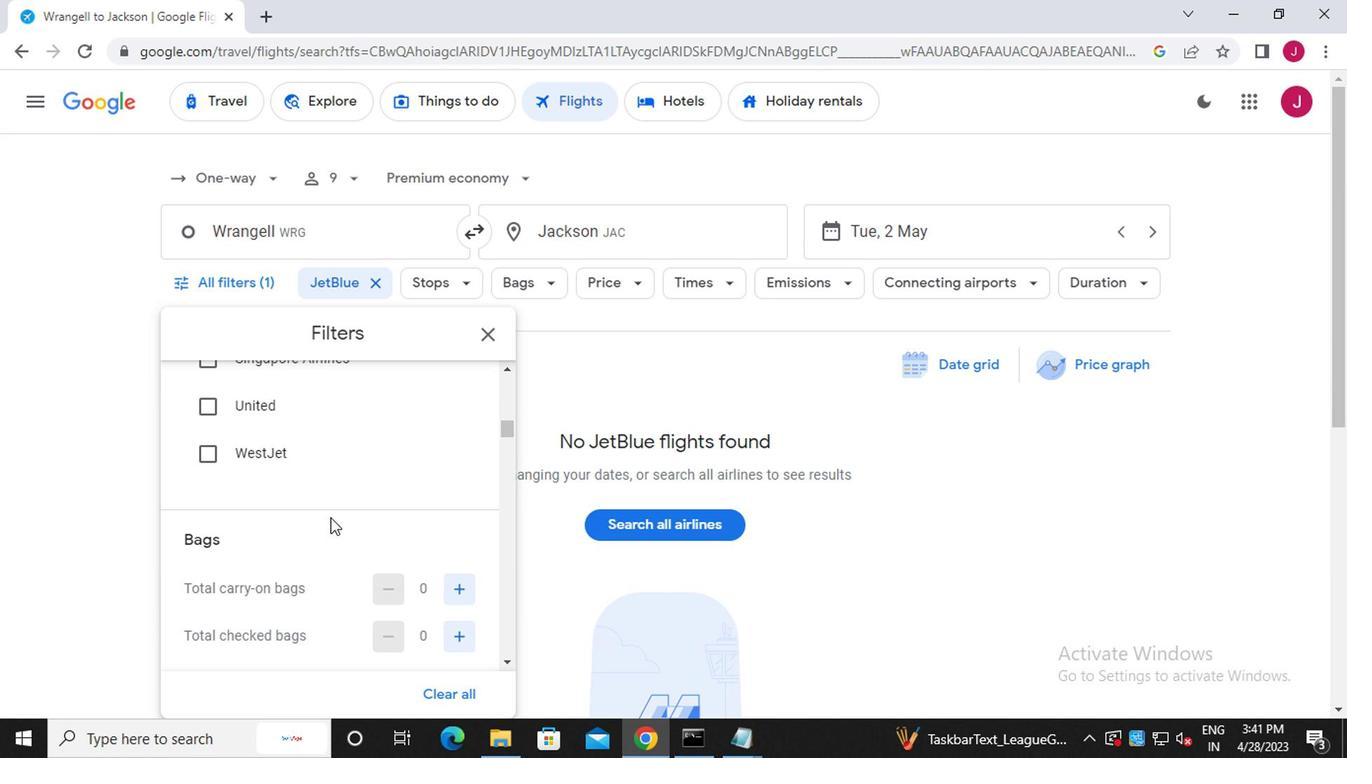 
Action: Mouse scrolled (327, 516) with delta (0, -1)
Screenshot: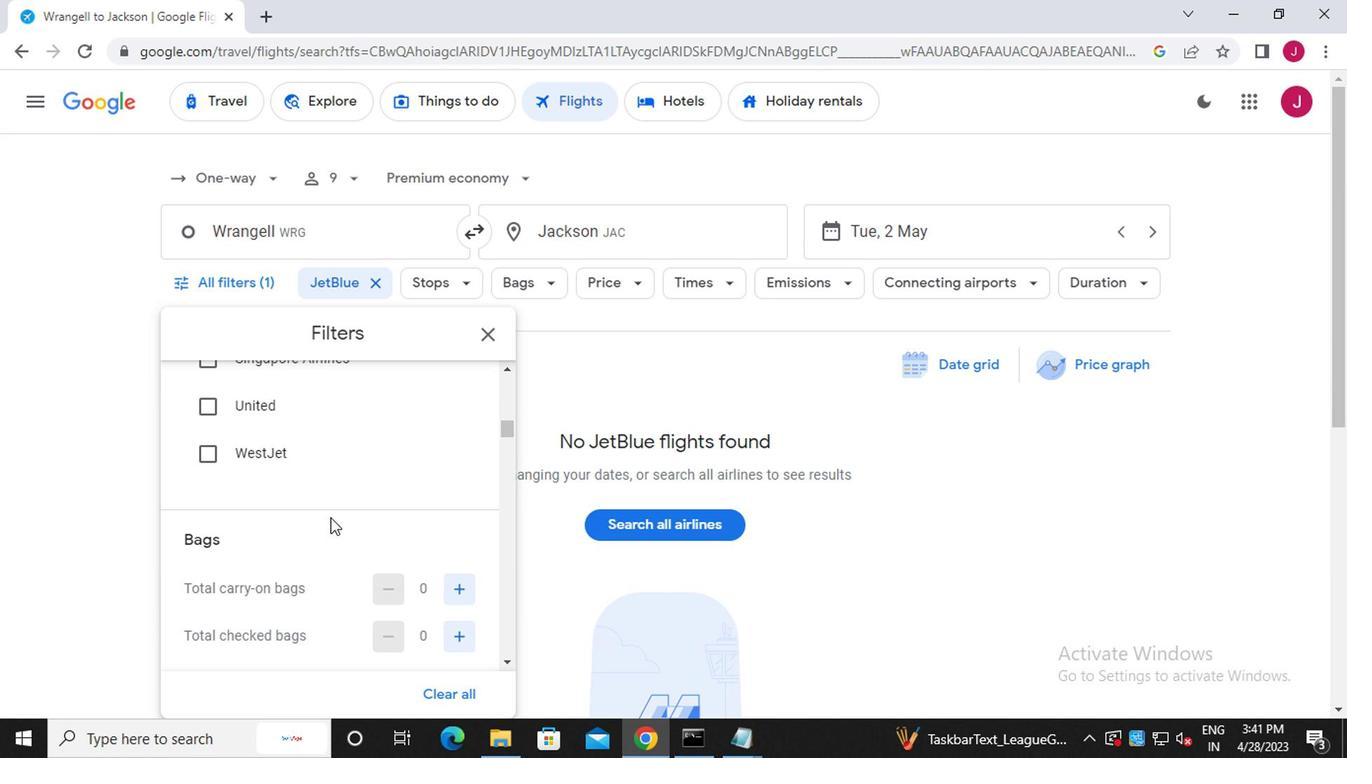 
Action: Mouse moved to (455, 444)
Screenshot: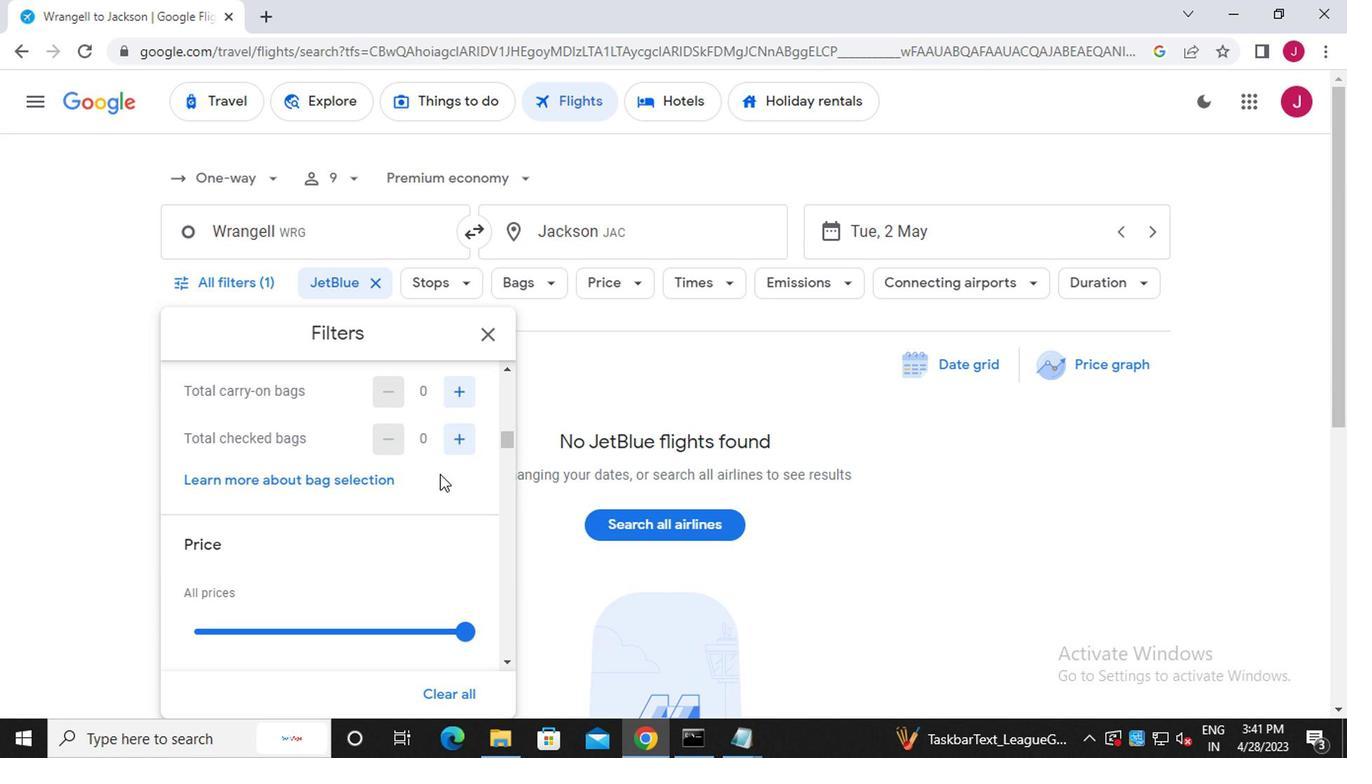 
Action: Mouse pressed left at (455, 444)
Screenshot: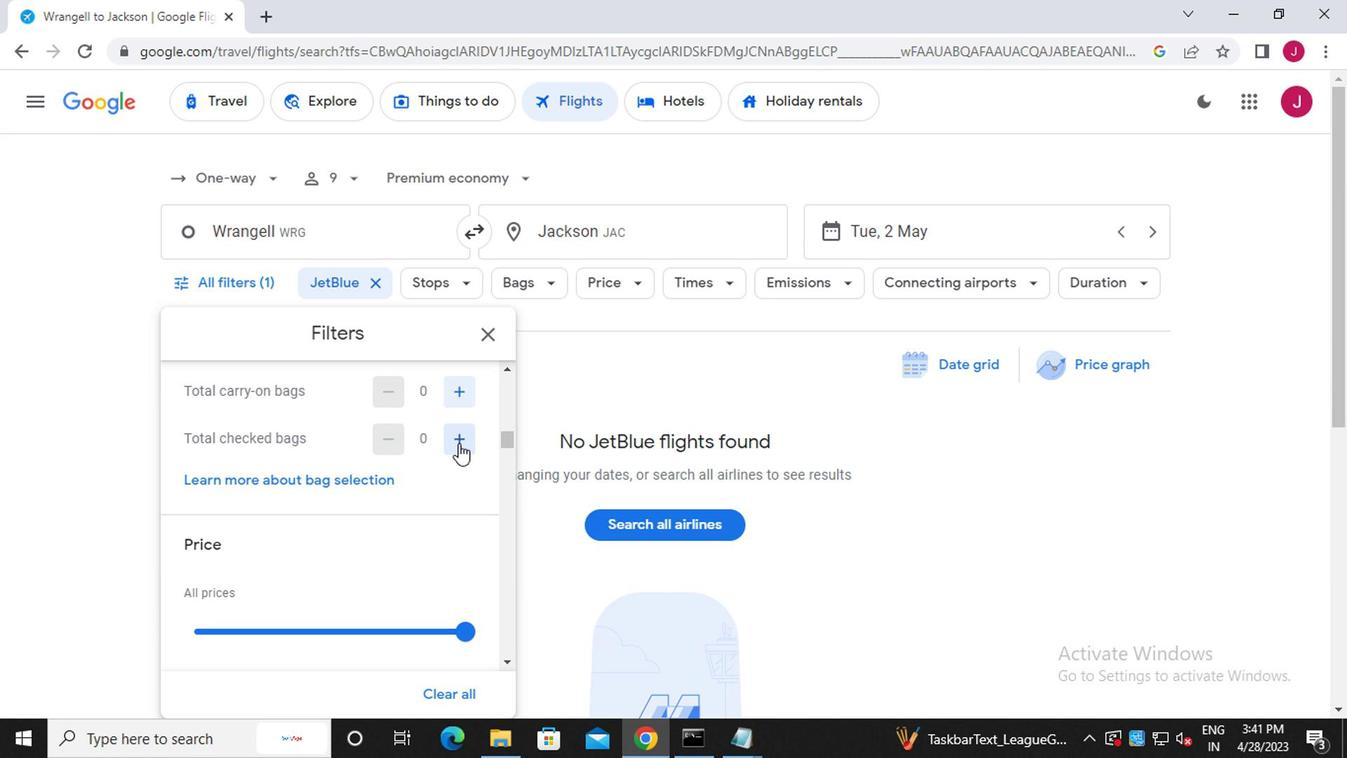 
Action: Mouse pressed left at (455, 444)
Screenshot: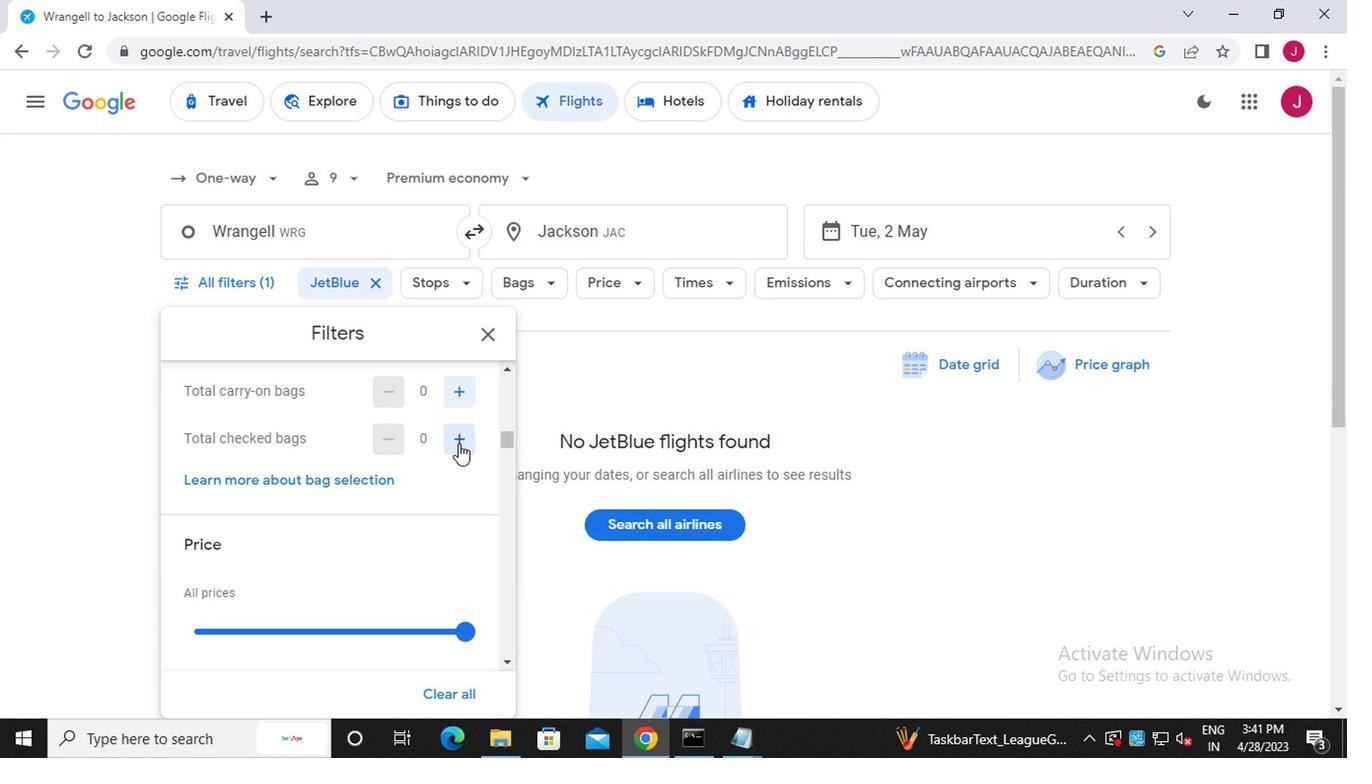 
Action: Mouse pressed left at (455, 444)
Screenshot: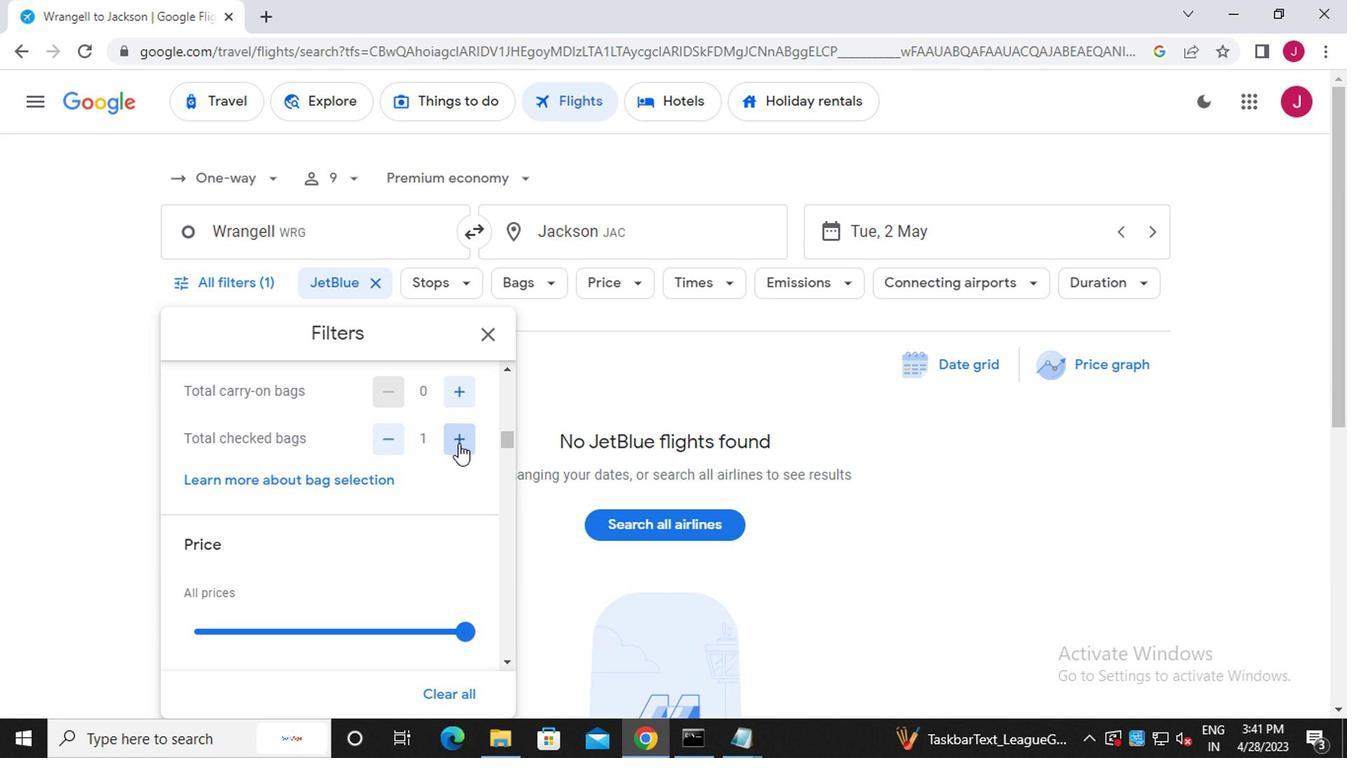 
Action: Mouse pressed left at (455, 444)
Screenshot: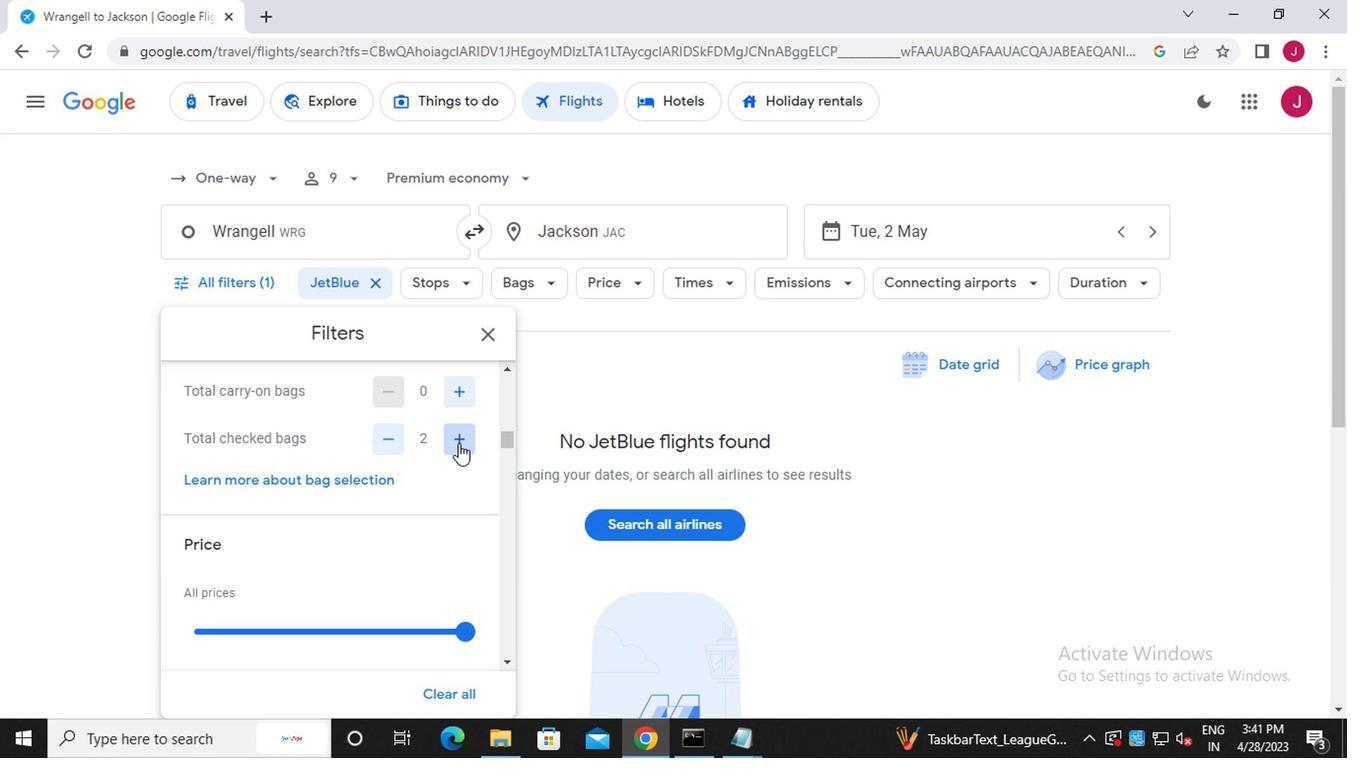 
Action: Mouse pressed left at (455, 444)
Screenshot: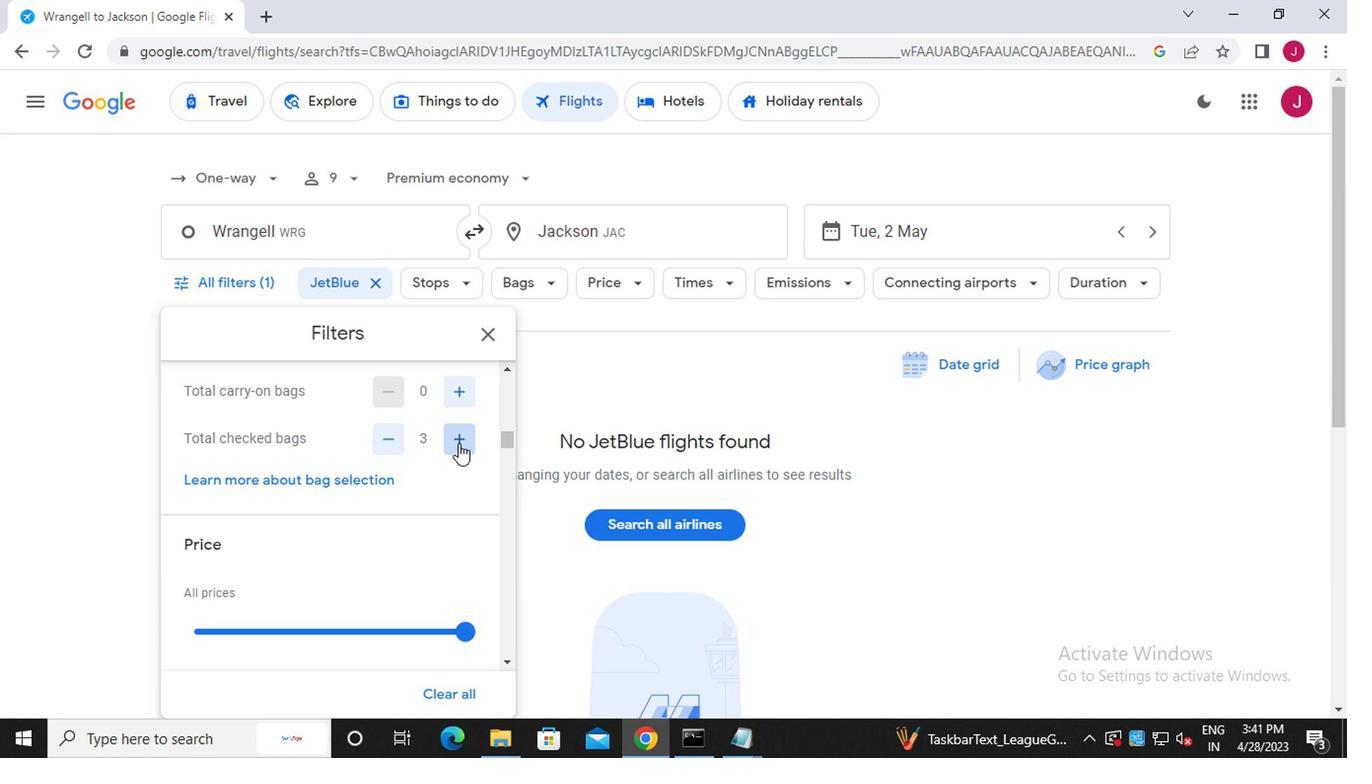
Action: Mouse pressed left at (455, 444)
Screenshot: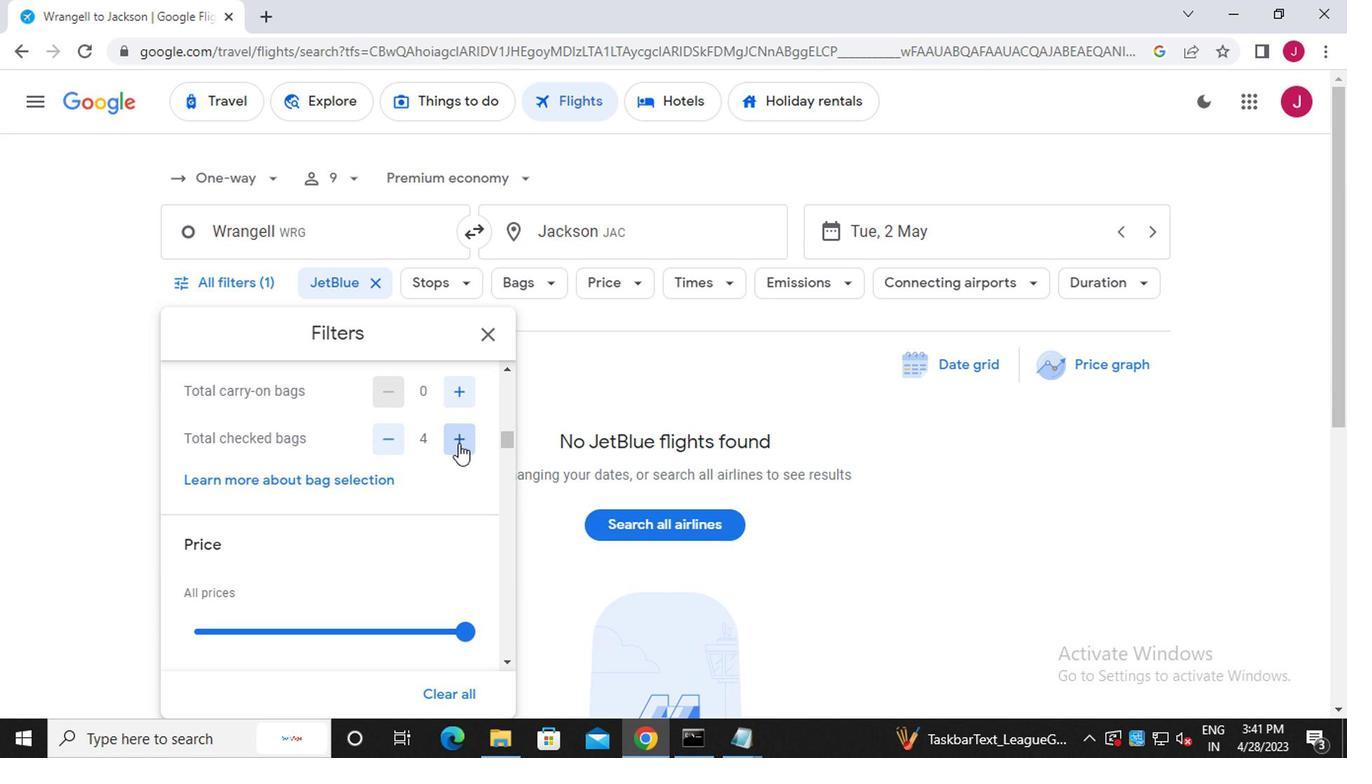 
Action: Mouse pressed left at (455, 444)
Screenshot: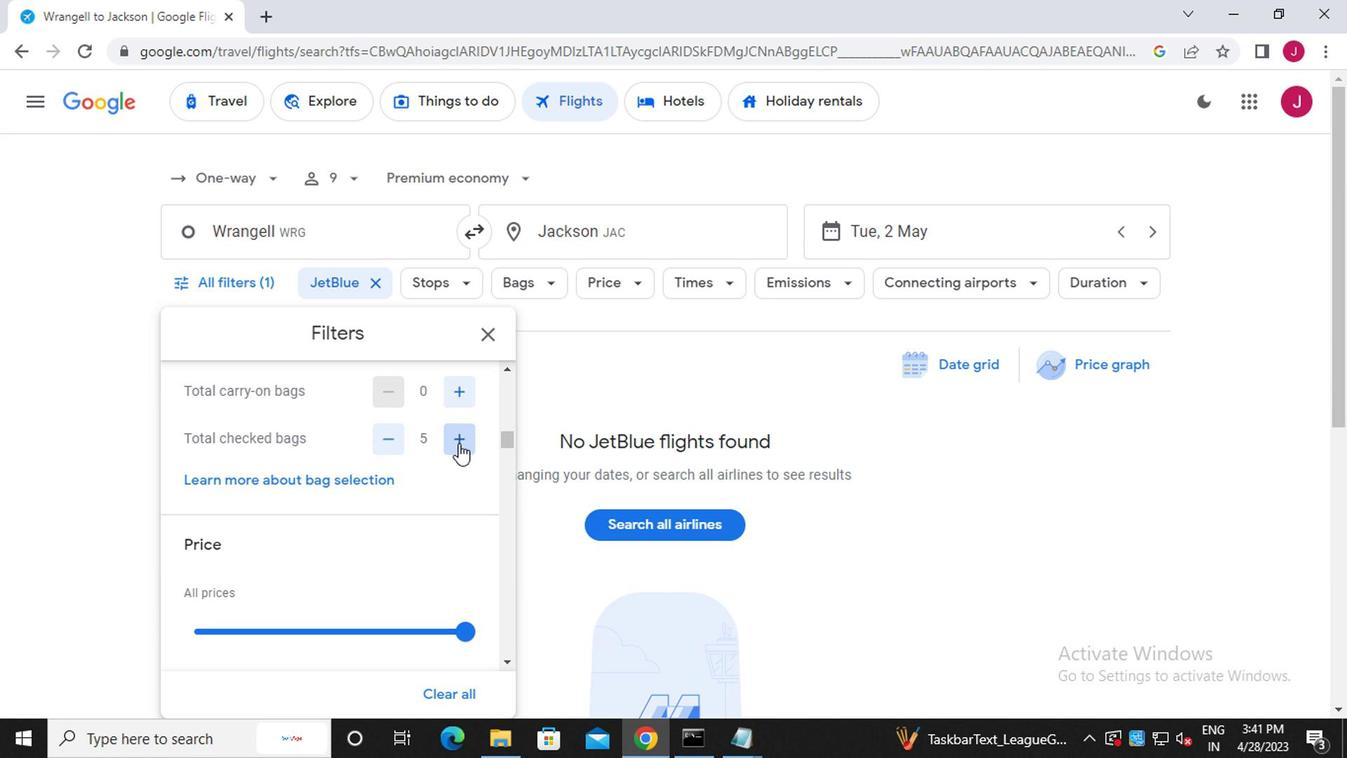 
Action: Mouse moved to (456, 444)
Screenshot: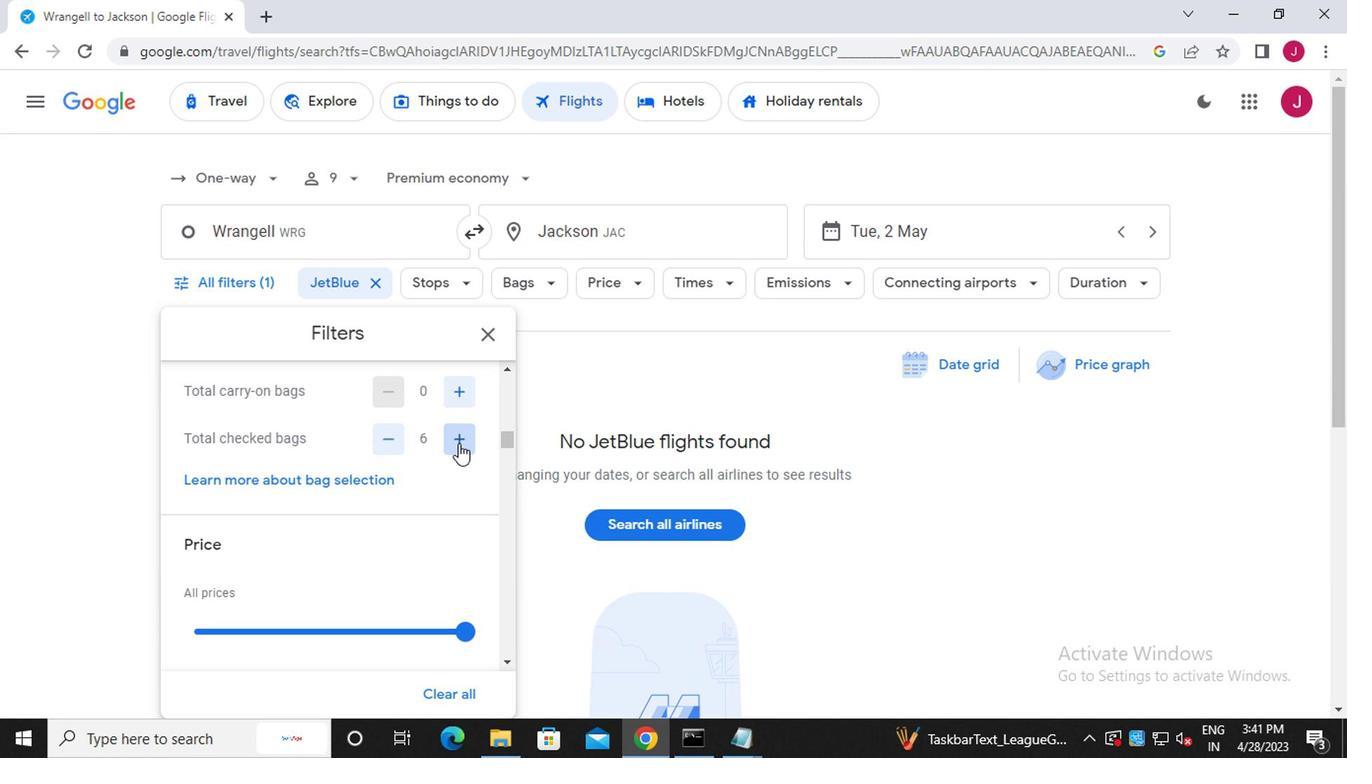 
Action: Mouse pressed left at (456, 444)
Screenshot: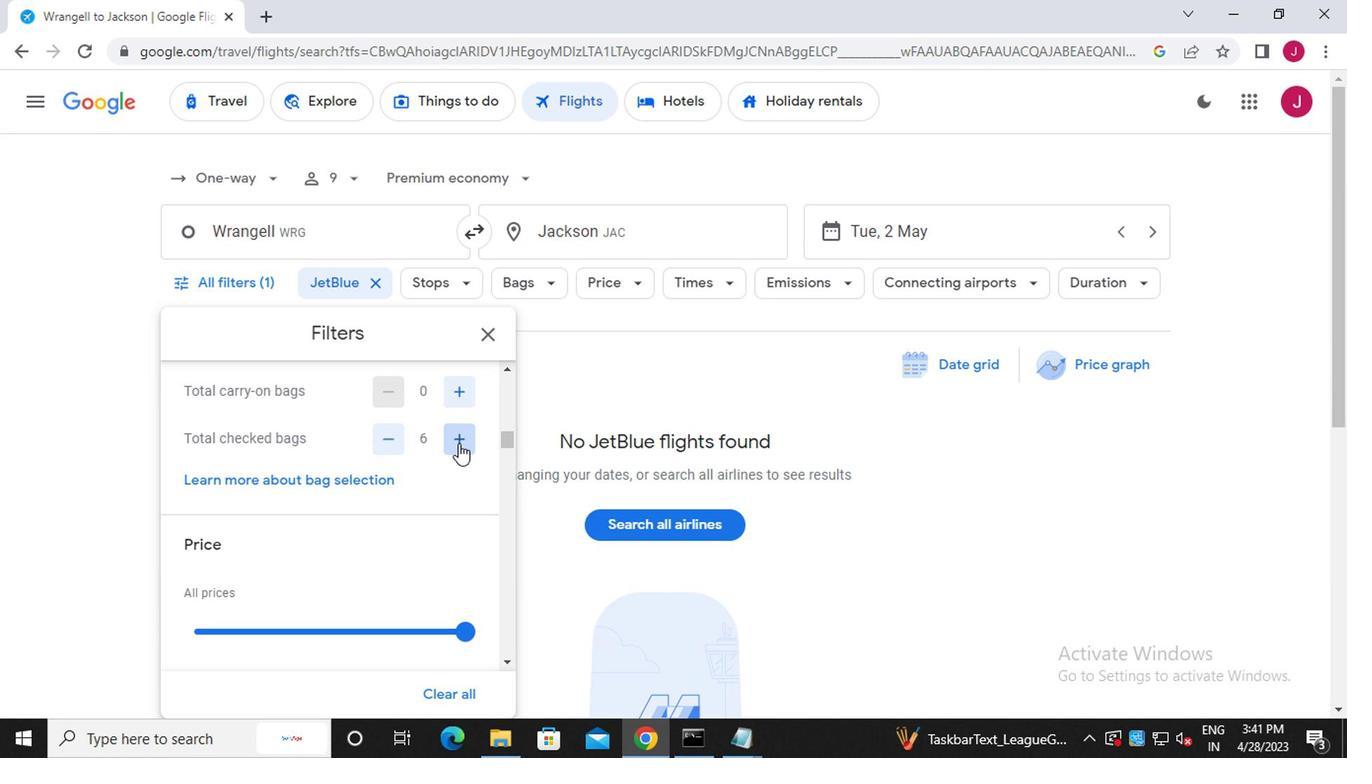 
Action: Mouse pressed left at (456, 444)
Screenshot: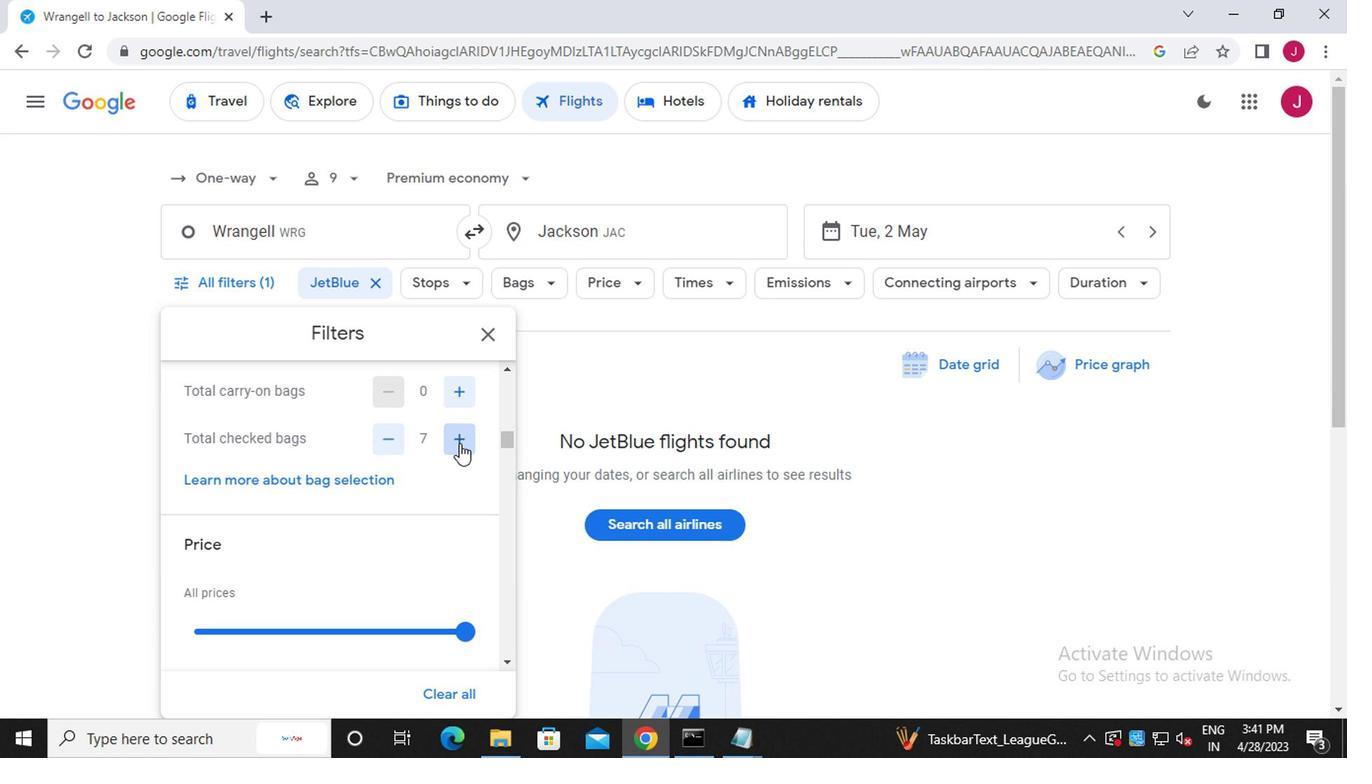 
Action: Mouse pressed left at (456, 444)
Screenshot: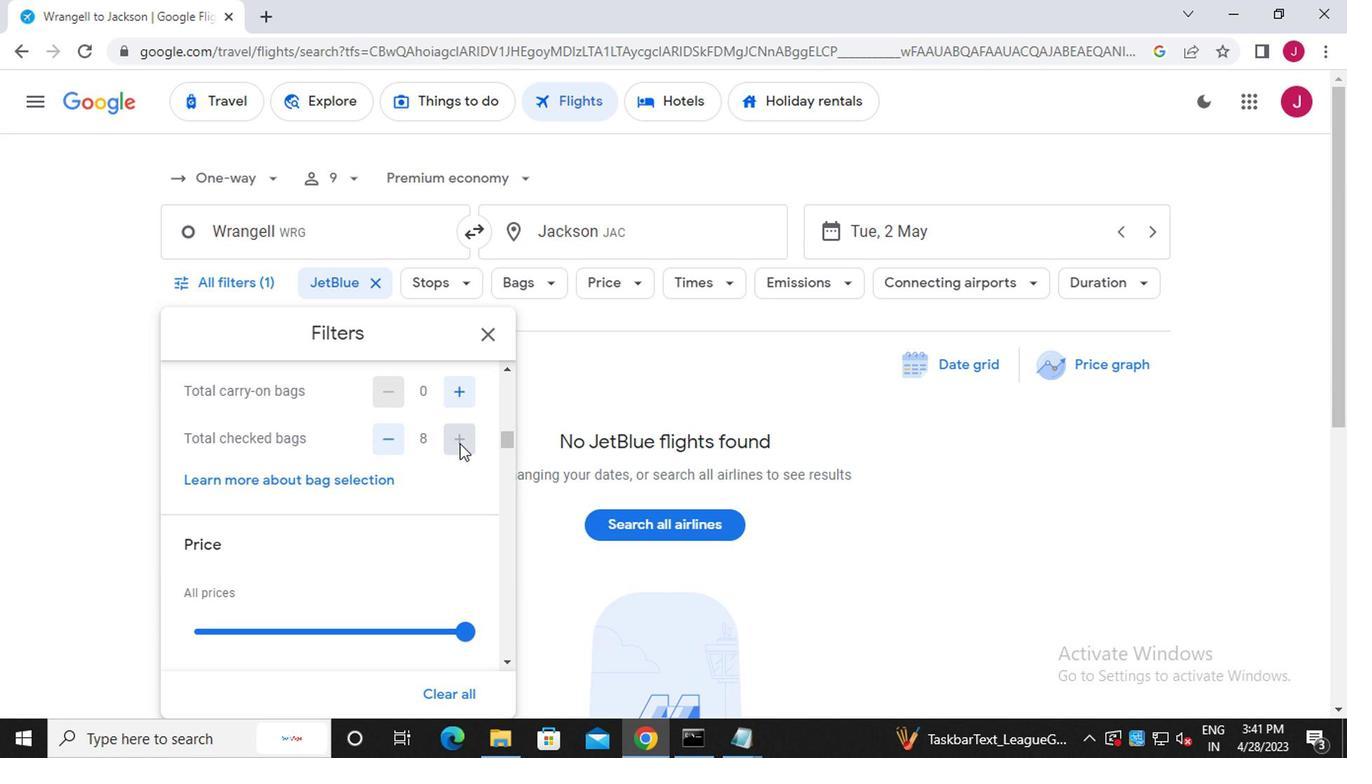 
Action: Mouse moved to (456, 444)
Screenshot: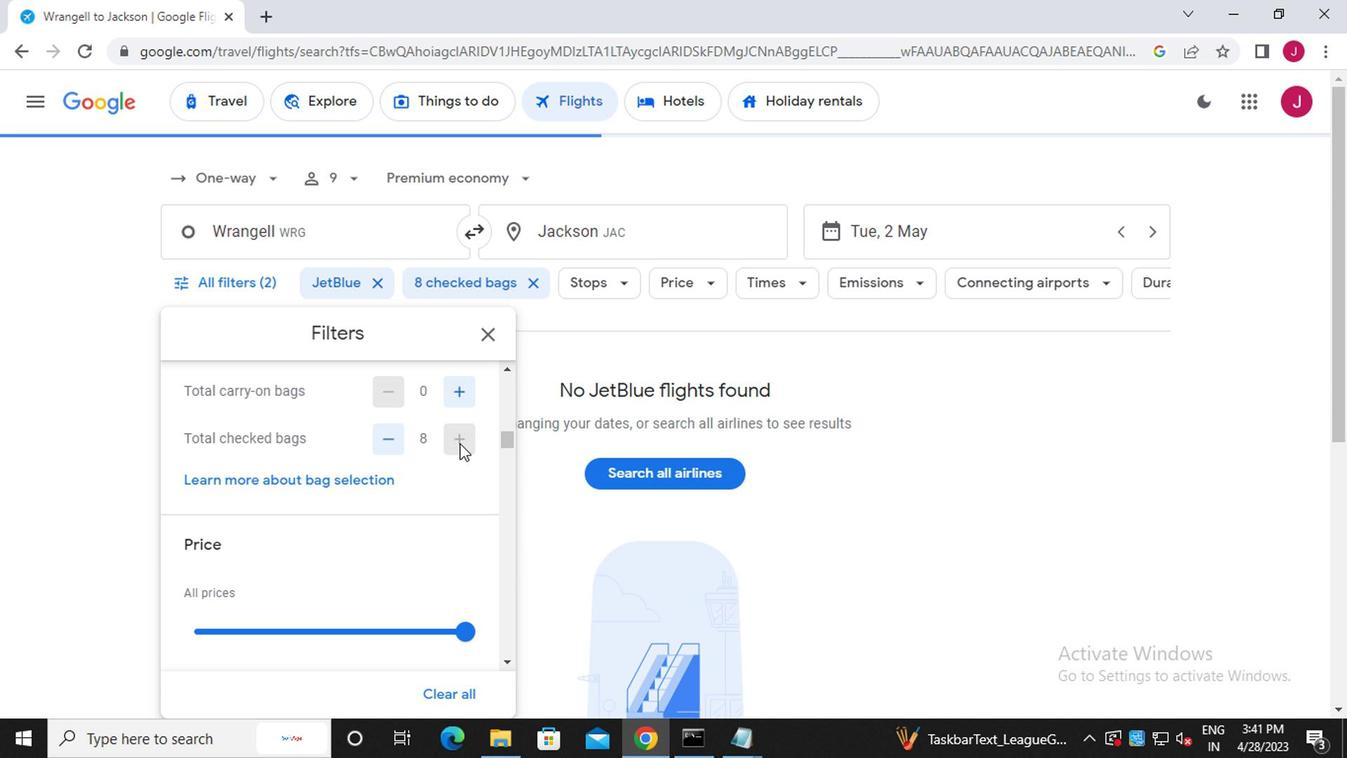 
Action: Mouse scrolled (456, 443) with delta (0, 0)
Screenshot: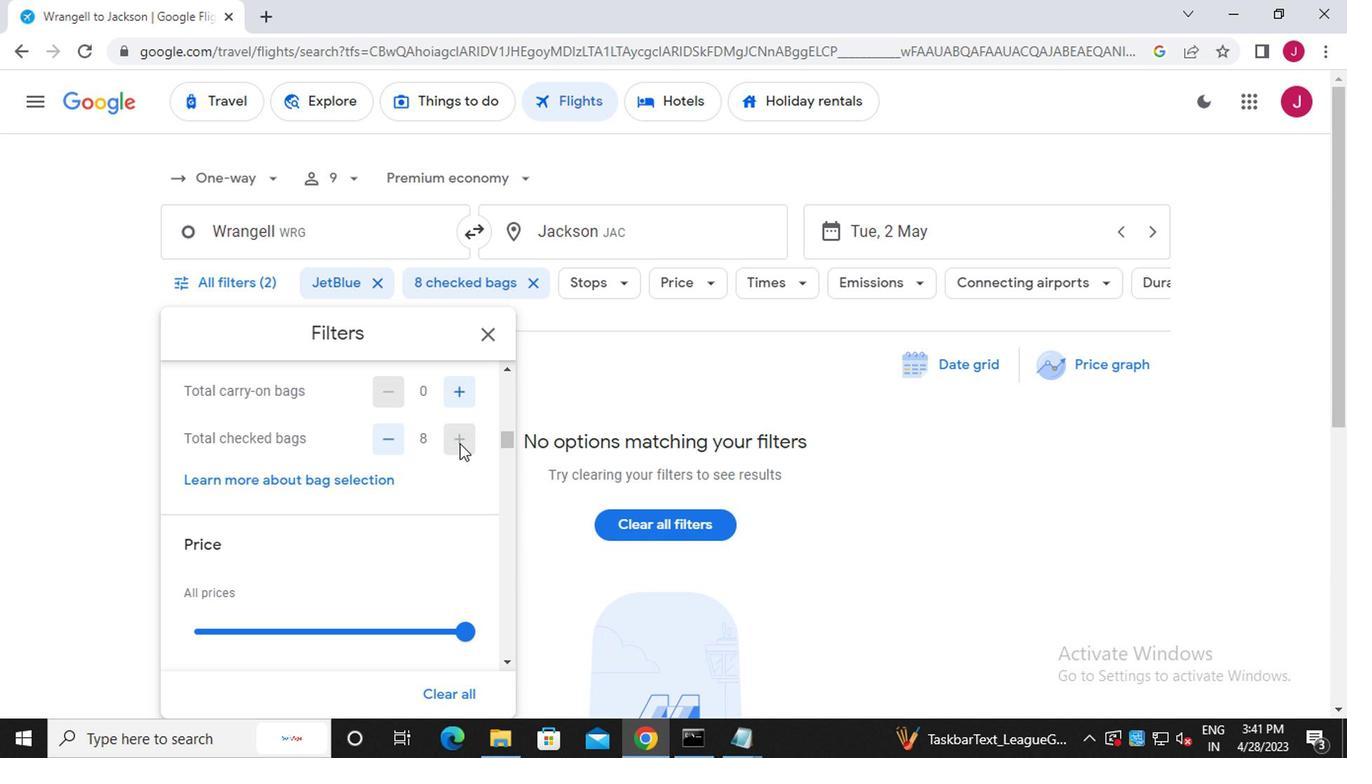 
Action: Mouse moved to (455, 532)
Screenshot: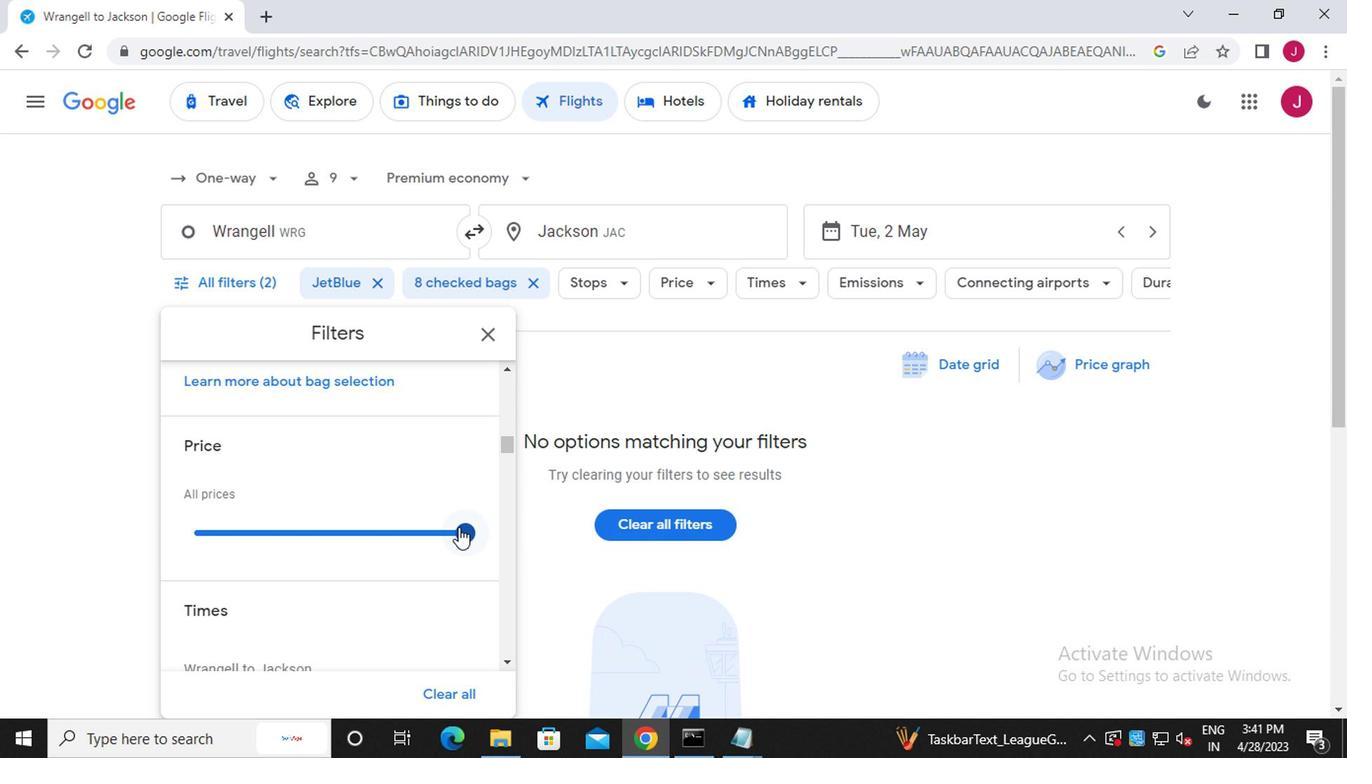 
Action: Mouse pressed left at (455, 532)
Screenshot: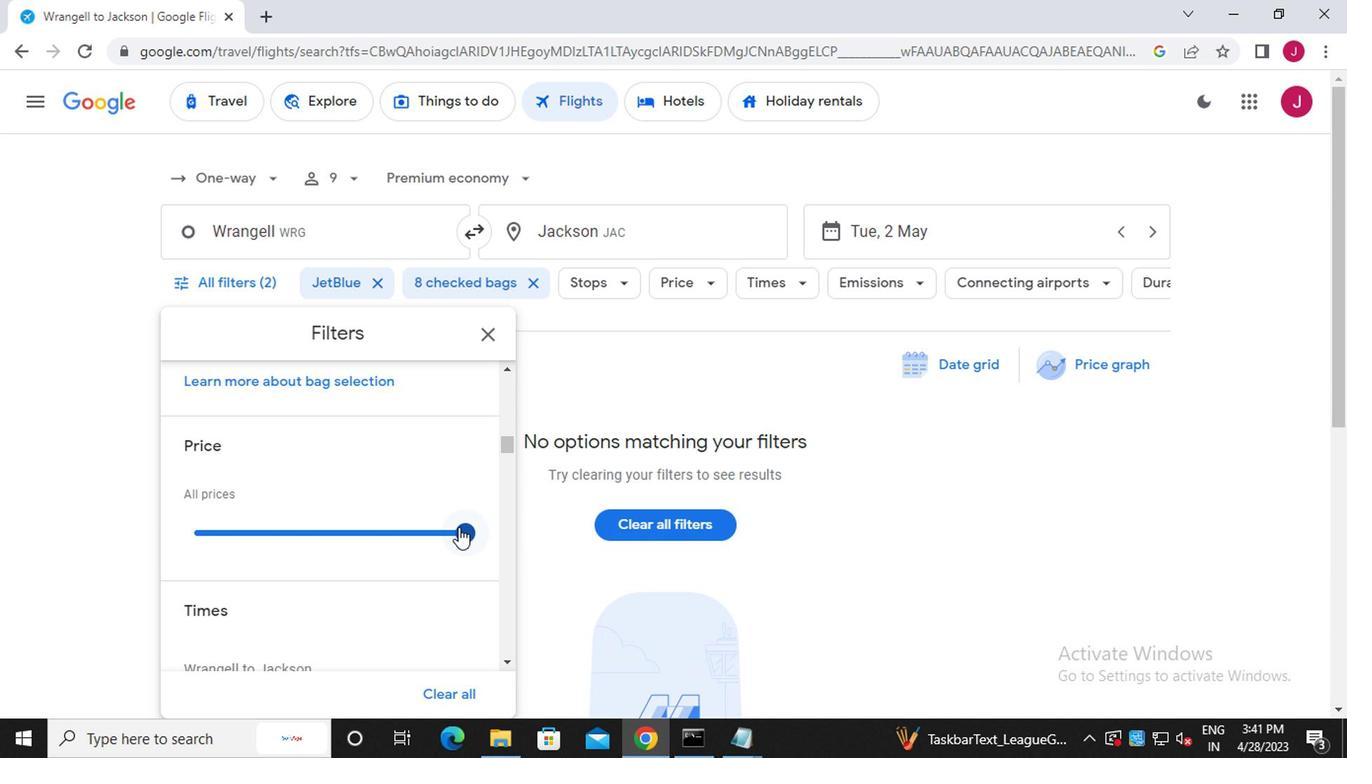 
Action: Mouse moved to (477, 511)
Screenshot: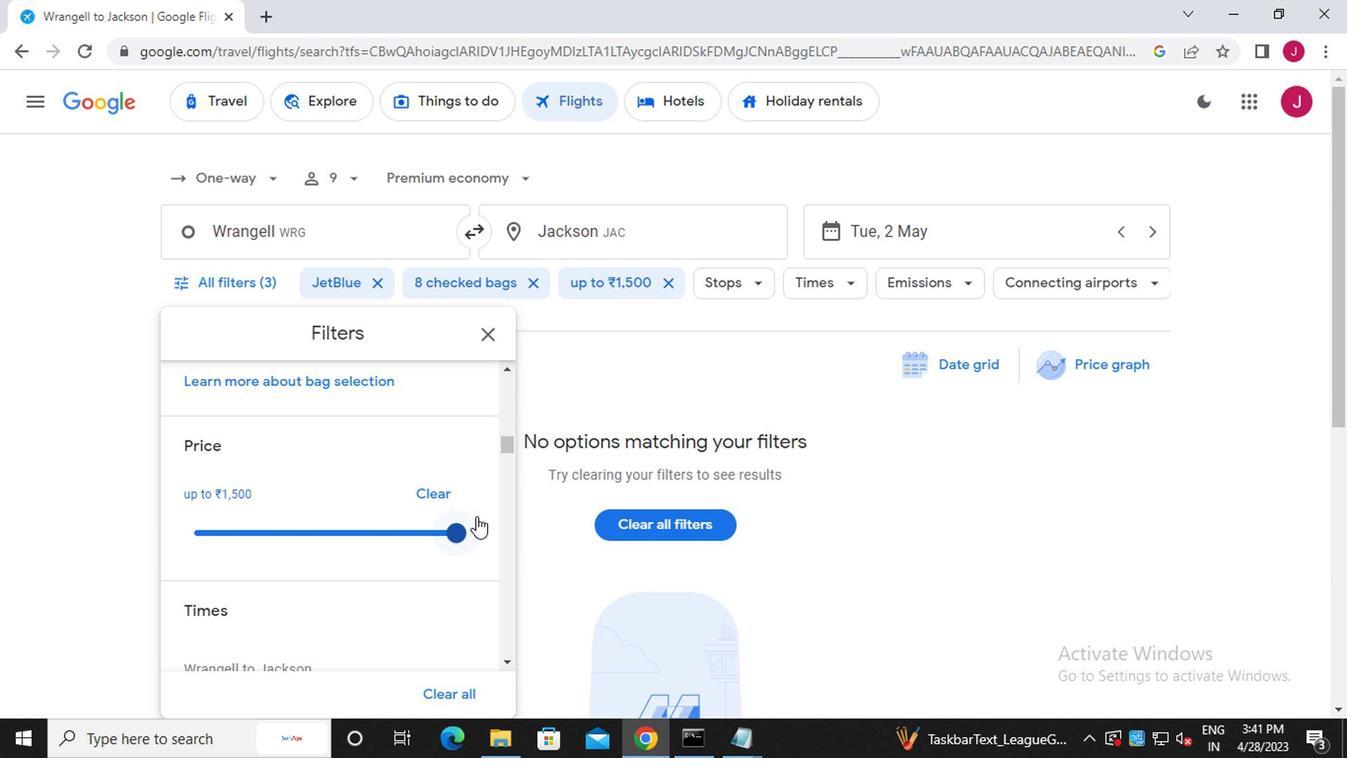 
Action: Mouse scrolled (477, 510) with delta (0, 0)
Screenshot: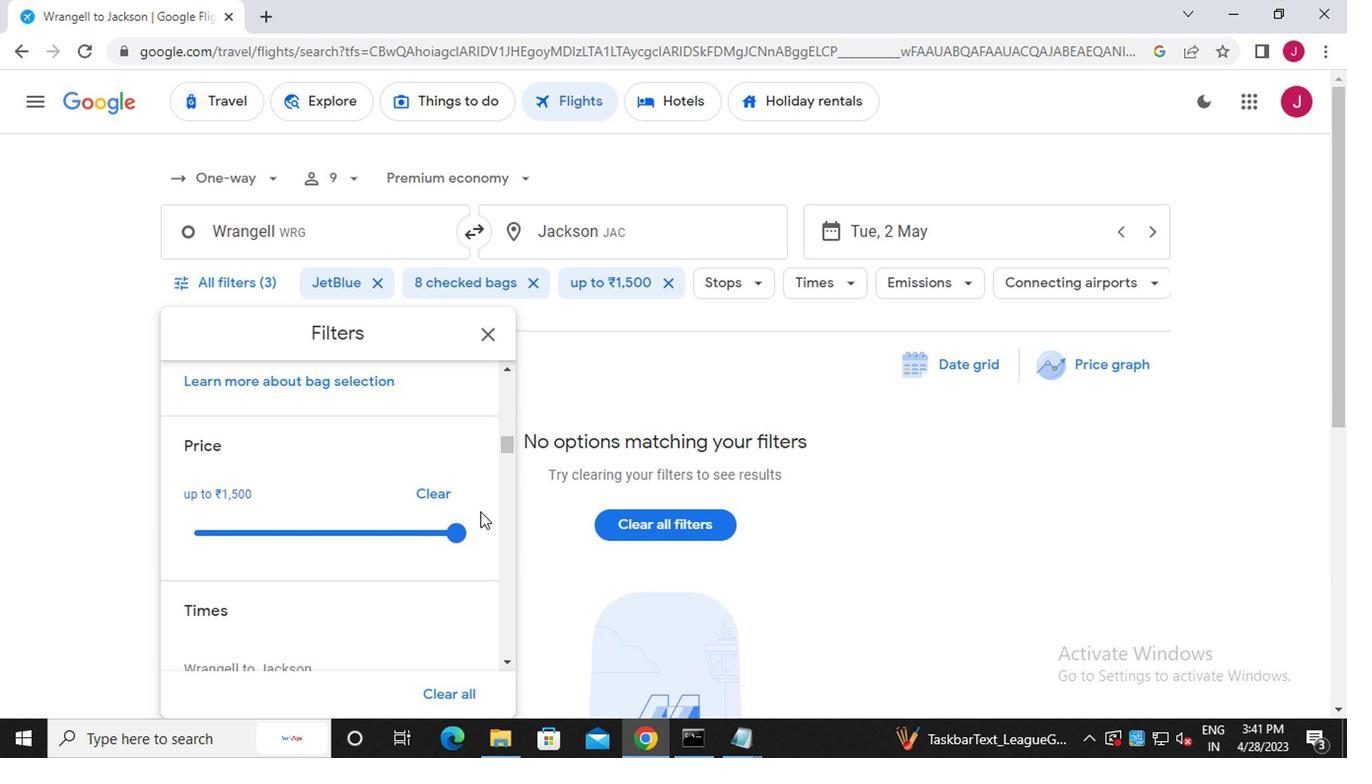 
Action: Mouse scrolled (477, 510) with delta (0, 0)
Screenshot: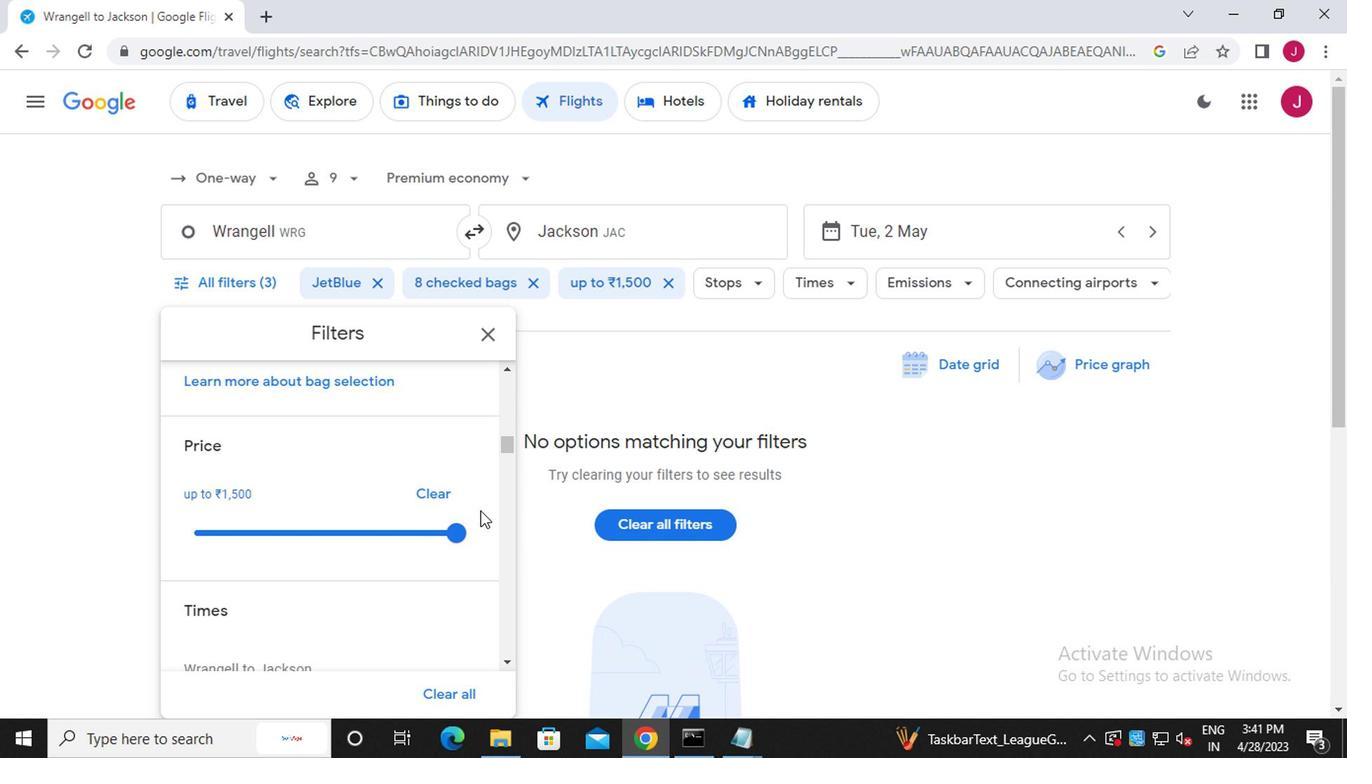 
Action: Mouse moved to (192, 558)
Screenshot: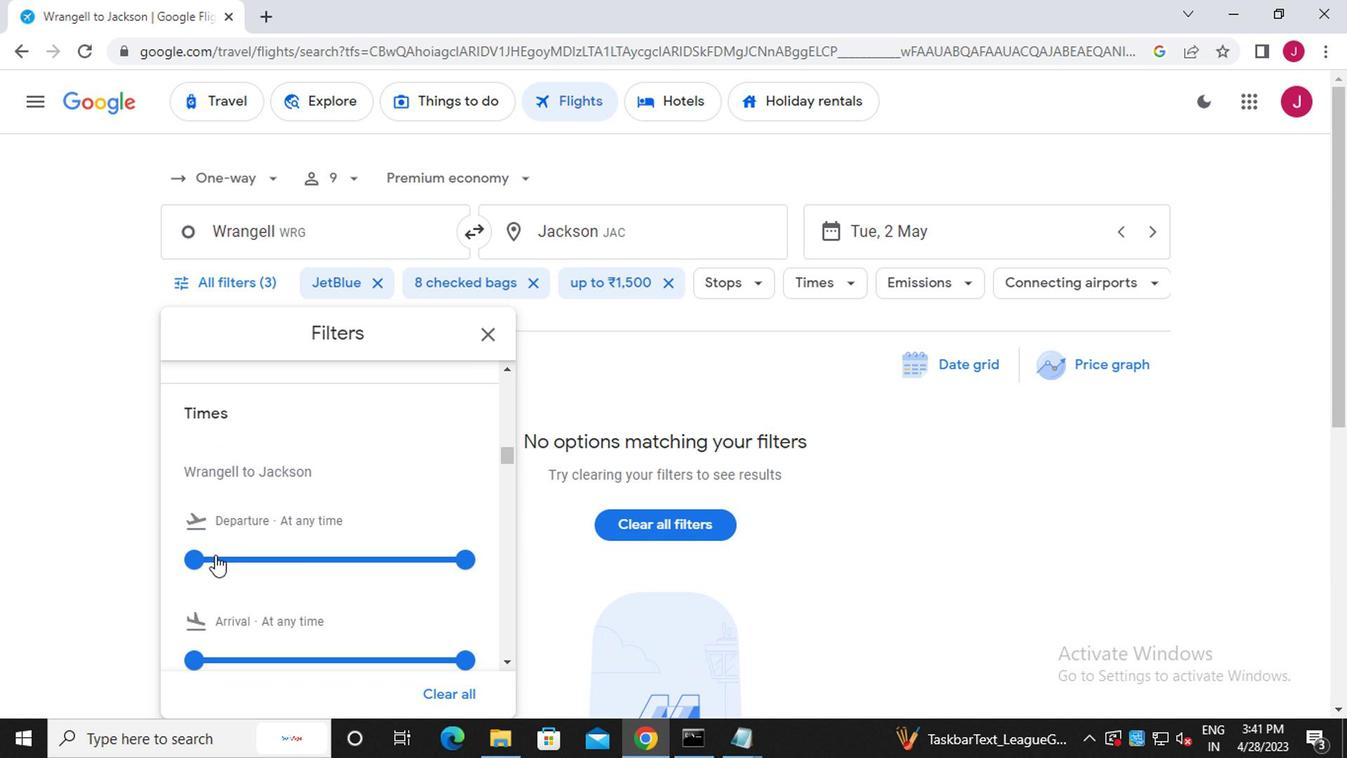 
Action: Mouse pressed left at (192, 558)
Screenshot: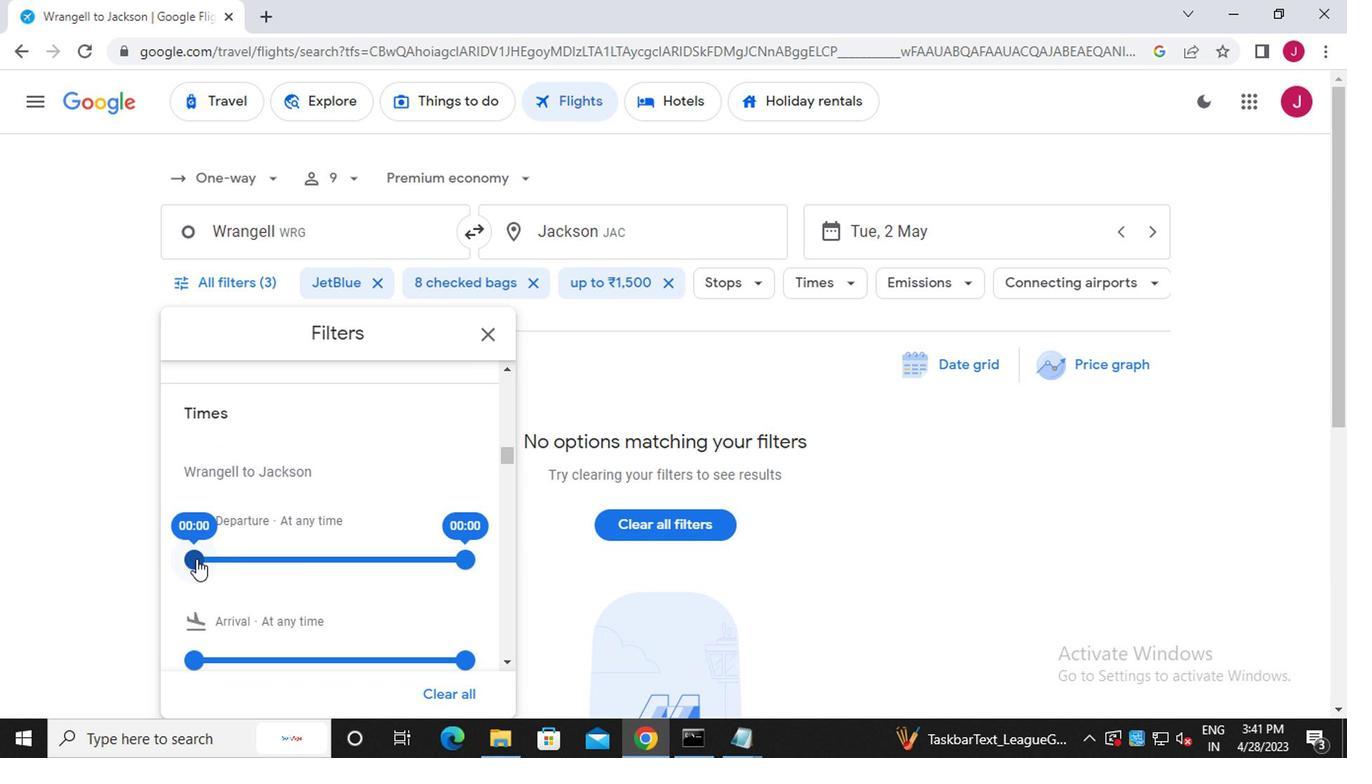 
Action: Mouse moved to (463, 558)
Screenshot: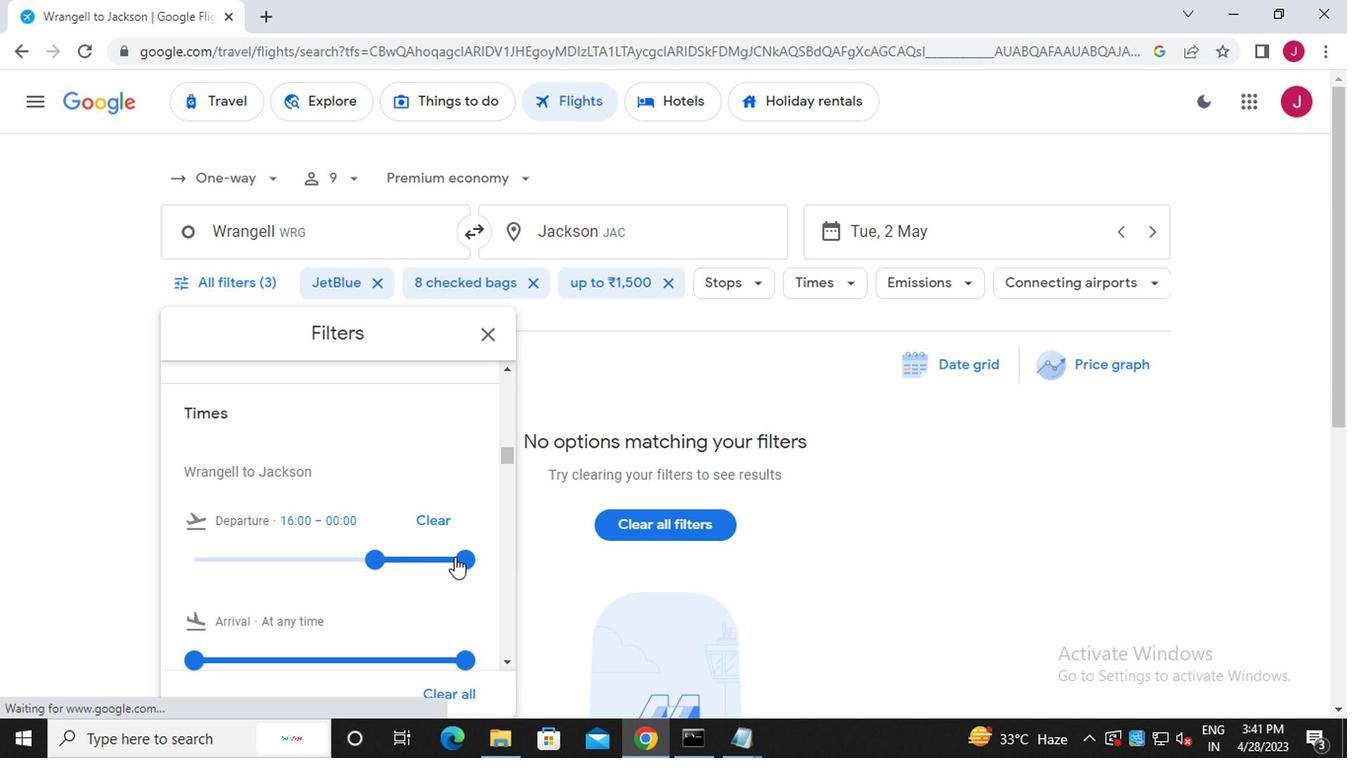 
Action: Mouse pressed left at (463, 558)
Screenshot: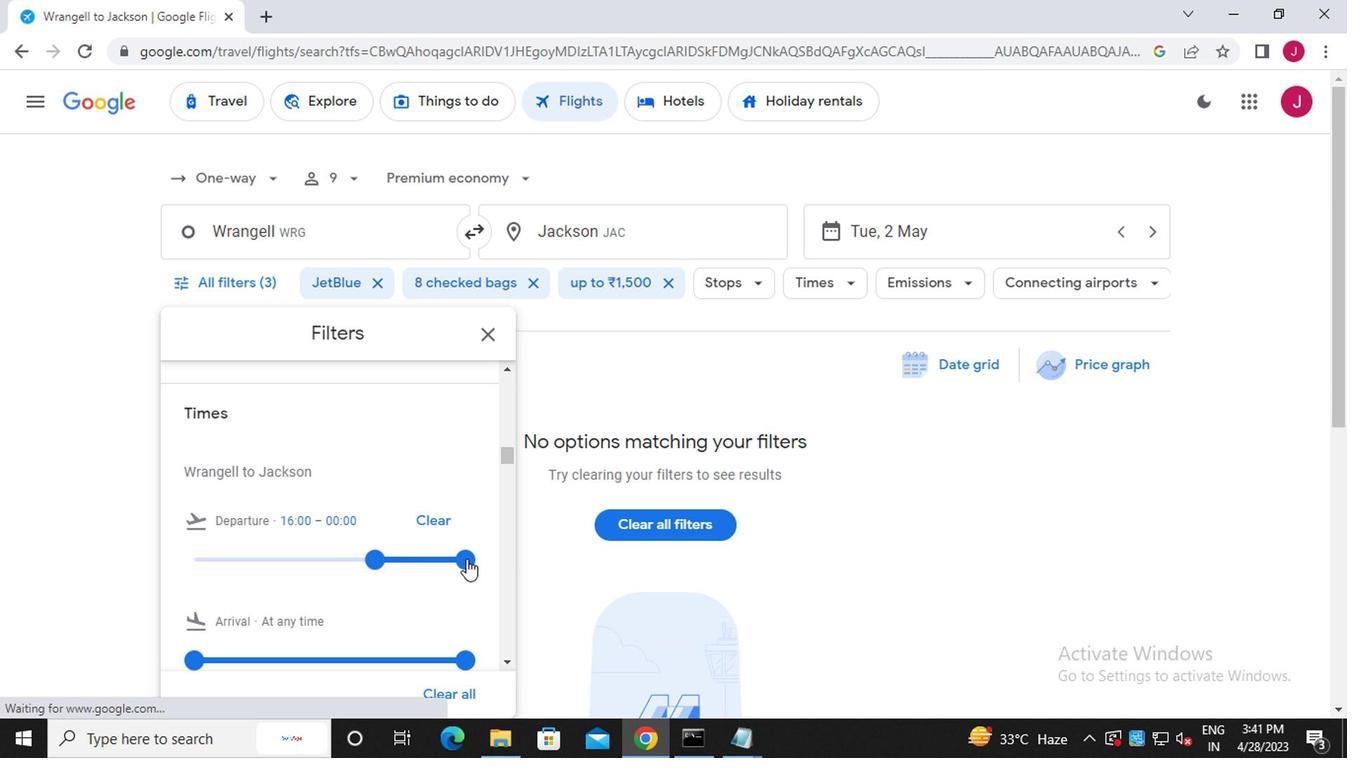 
Action: Mouse moved to (492, 338)
Screenshot: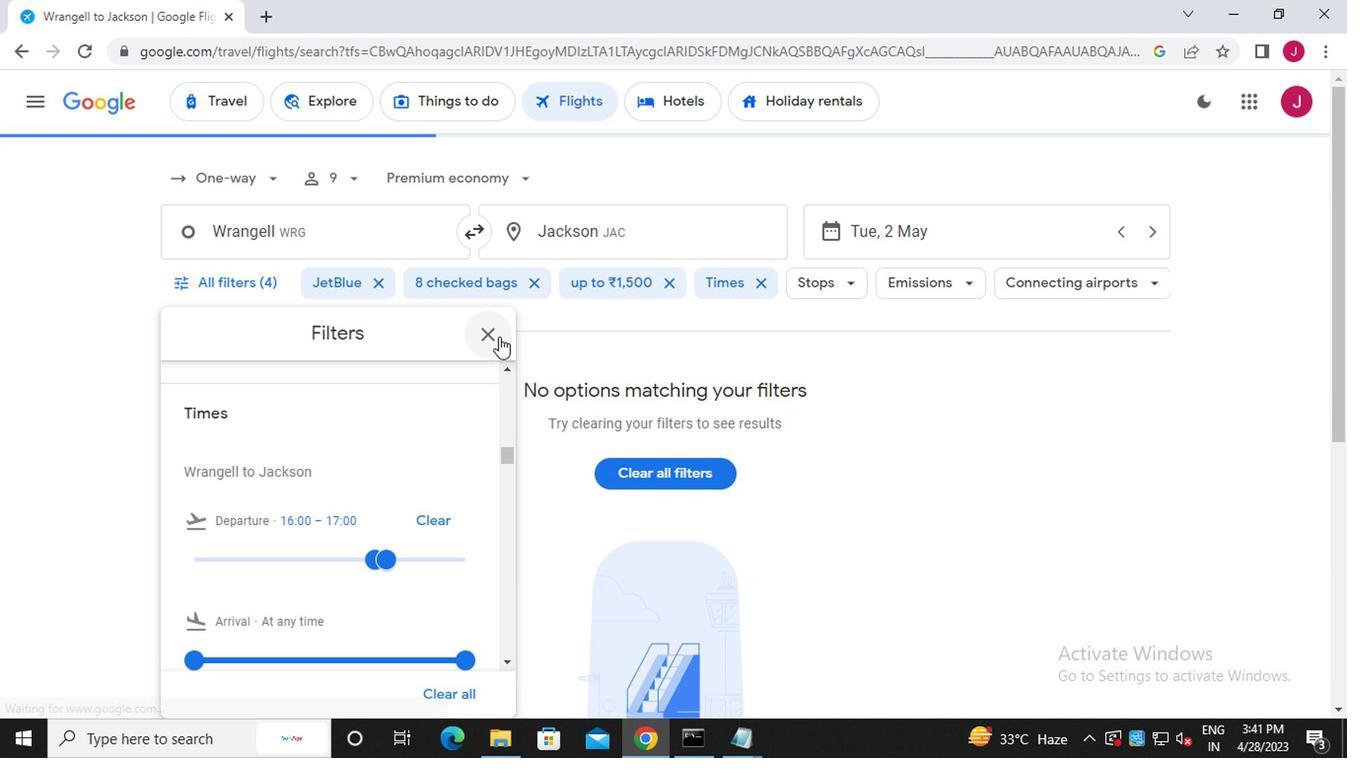 
Action: Mouse pressed left at (492, 338)
Screenshot: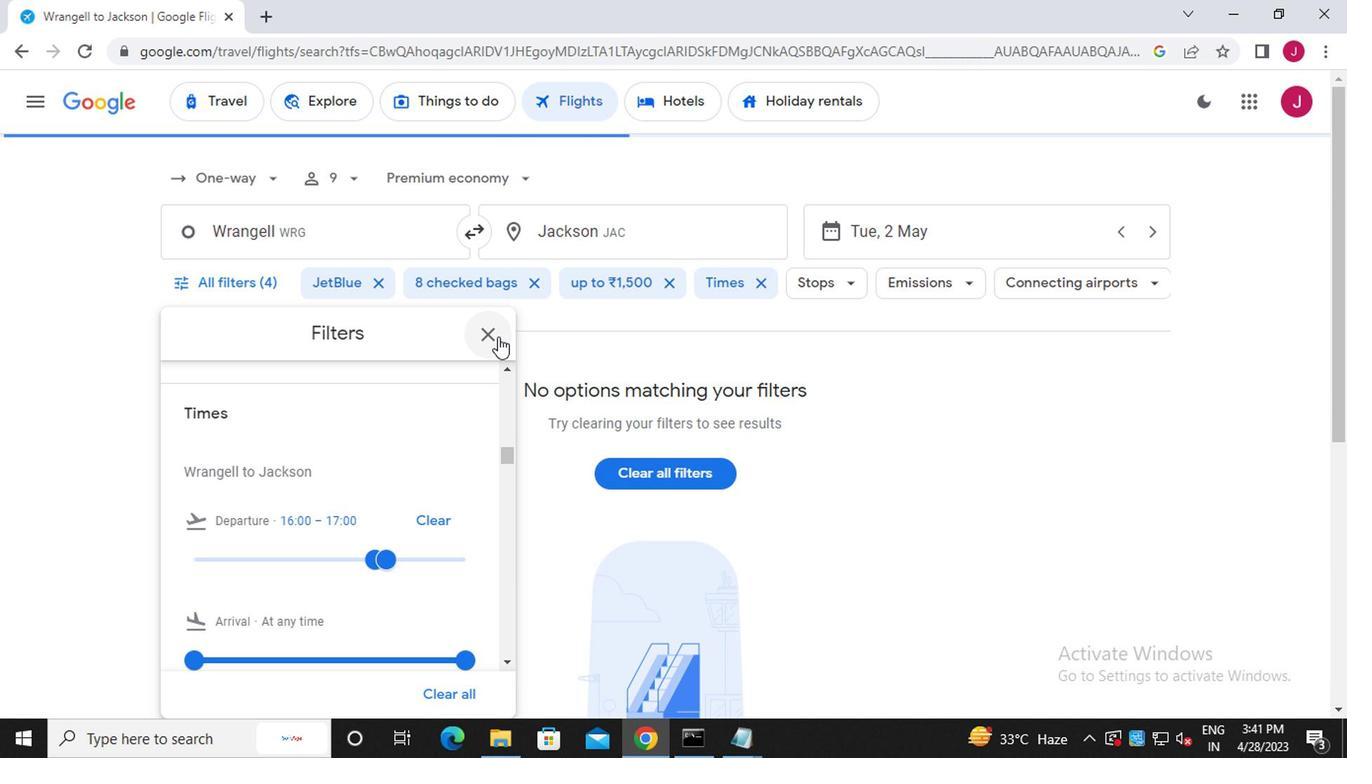 
